 Task: Find connections with filter location Chiguayante with filter topic #motivation with filter profile language German with filter current company Mahindra Finance with filter school D.A.V. College Muzaffarnagar Mob.No.0131-2622667 with filter industry Animation and Post-production with filter service category WordPress Design with filter keywords title Director of Bean Counting
Action: Mouse moved to (652, 90)
Screenshot: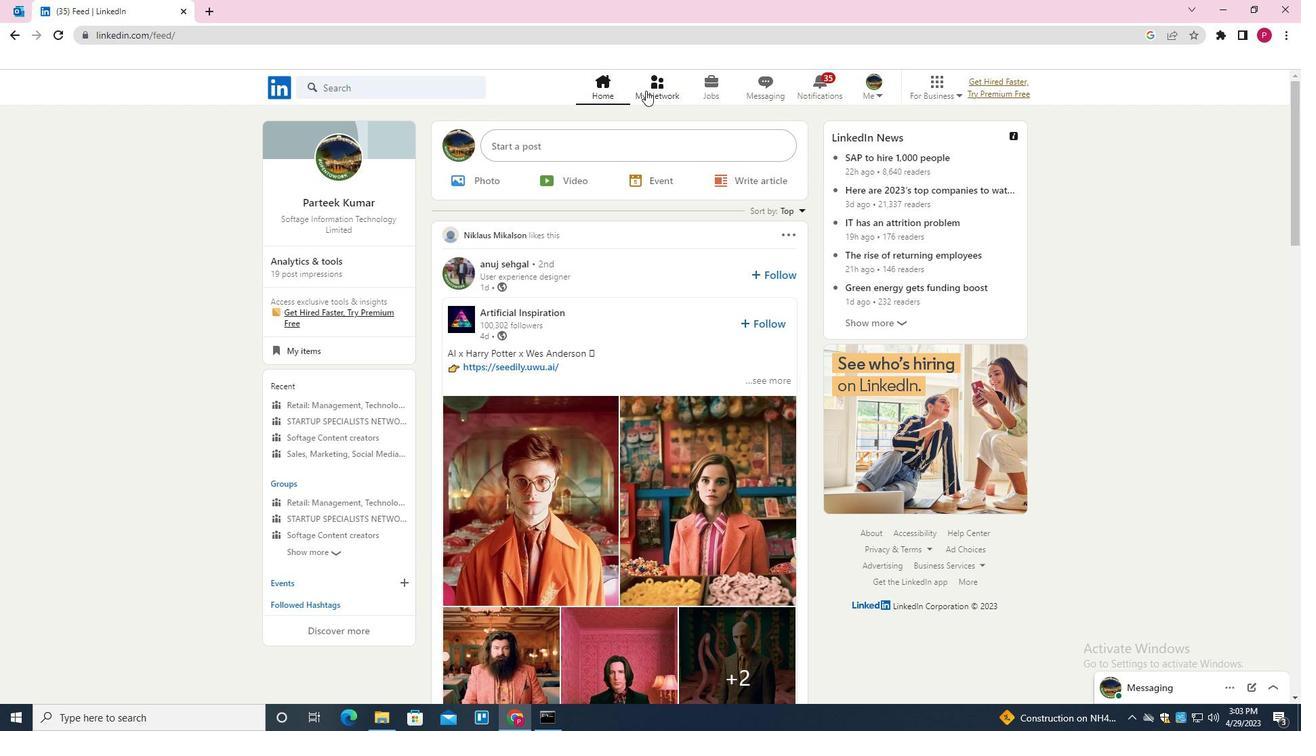 
Action: Mouse pressed left at (652, 90)
Screenshot: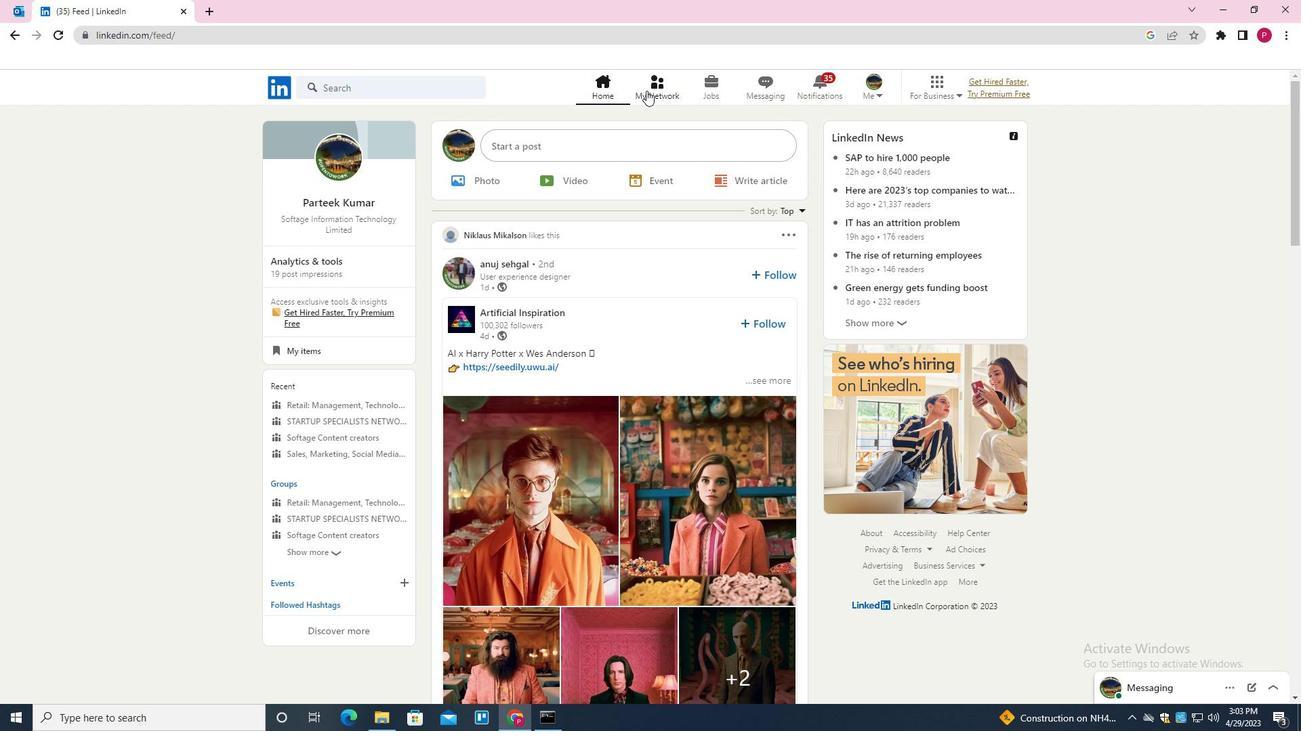 
Action: Mouse moved to (416, 161)
Screenshot: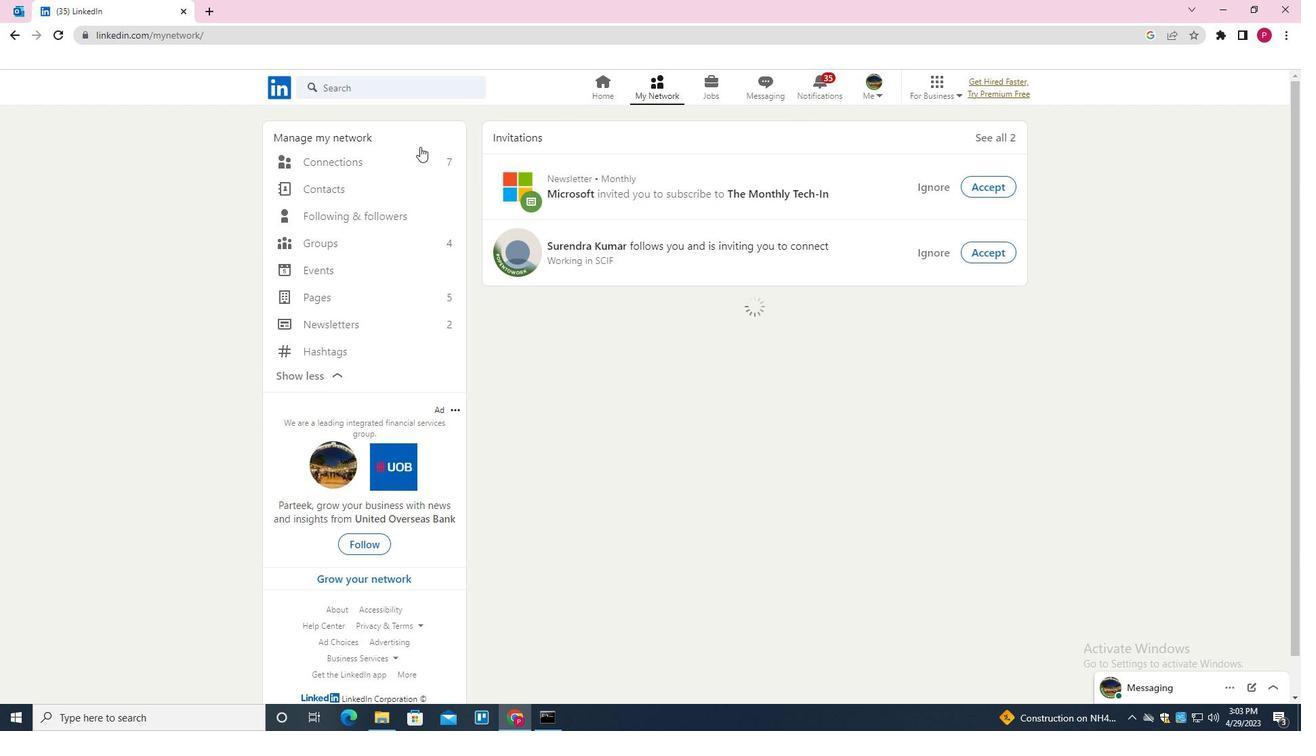 
Action: Mouse pressed left at (416, 161)
Screenshot: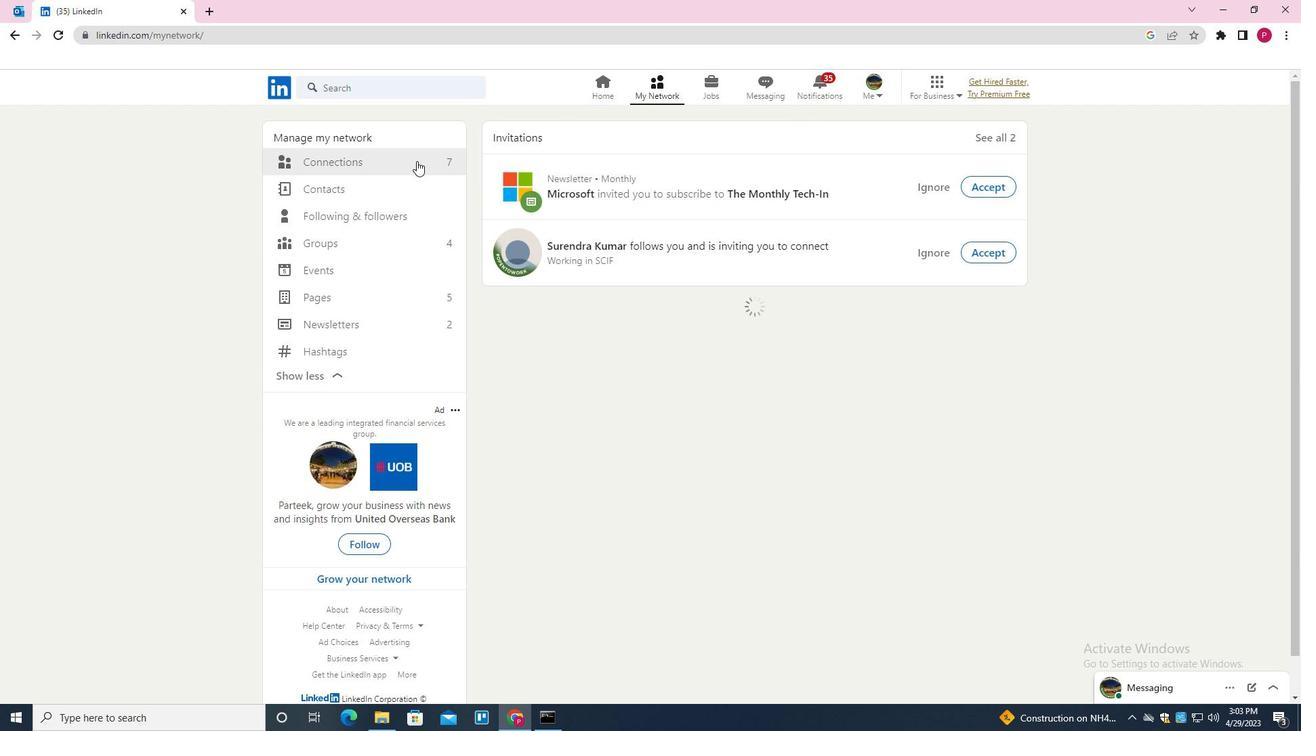 
Action: Mouse moved to (785, 160)
Screenshot: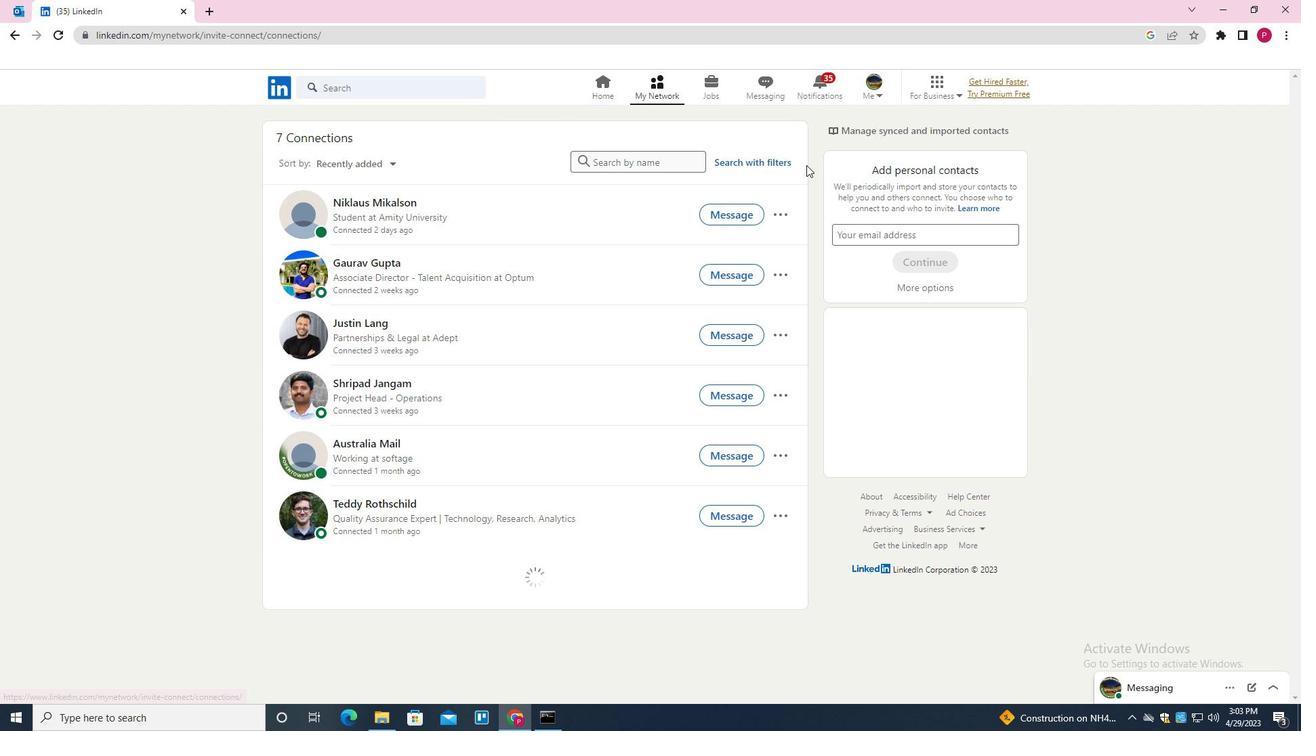 
Action: Mouse pressed left at (785, 160)
Screenshot: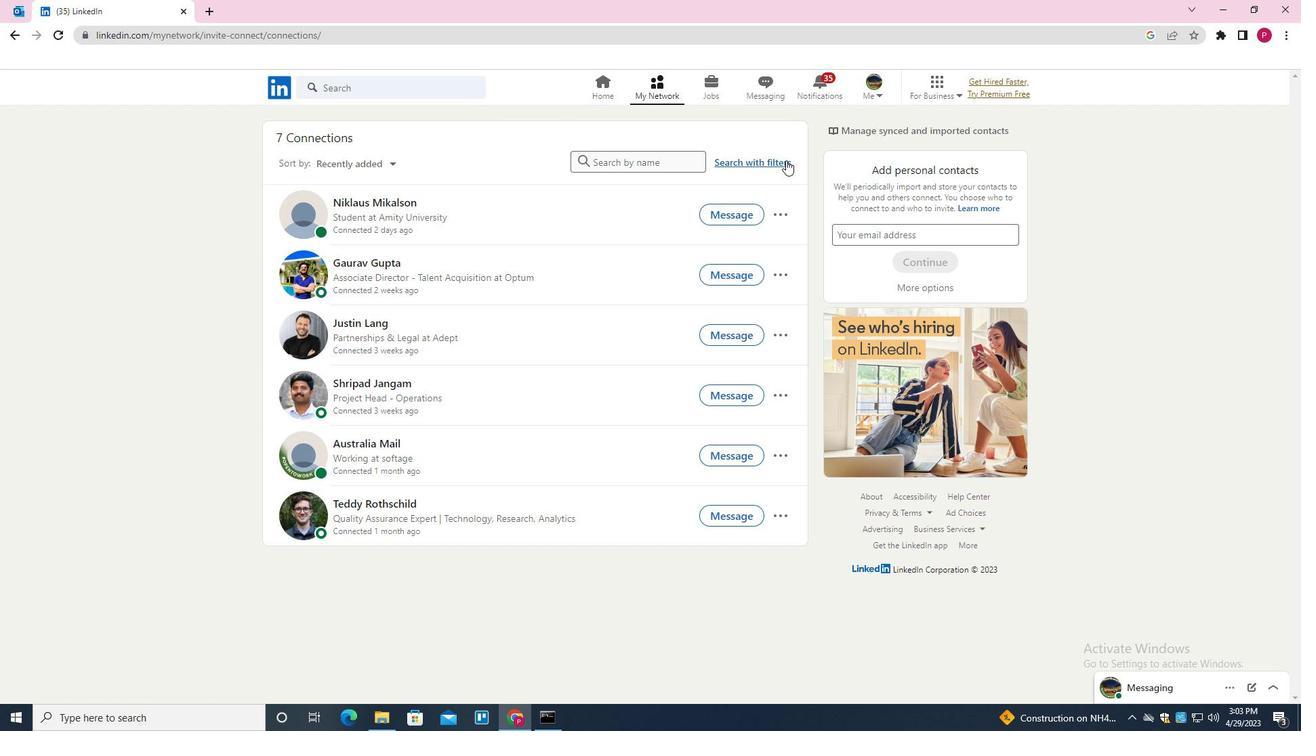 
Action: Mouse moved to (691, 128)
Screenshot: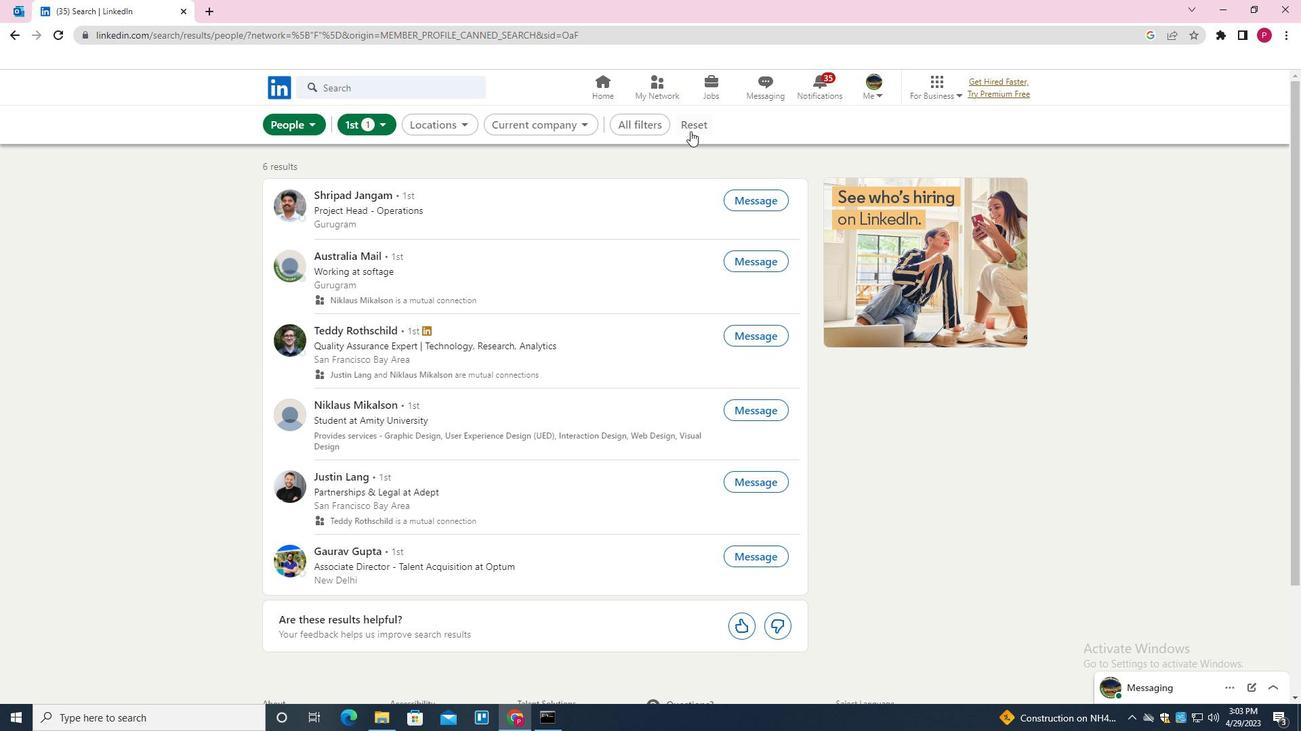 
Action: Mouse pressed left at (691, 128)
Screenshot: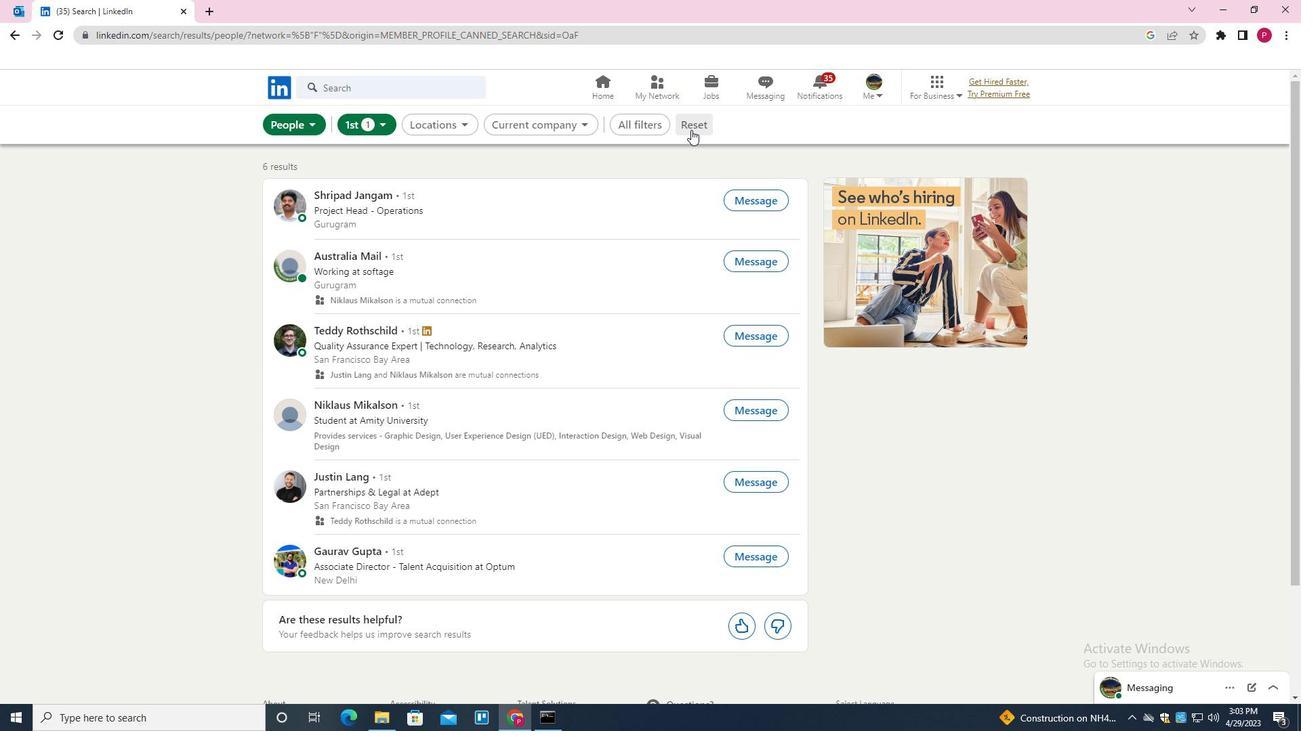 
Action: Mouse moved to (670, 130)
Screenshot: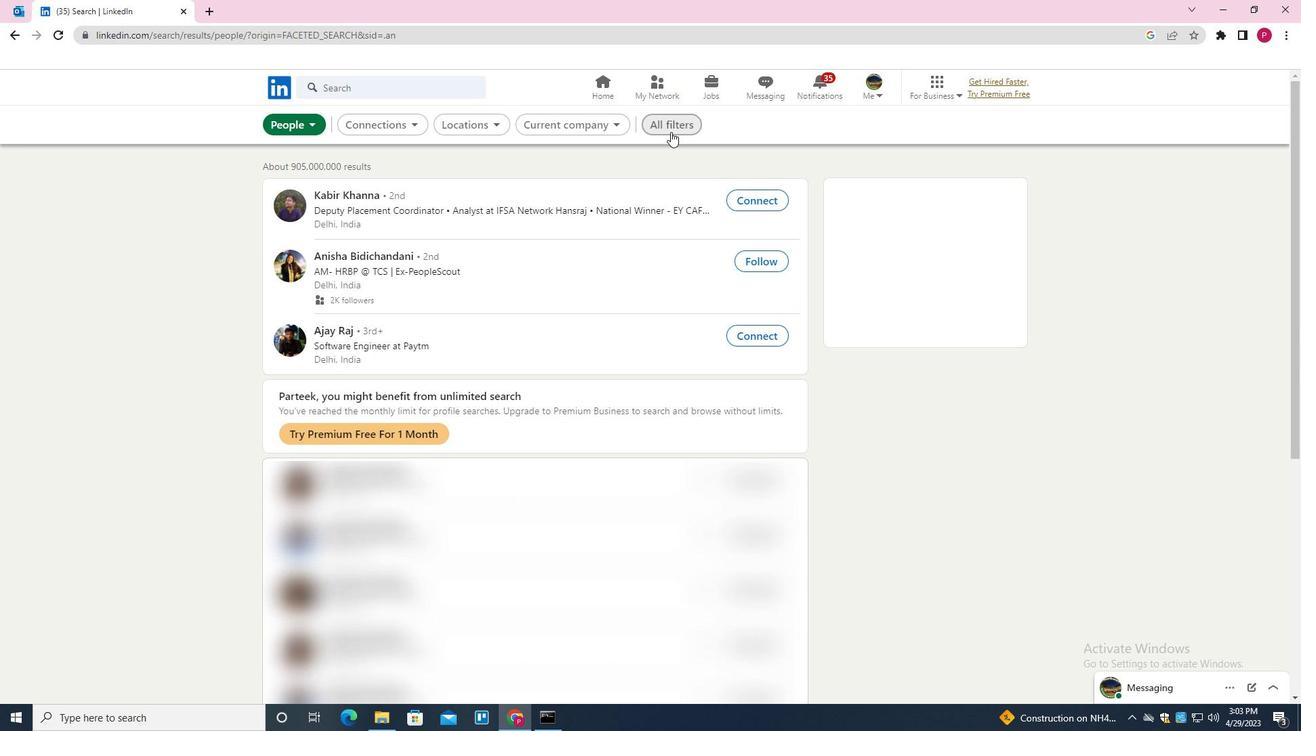 
Action: Mouse pressed left at (670, 130)
Screenshot: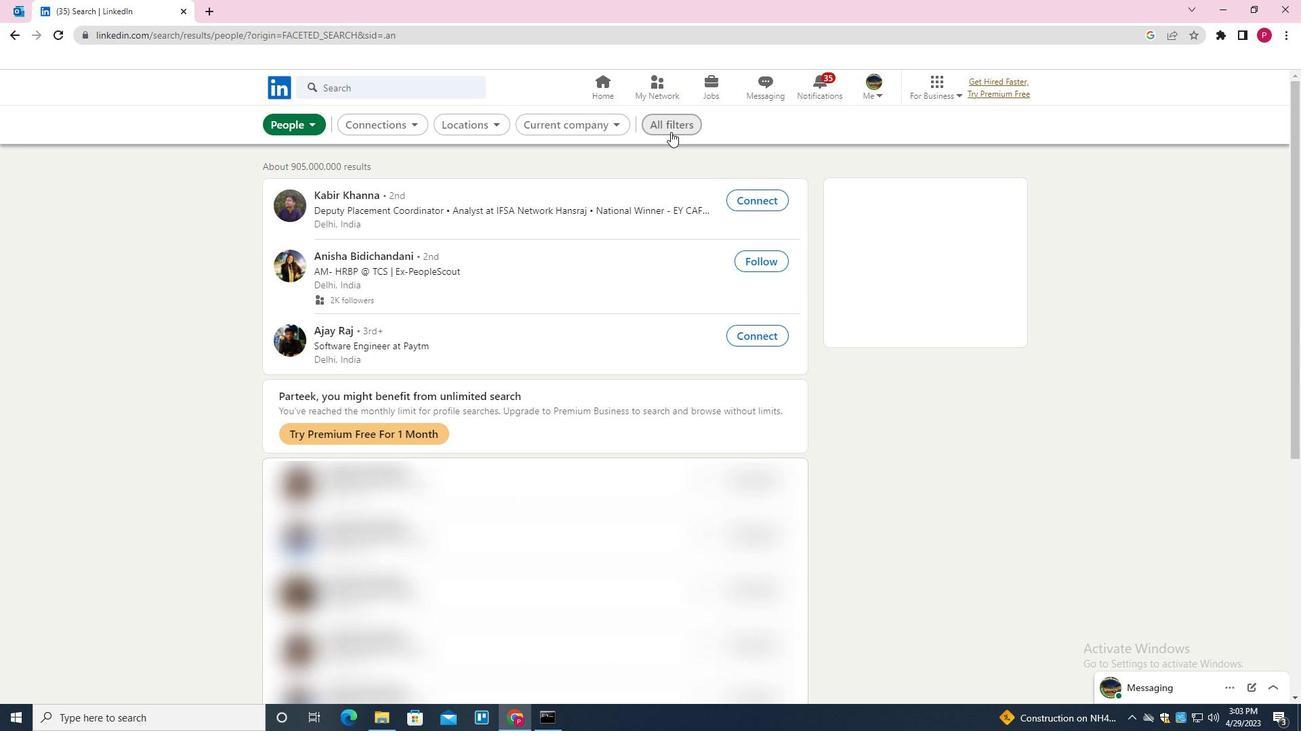 
Action: Mouse moved to (1114, 416)
Screenshot: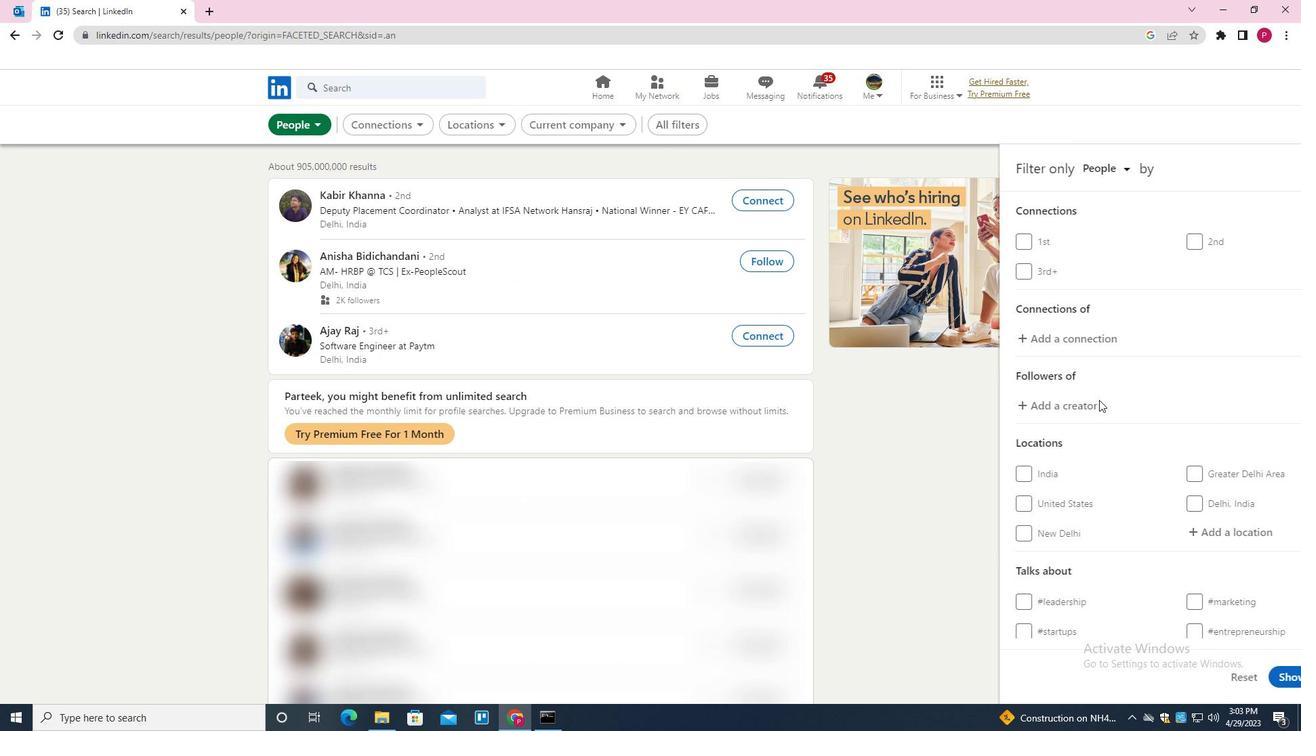 
Action: Mouse scrolled (1114, 415) with delta (0, 0)
Screenshot: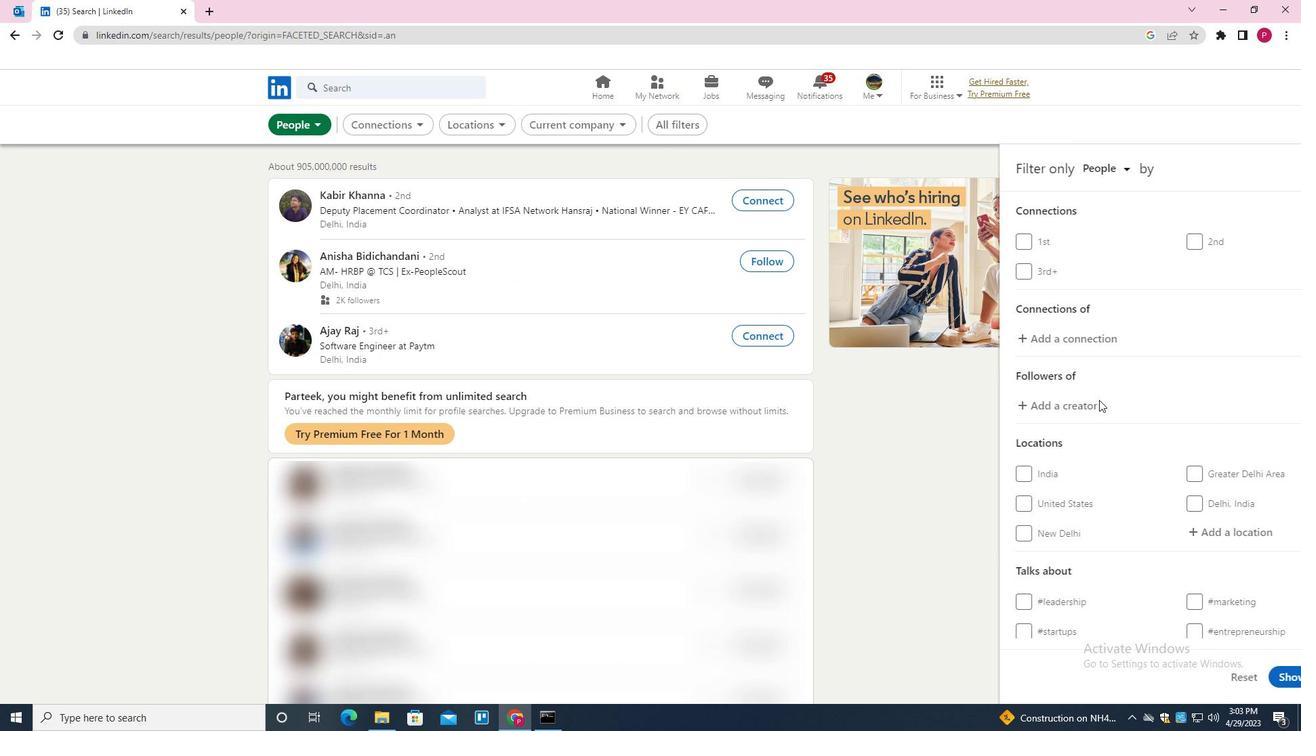 
Action: Mouse moved to (1114, 416)
Screenshot: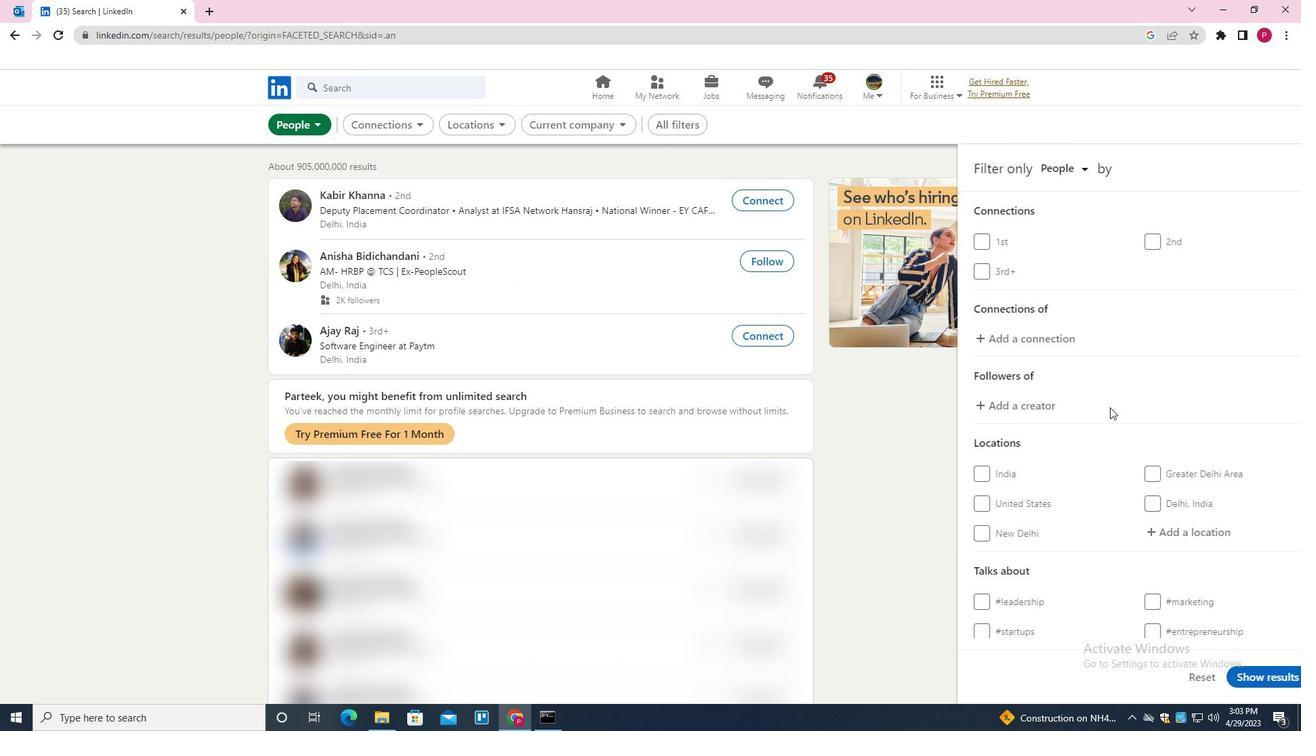 
Action: Mouse scrolled (1114, 416) with delta (0, 0)
Screenshot: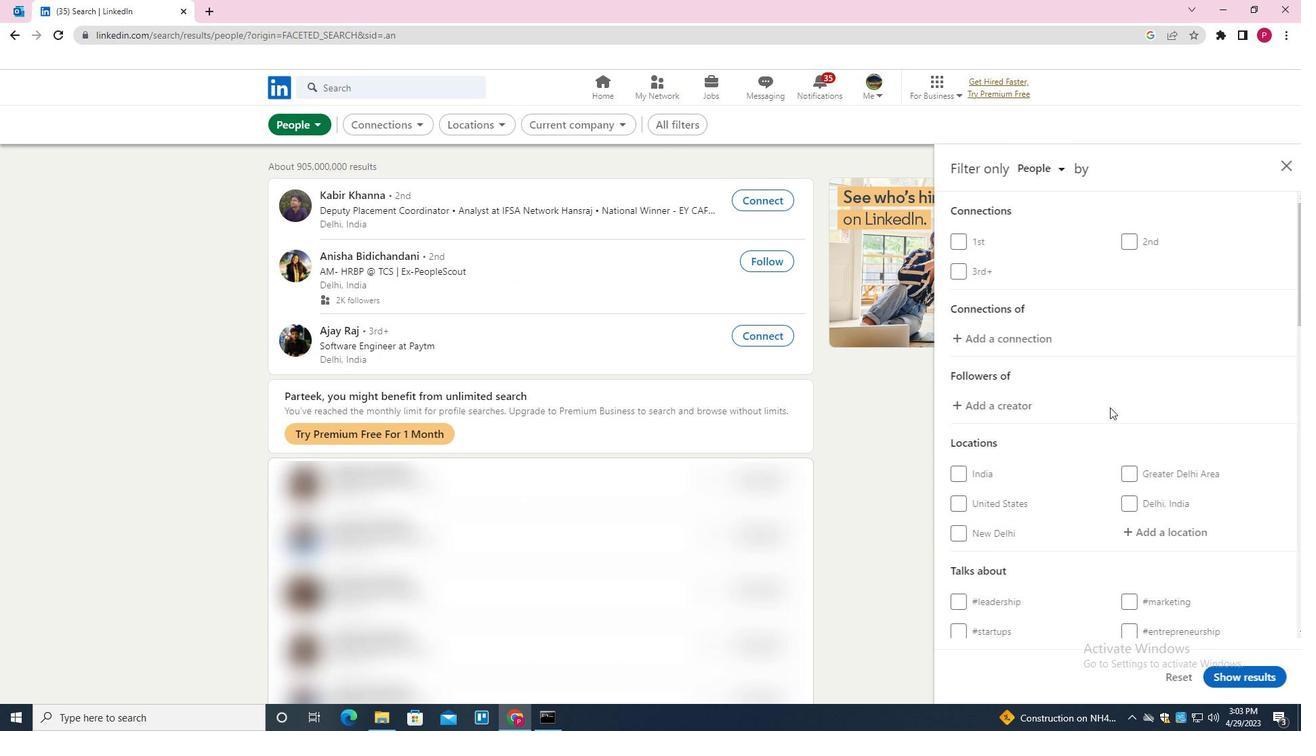 
Action: Mouse moved to (1116, 420)
Screenshot: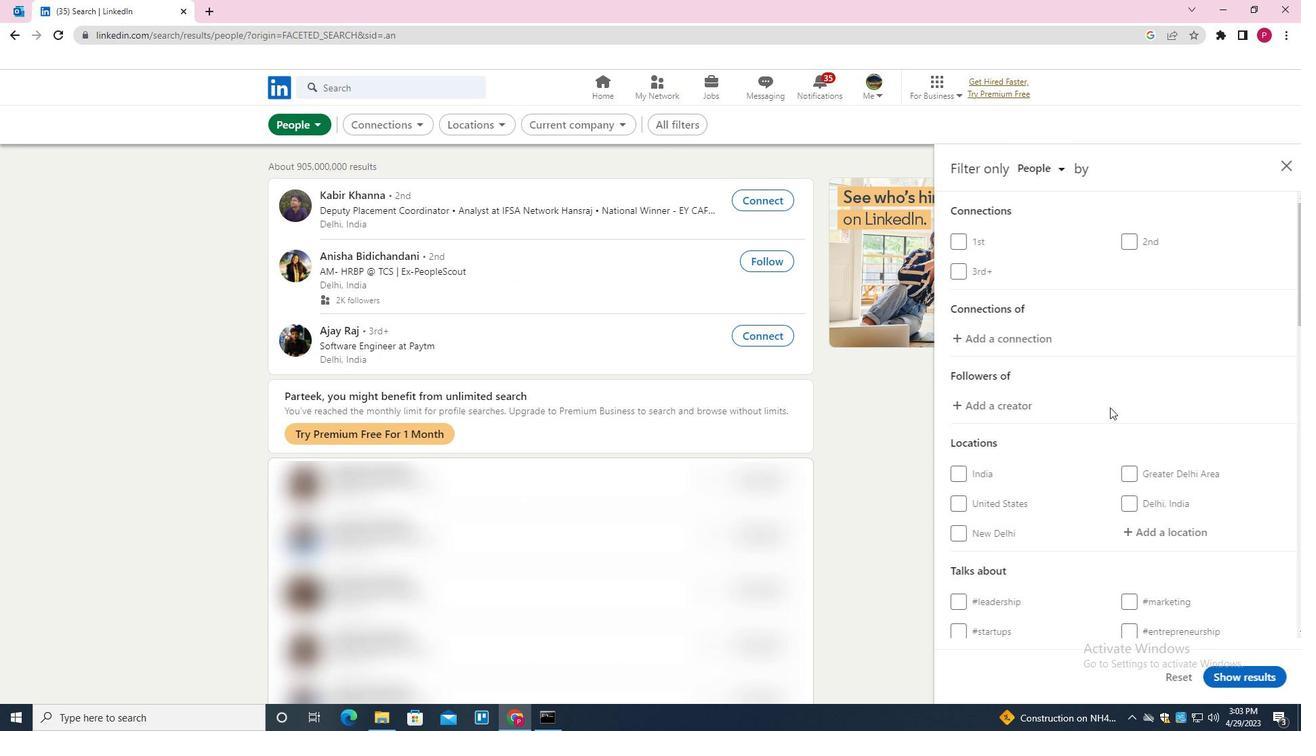 
Action: Mouse scrolled (1116, 420) with delta (0, 0)
Screenshot: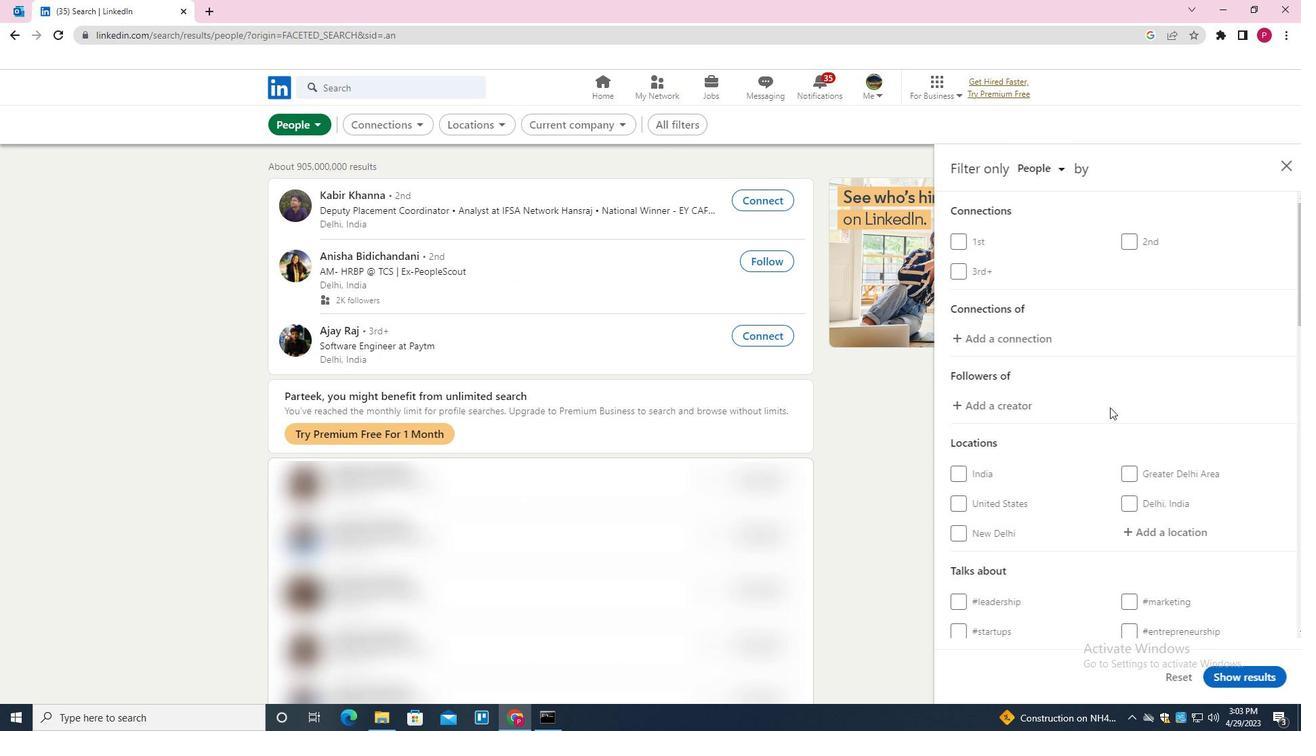 
Action: Mouse moved to (1149, 341)
Screenshot: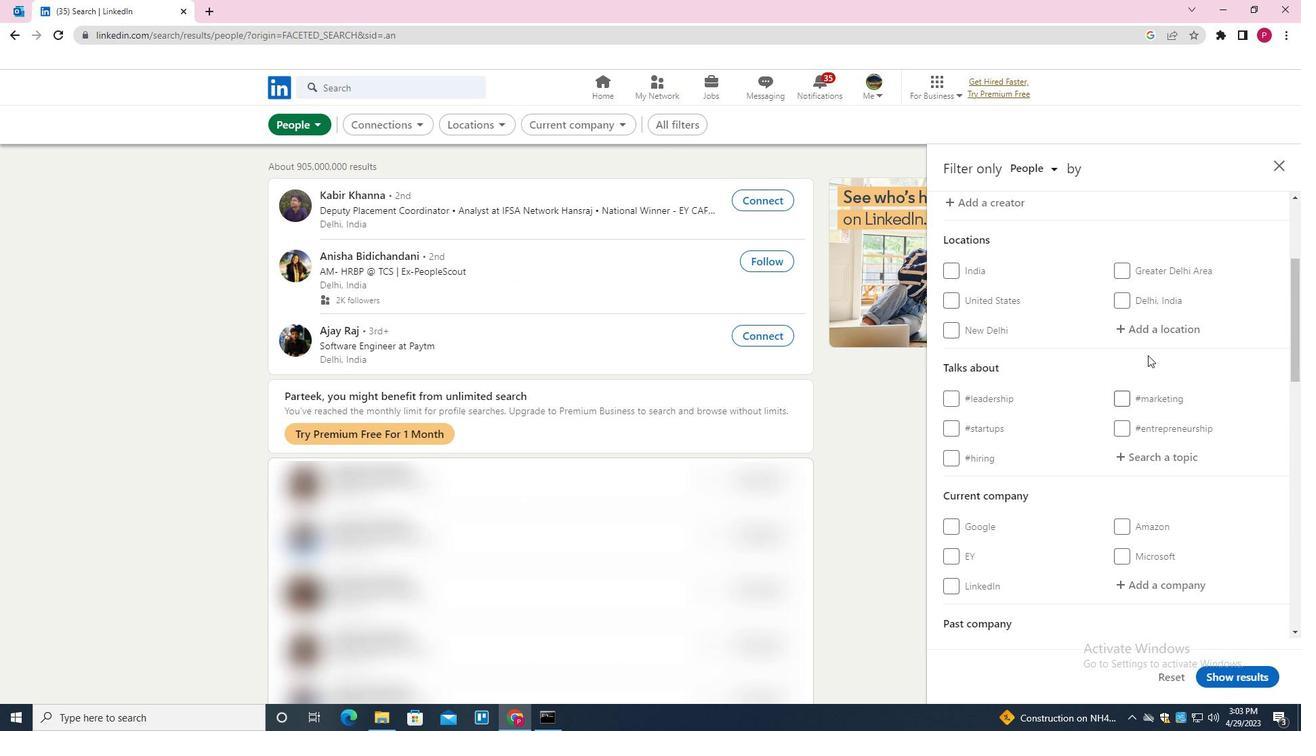 
Action: Mouse pressed left at (1149, 341)
Screenshot: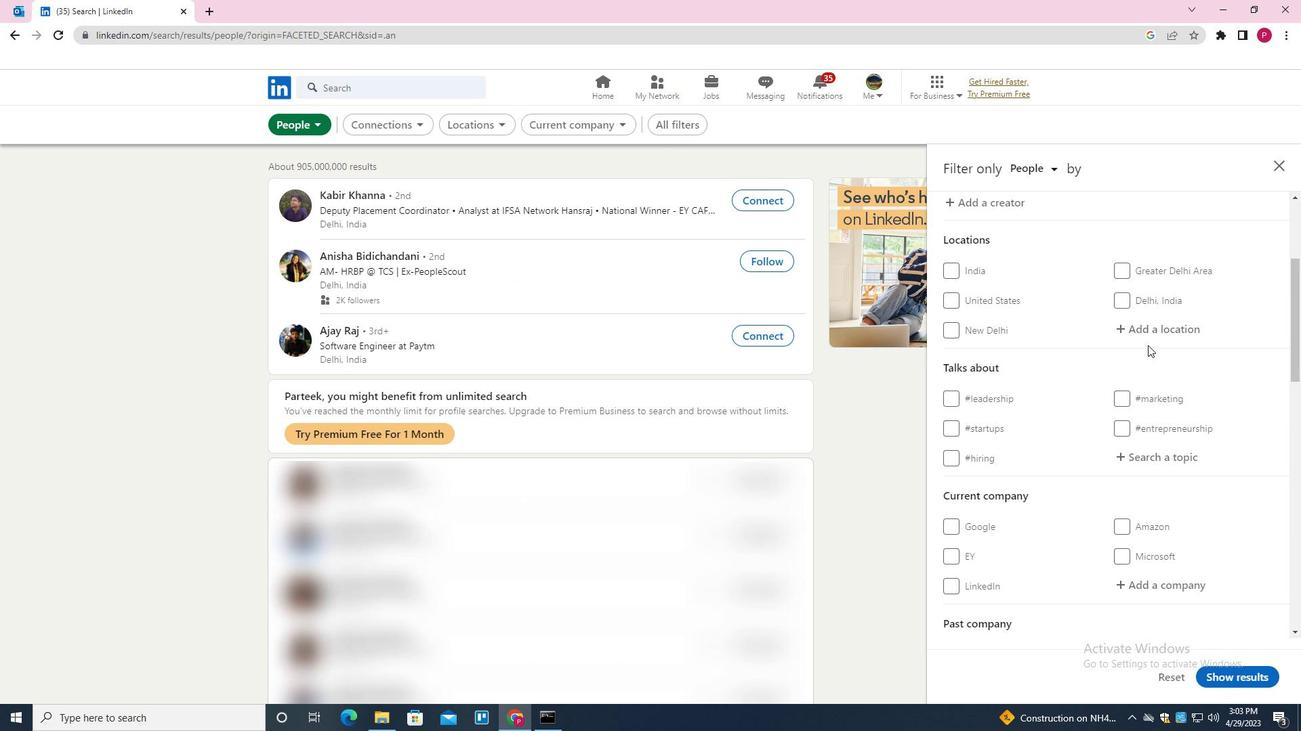 
Action: Mouse moved to (1152, 335)
Screenshot: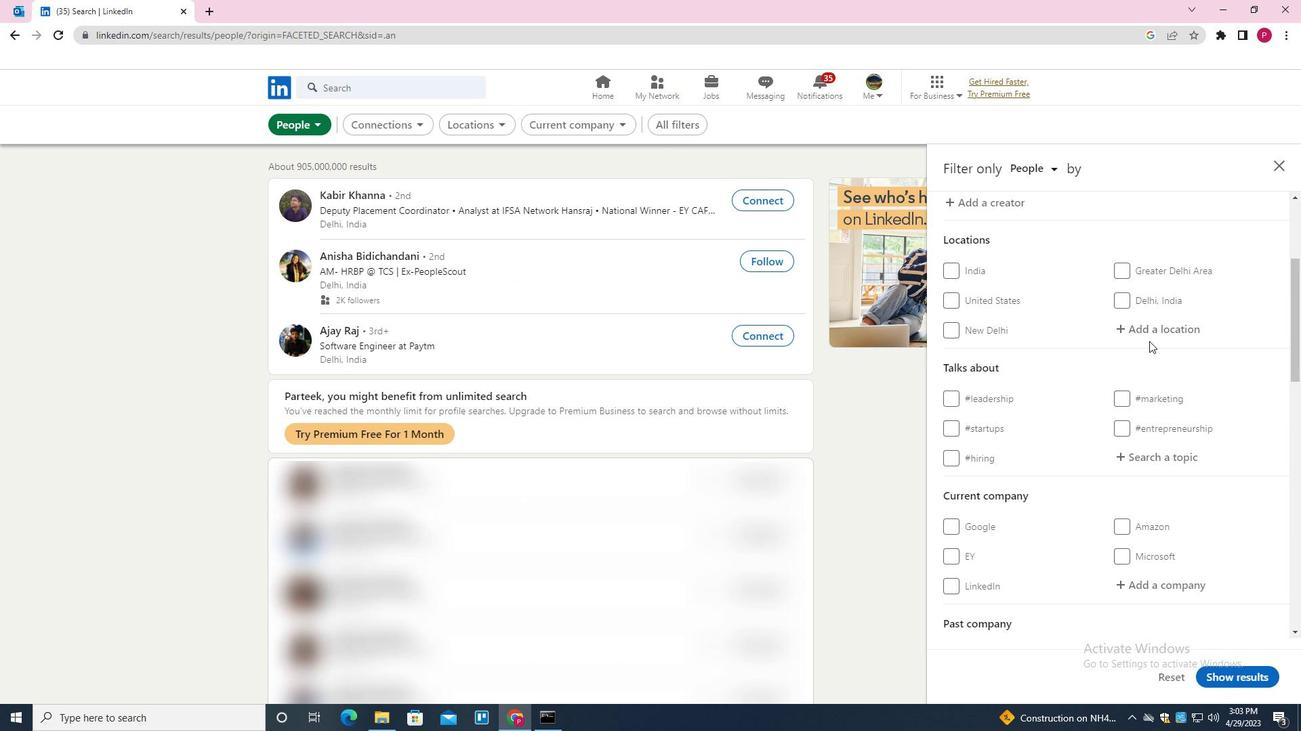 
Action: Mouse pressed left at (1152, 335)
Screenshot: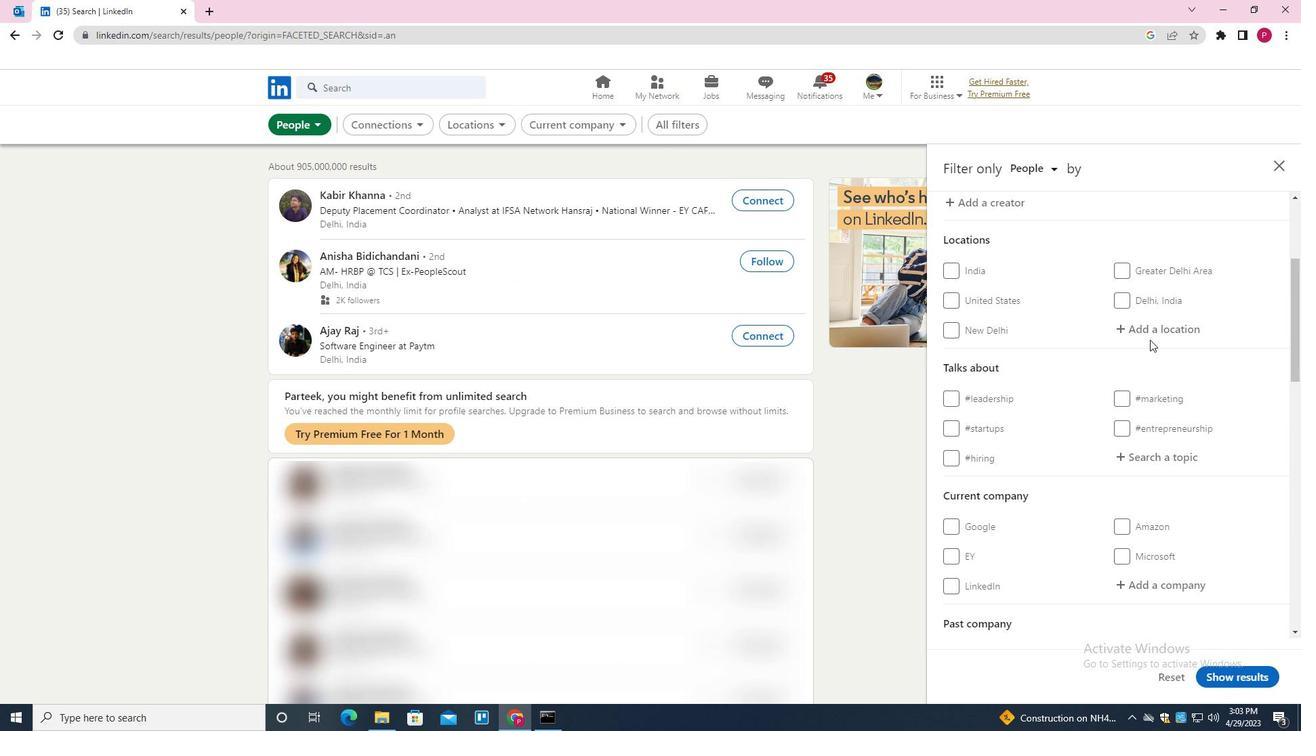 
Action: Mouse moved to (1112, 320)
Screenshot: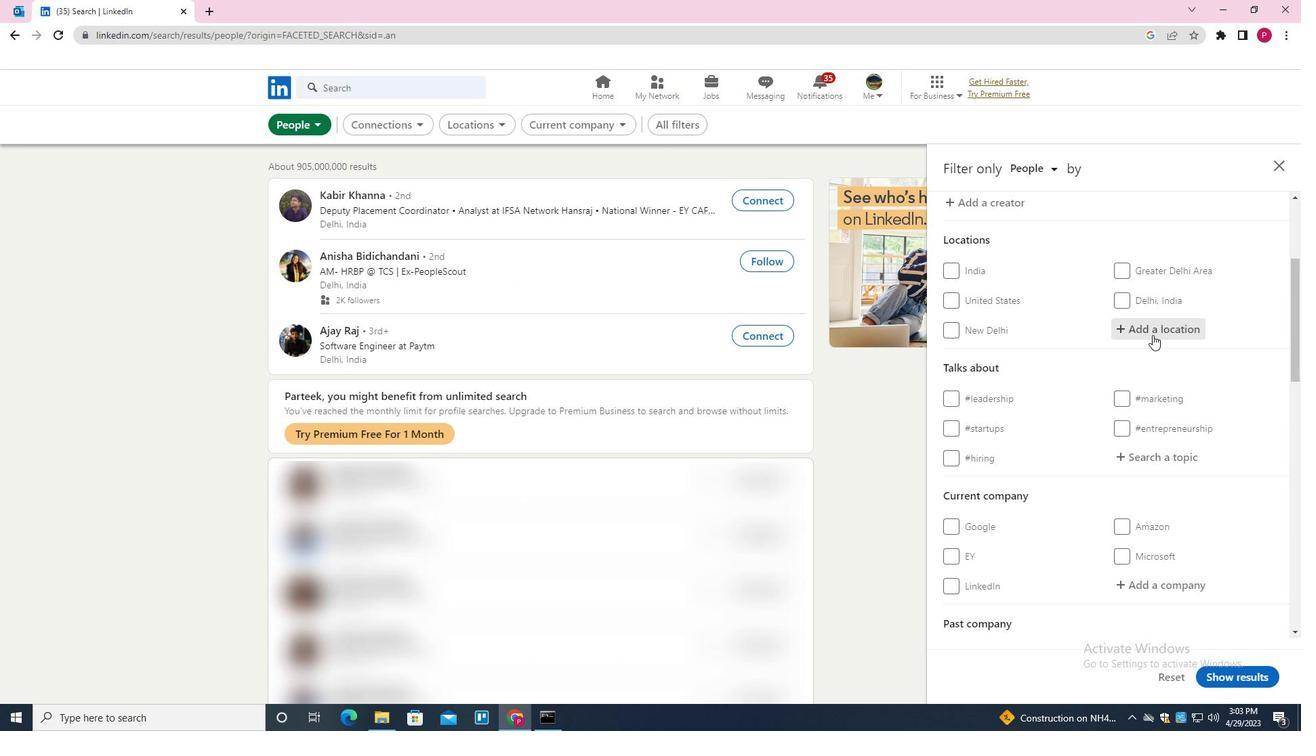 
Action: Key pressed ctrl+Cctrl+Higuaya<Key.insert><Key.backspace><Key.backspace><Key.backspace><Key.backspace><Key.backspace><Key.backspace><Key.backspace><Key.backspace><Key.backspace><Key.backspace><Key.backspace><Key.shift>CHIGUAYA<Key.down><Key.enter>
Screenshot: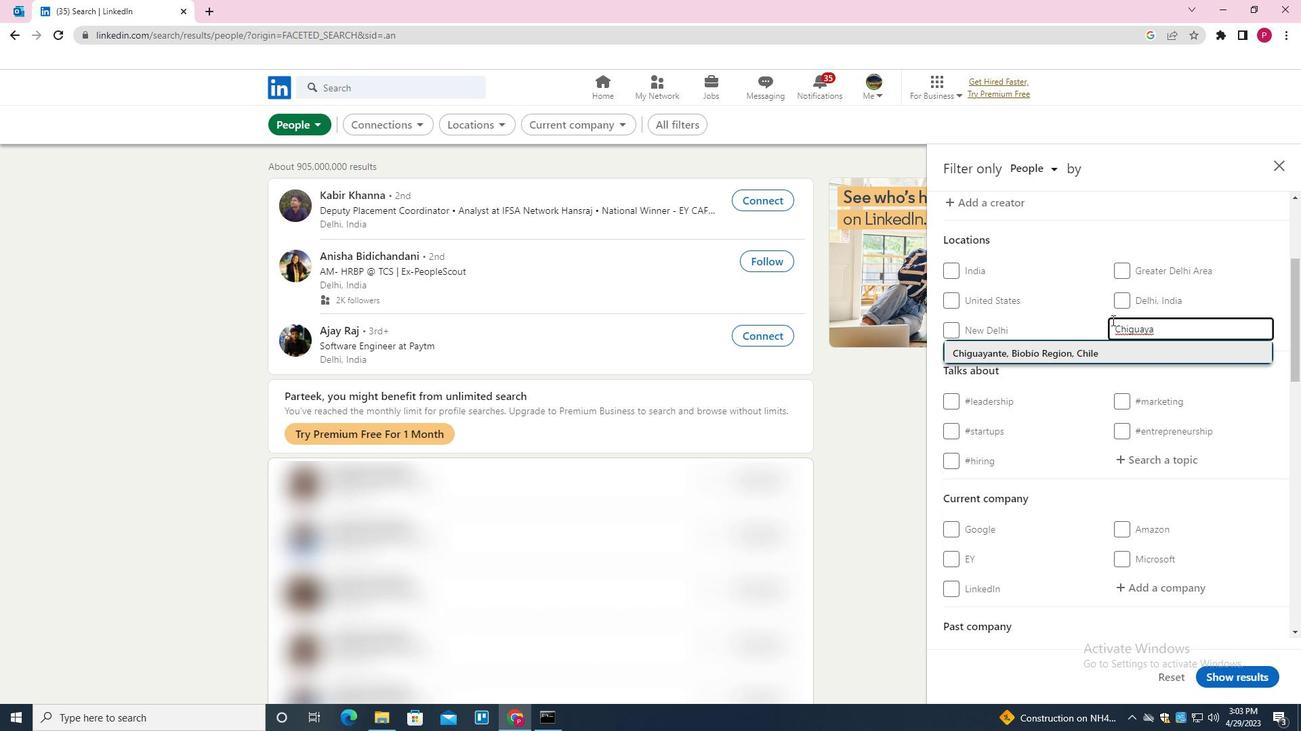 
Action: Mouse moved to (1184, 476)
Screenshot: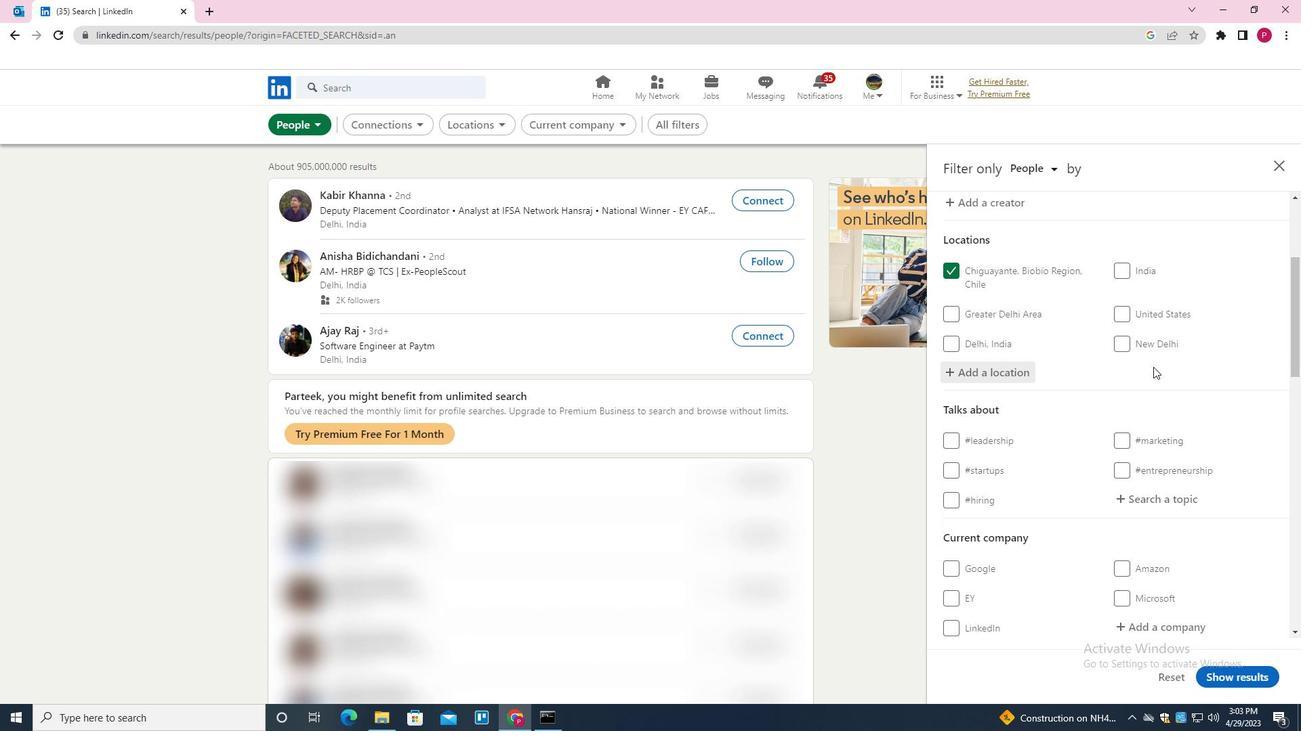
Action: Mouse scrolled (1184, 475) with delta (0, 0)
Screenshot: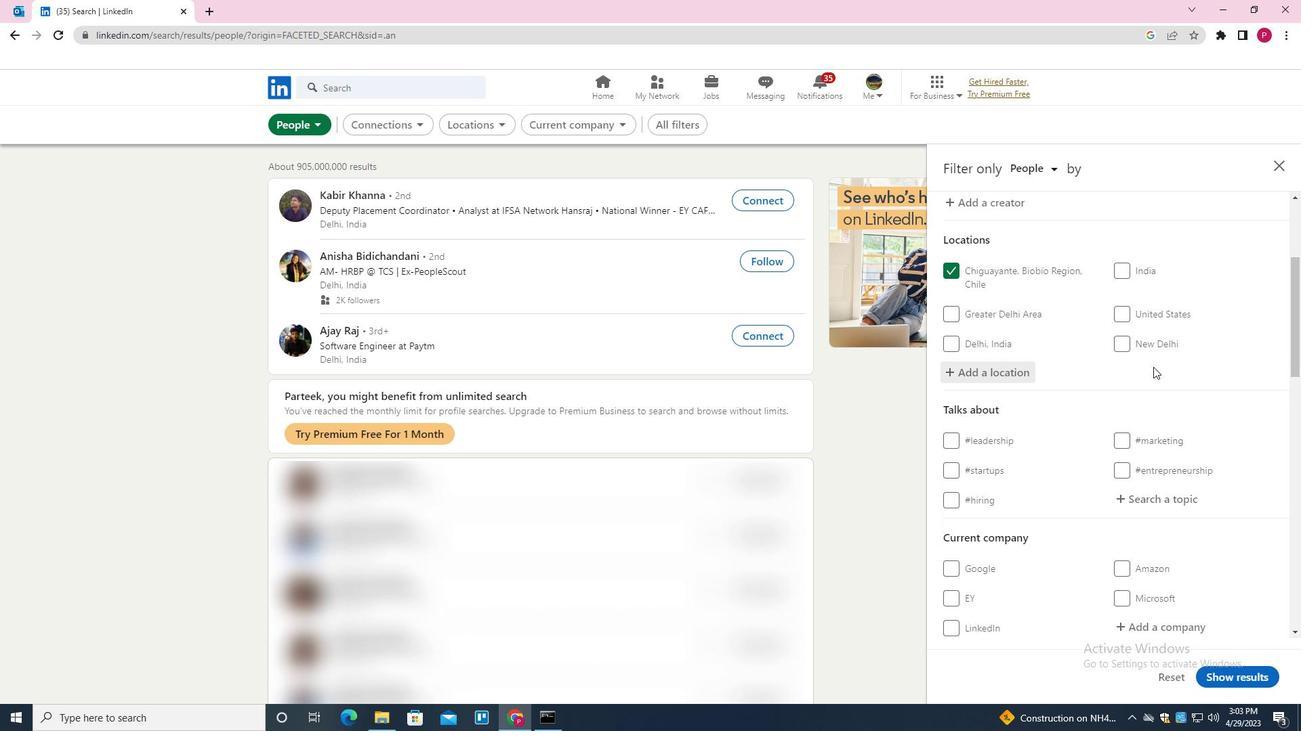 
Action: Mouse moved to (1189, 481)
Screenshot: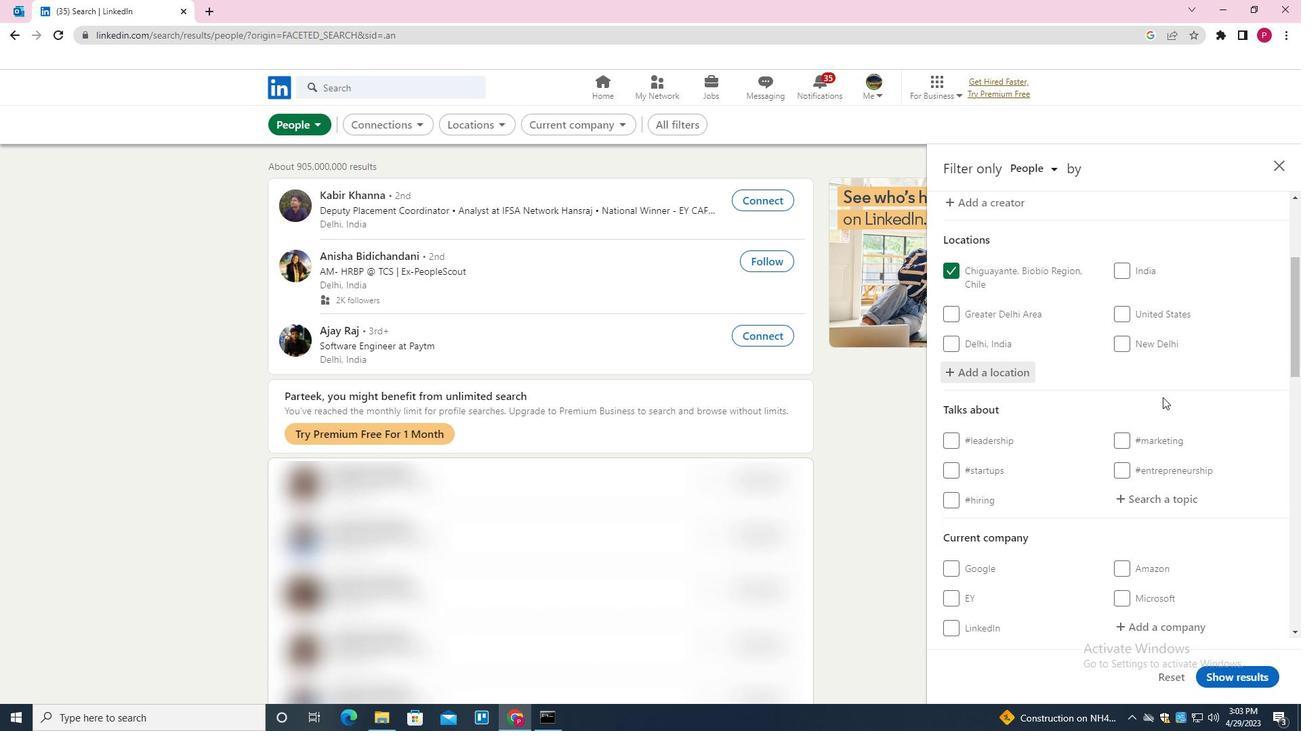 
Action: Mouse scrolled (1189, 480) with delta (0, 0)
Screenshot: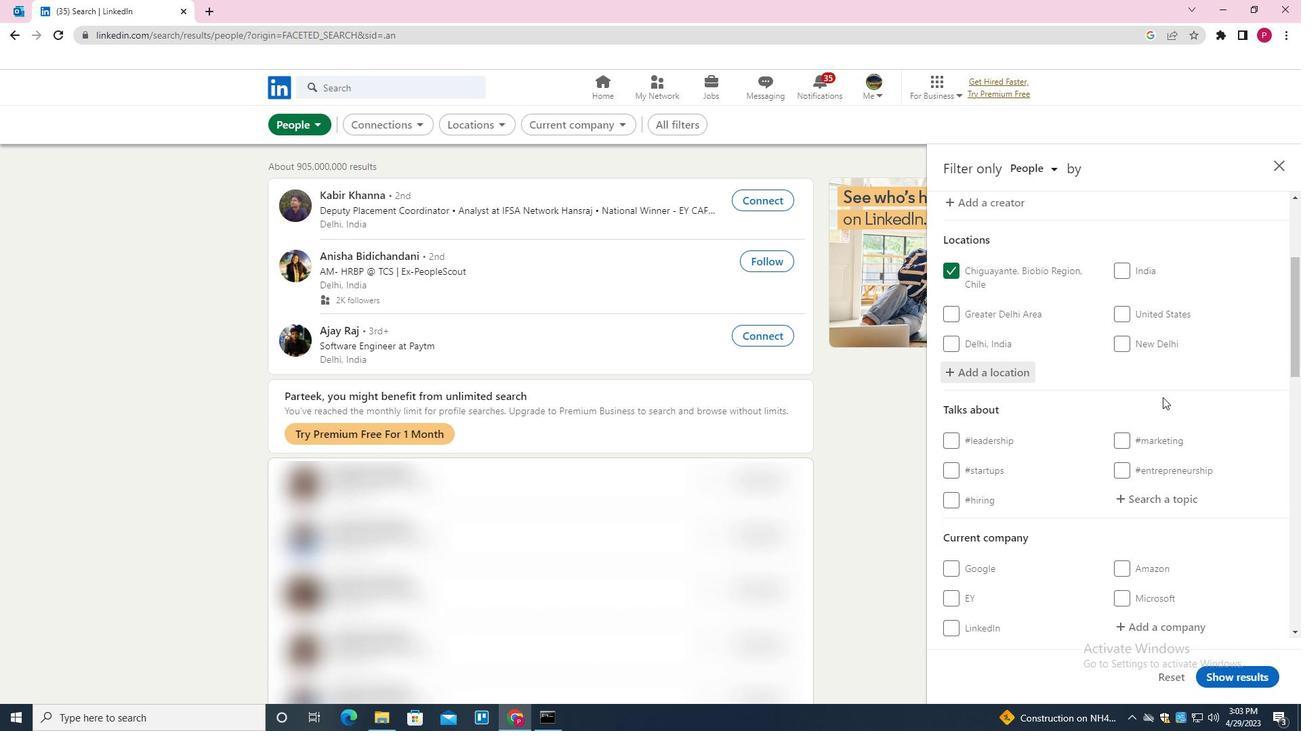 
Action: Mouse moved to (1162, 357)
Screenshot: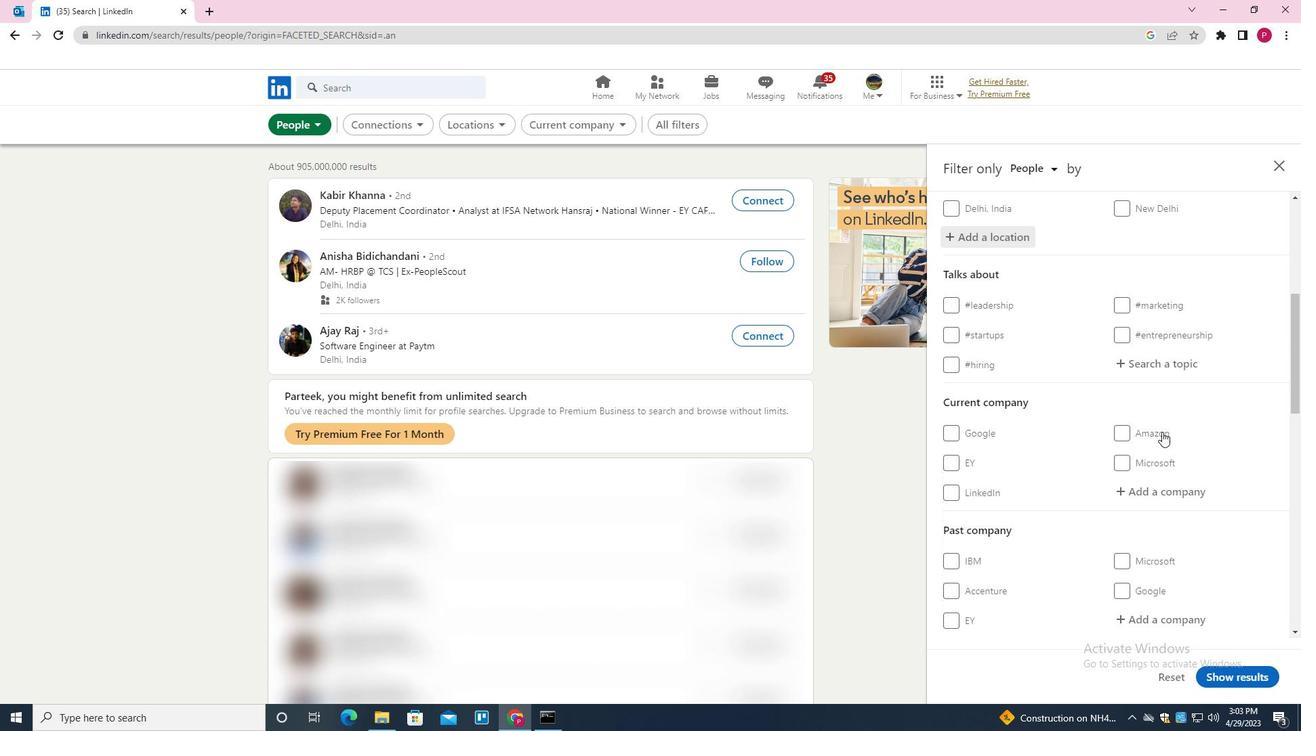 
Action: Mouse pressed left at (1162, 357)
Screenshot: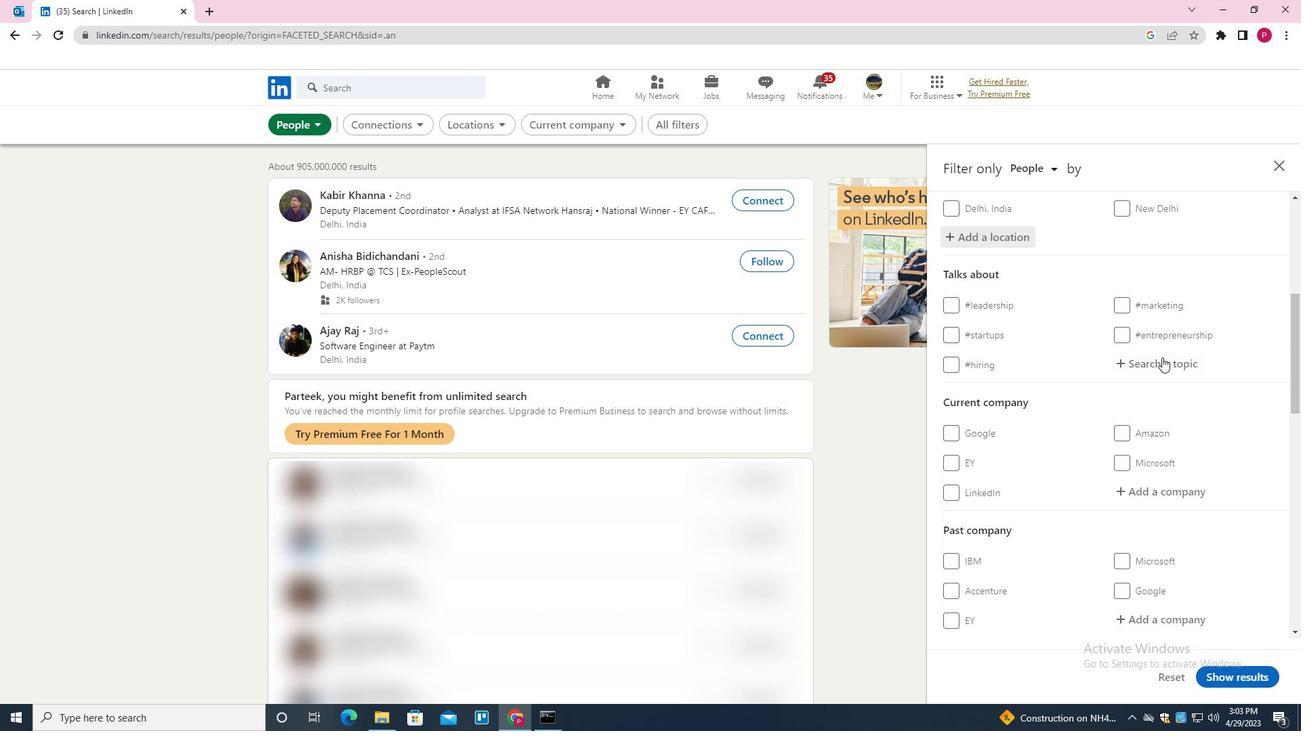 
Action: Key pressed MOTIVATION<Key.down><Key.enter>
Screenshot: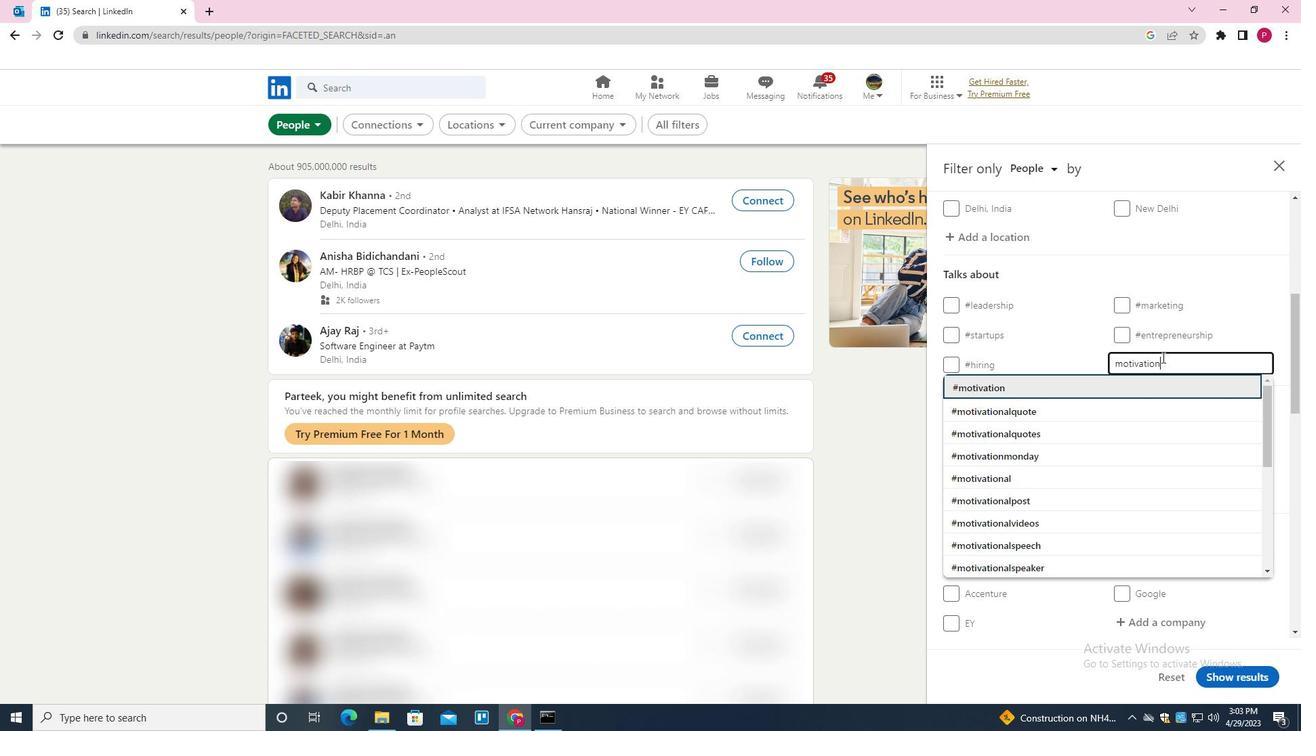 
Action: Mouse moved to (1113, 401)
Screenshot: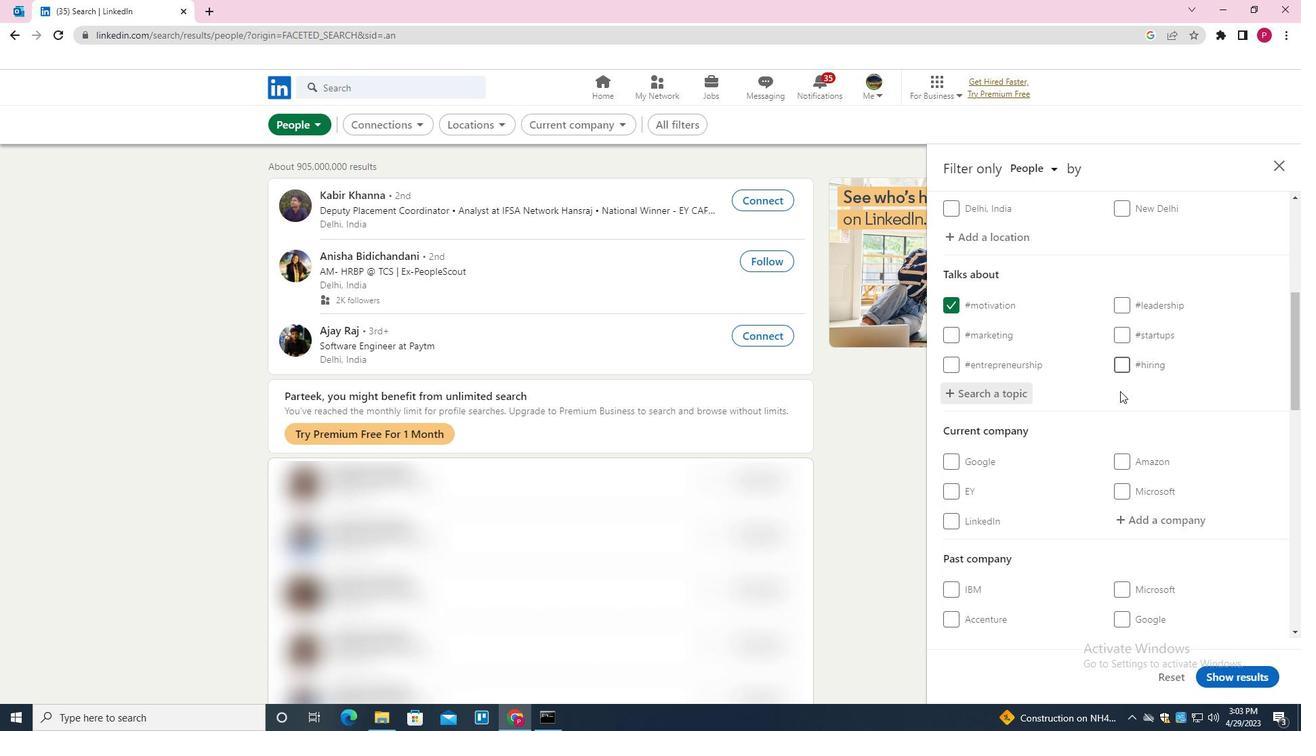 
Action: Mouse scrolled (1113, 400) with delta (0, 0)
Screenshot: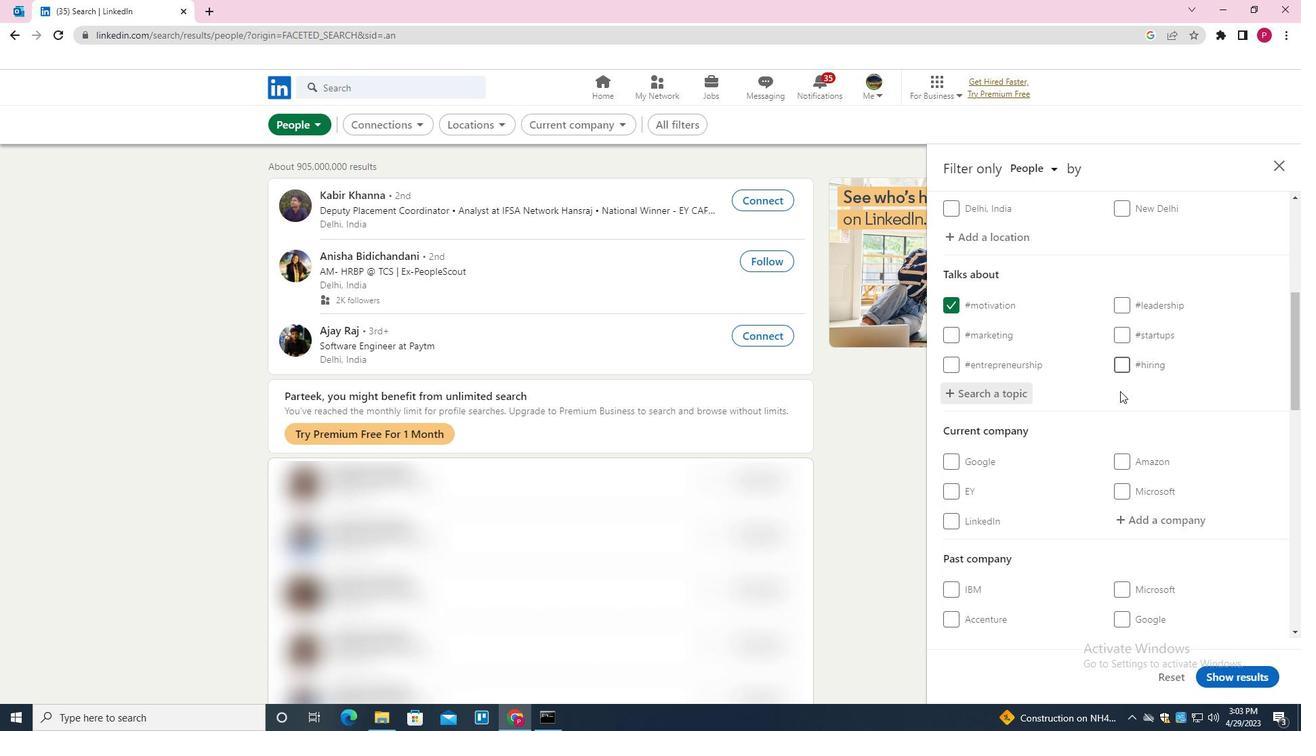 
Action: Mouse moved to (1112, 405)
Screenshot: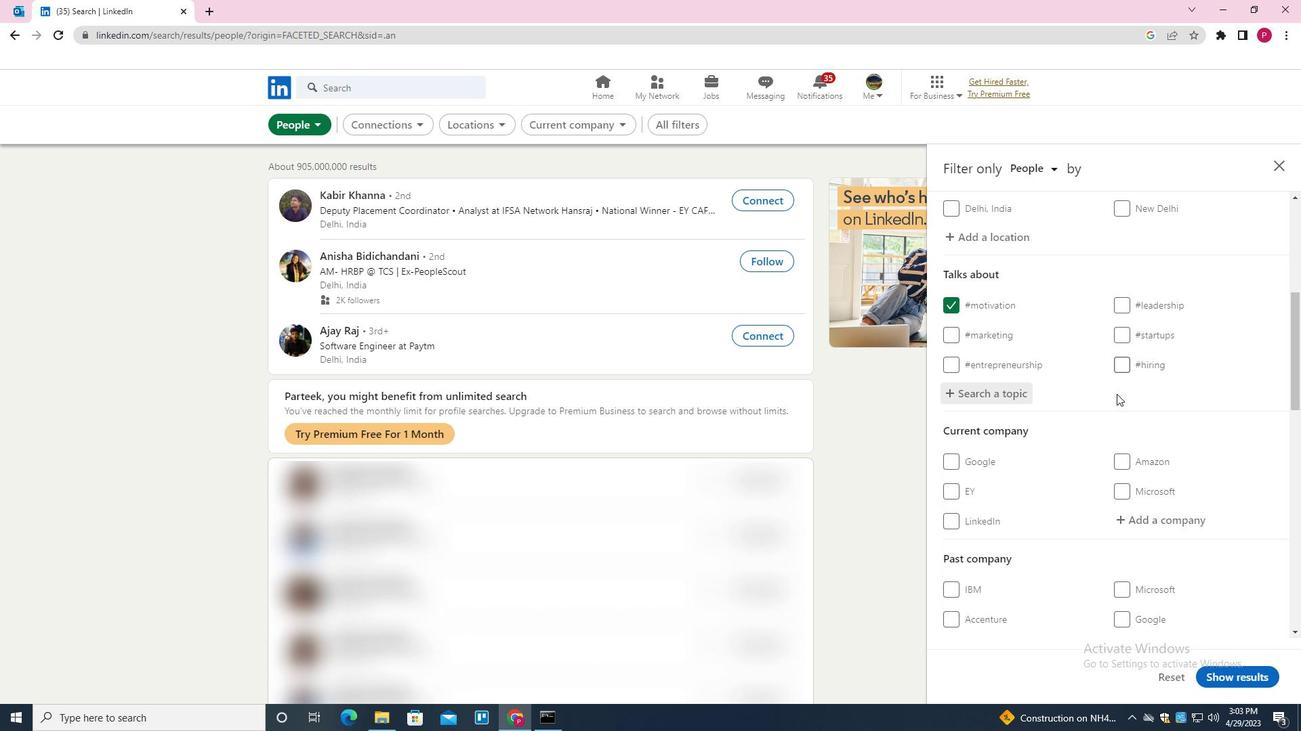 
Action: Mouse scrolled (1112, 405) with delta (0, 0)
Screenshot: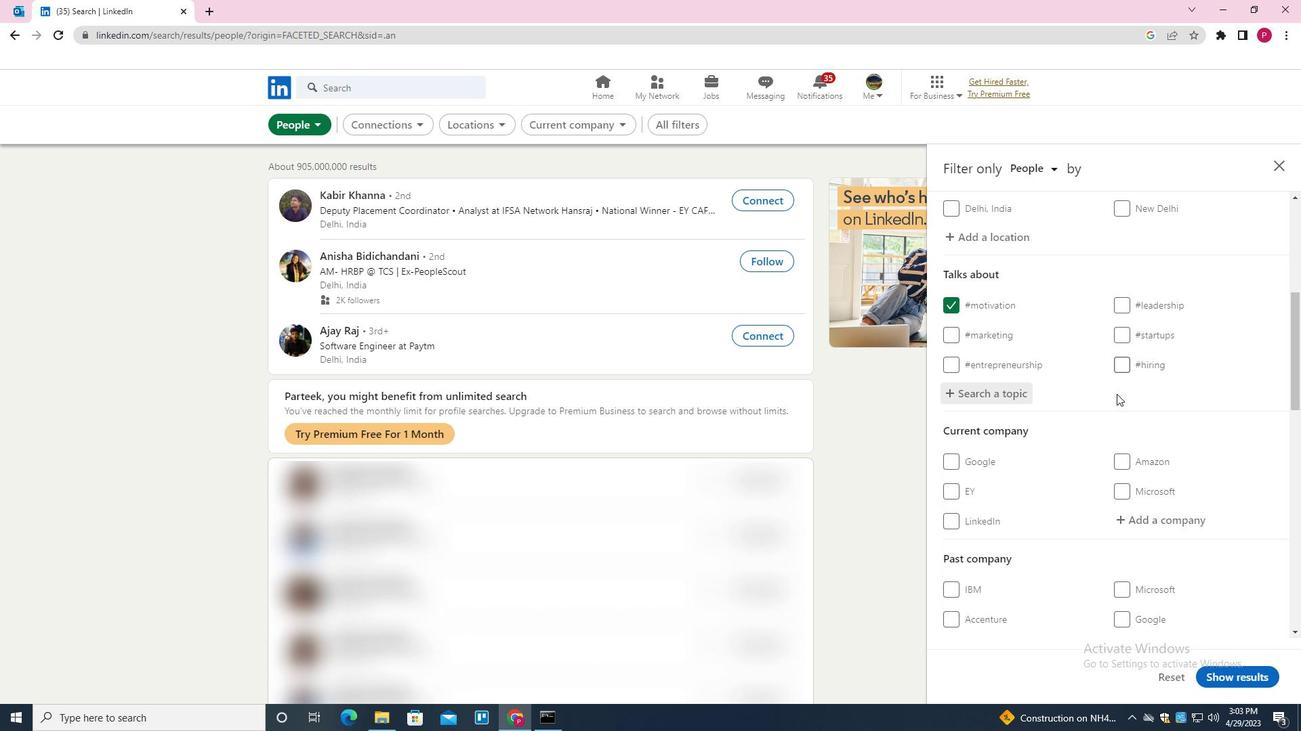 
Action: Mouse moved to (1112, 407)
Screenshot: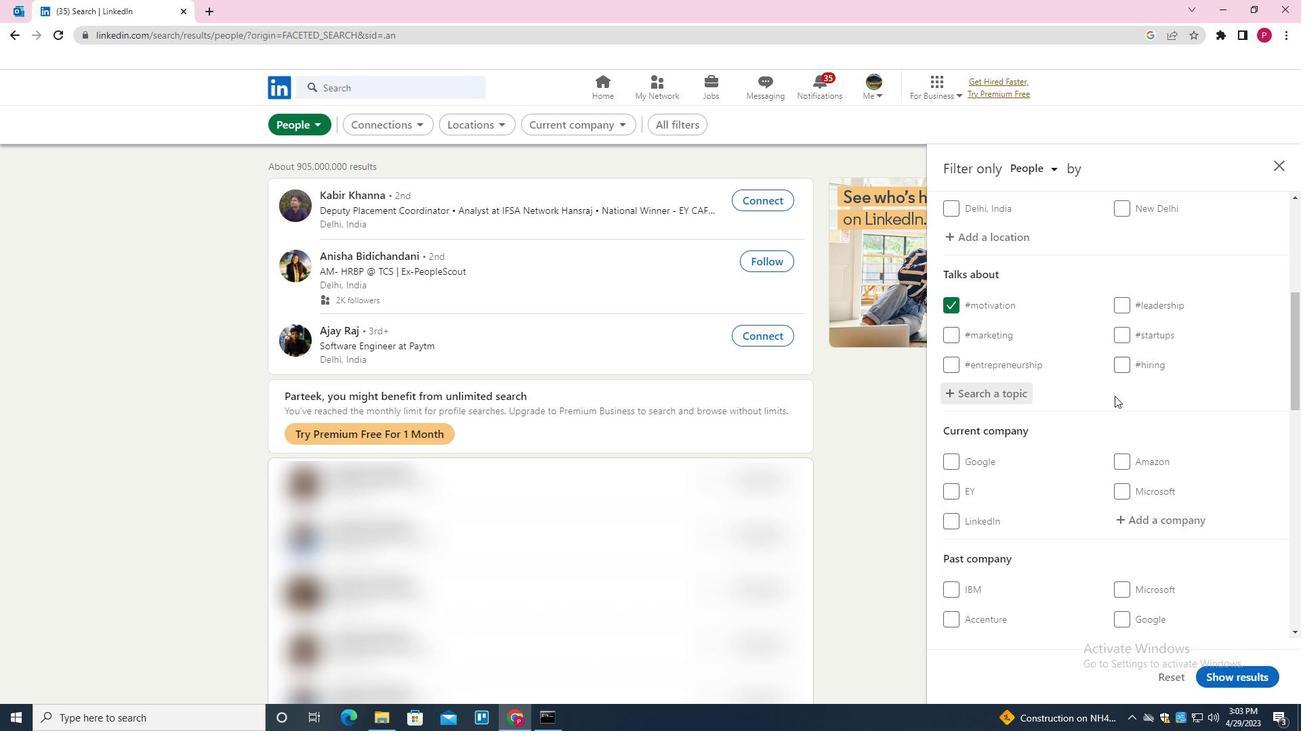 
Action: Mouse scrolled (1112, 407) with delta (0, 0)
Screenshot: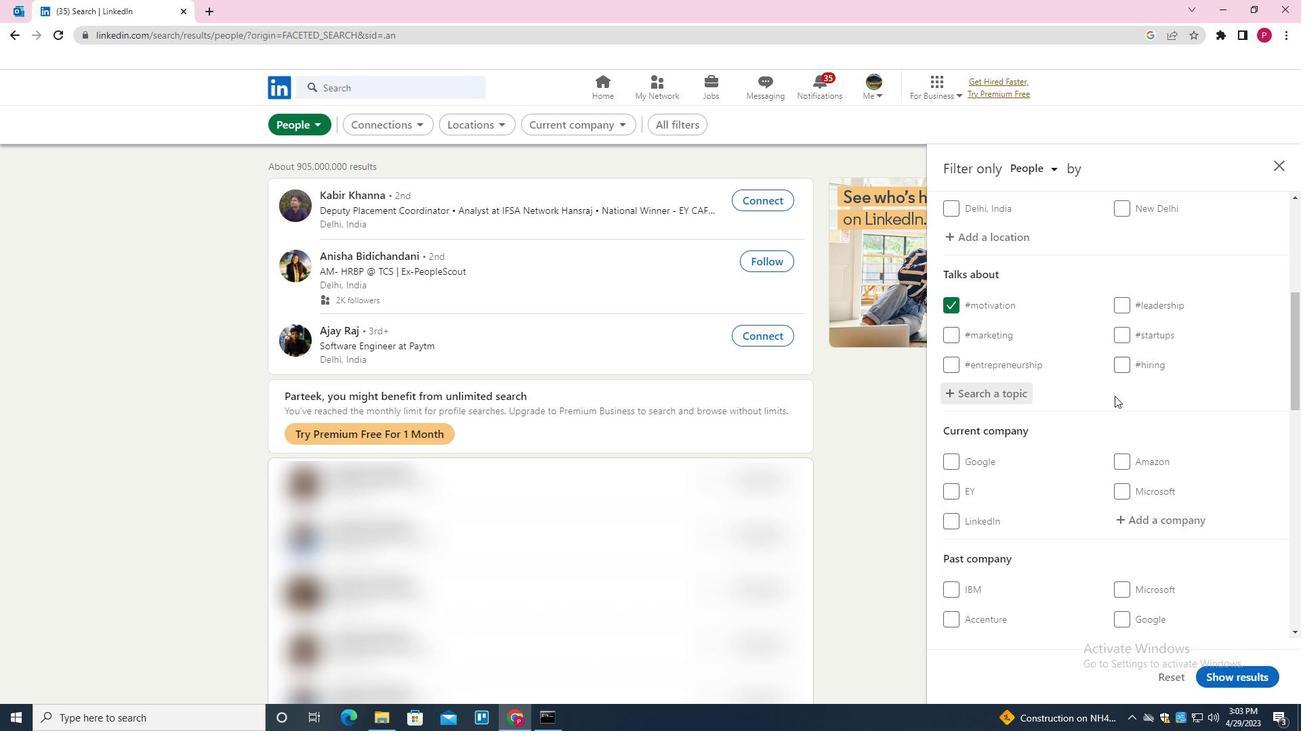 
Action: Mouse moved to (1100, 421)
Screenshot: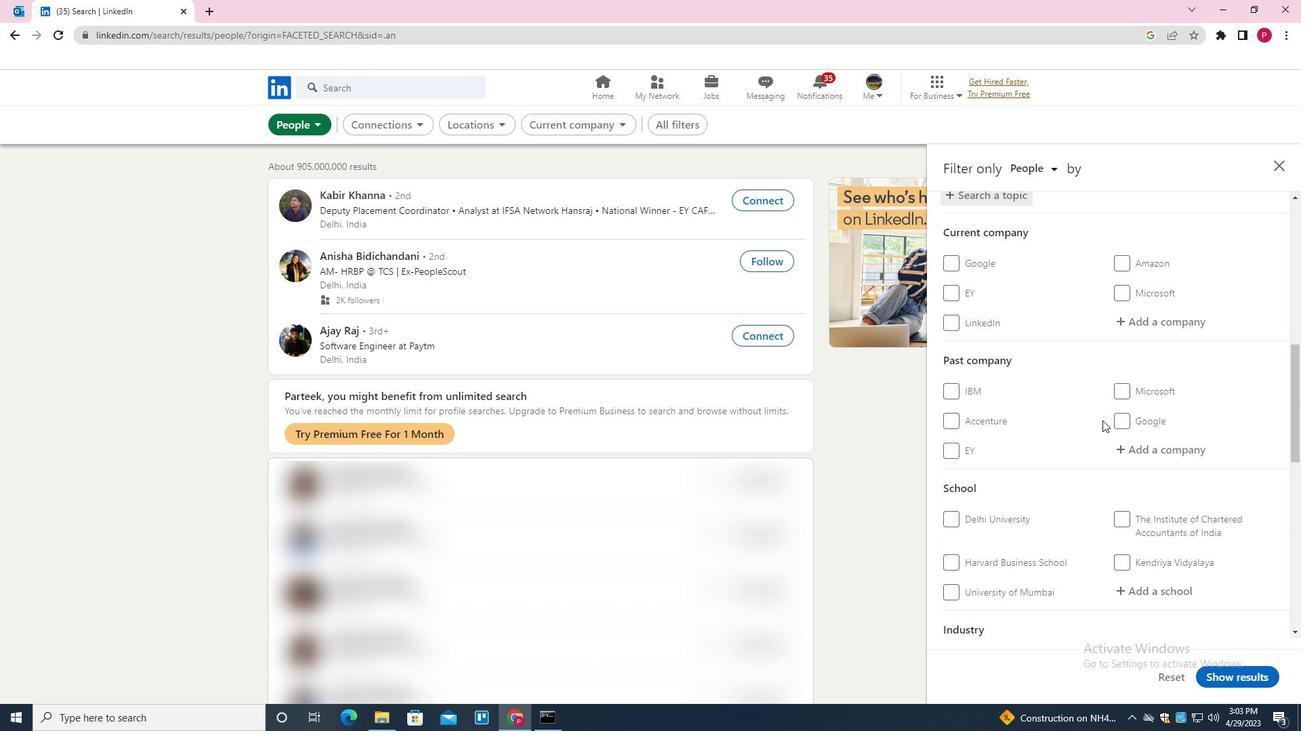 
Action: Mouse scrolled (1100, 420) with delta (0, 0)
Screenshot: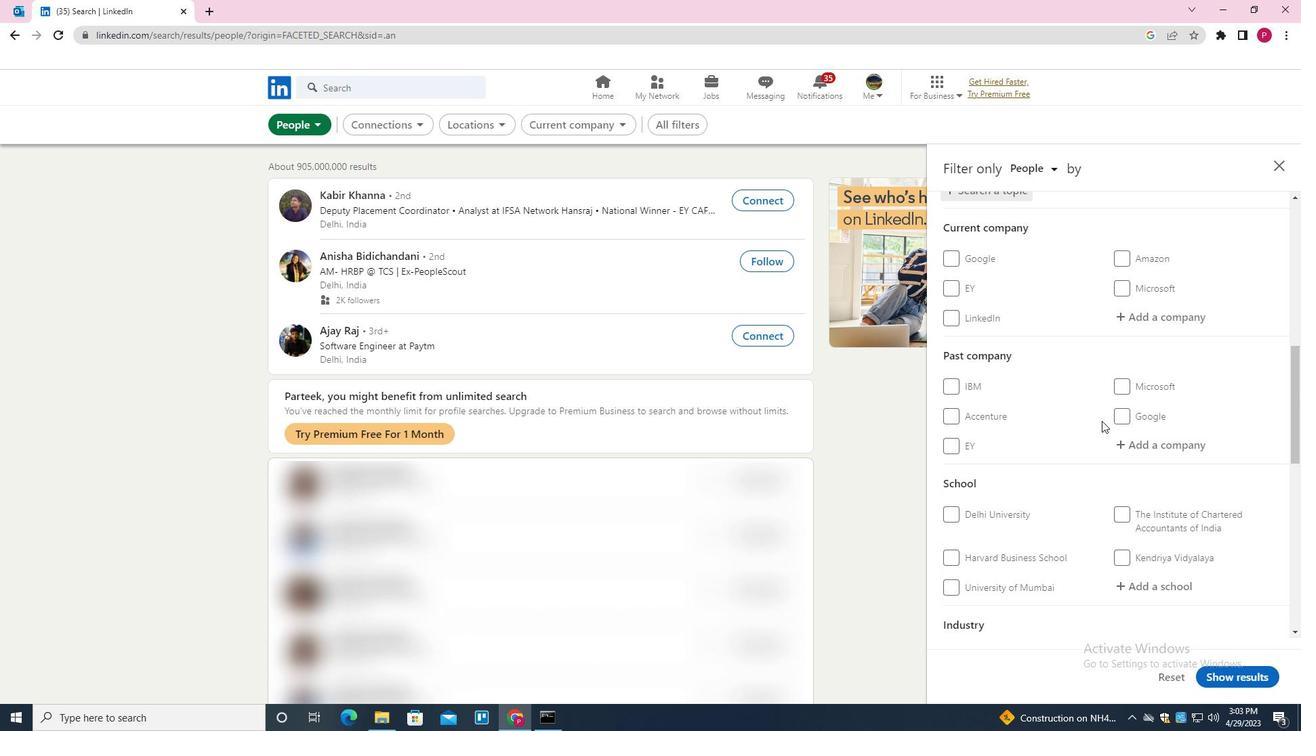 
Action: Mouse moved to (1100, 421)
Screenshot: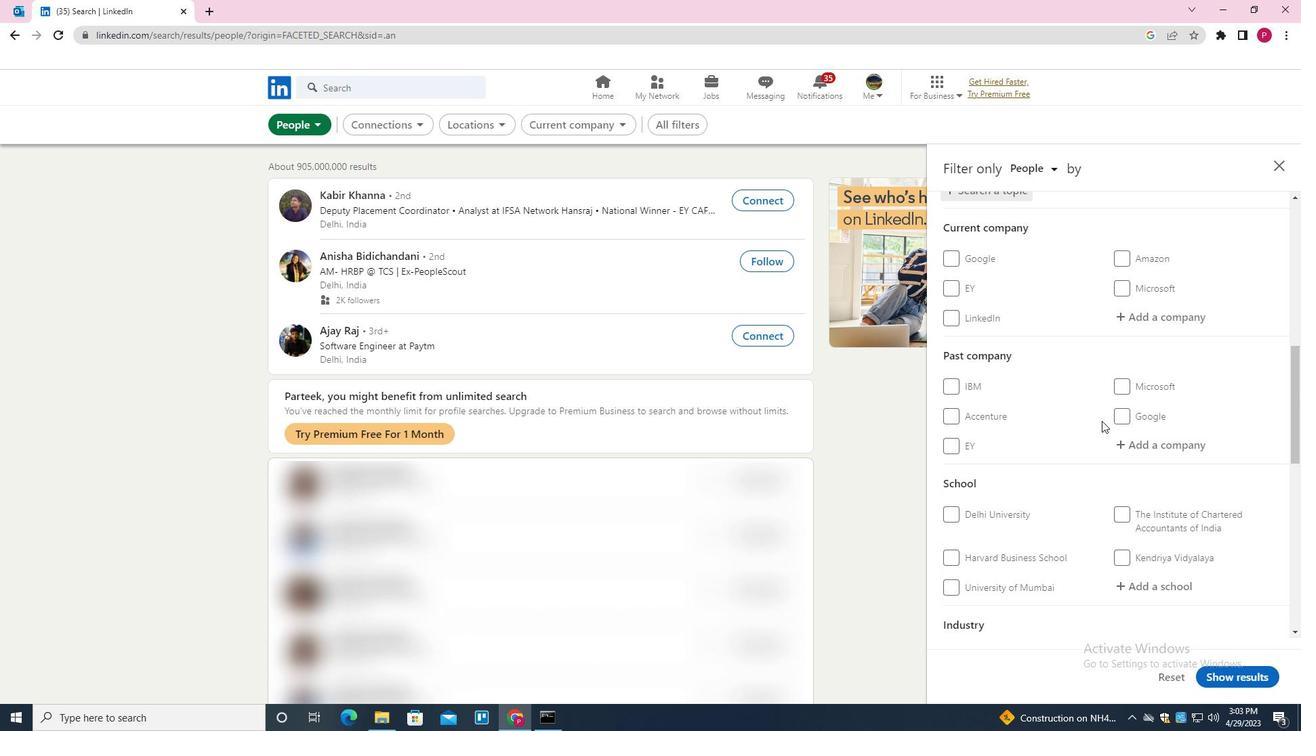 
Action: Mouse scrolled (1100, 420) with delta (0, 0)
Screenshot: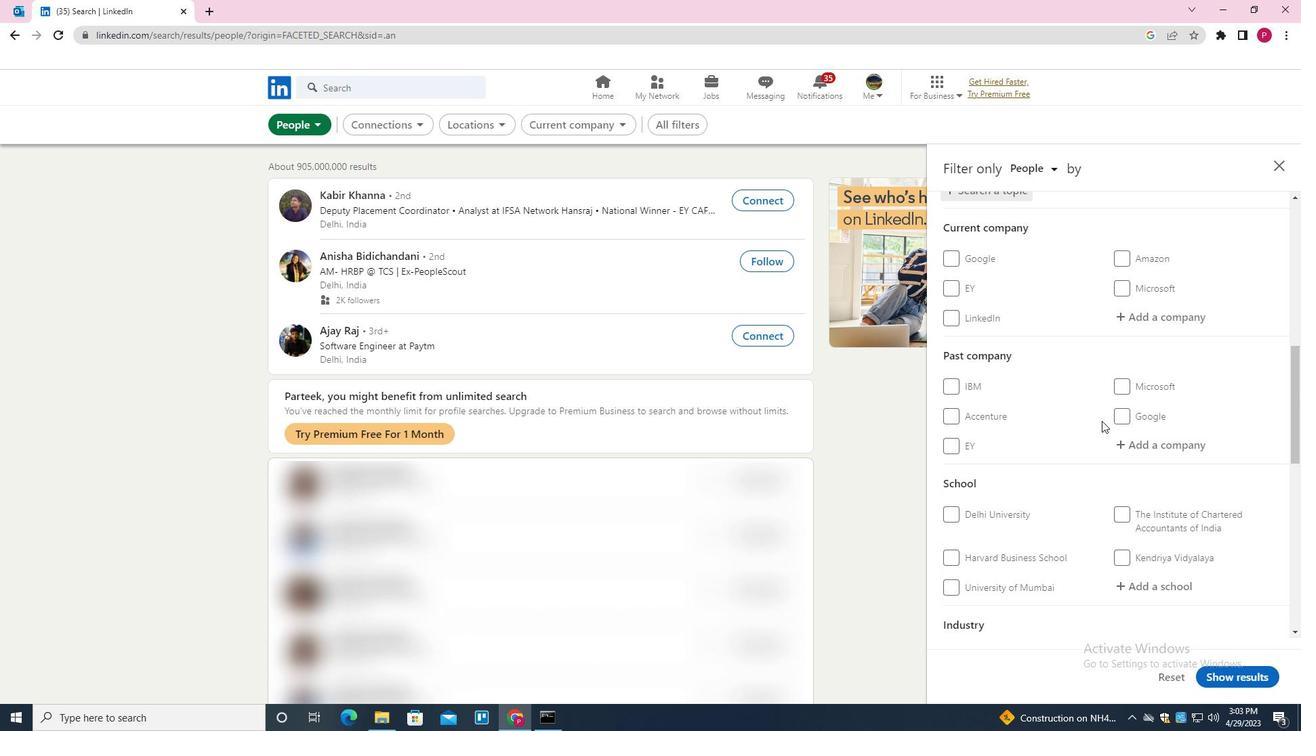 
Action: Mouse scrolled (1100, 420) with delta (0, 0)
Screenshot: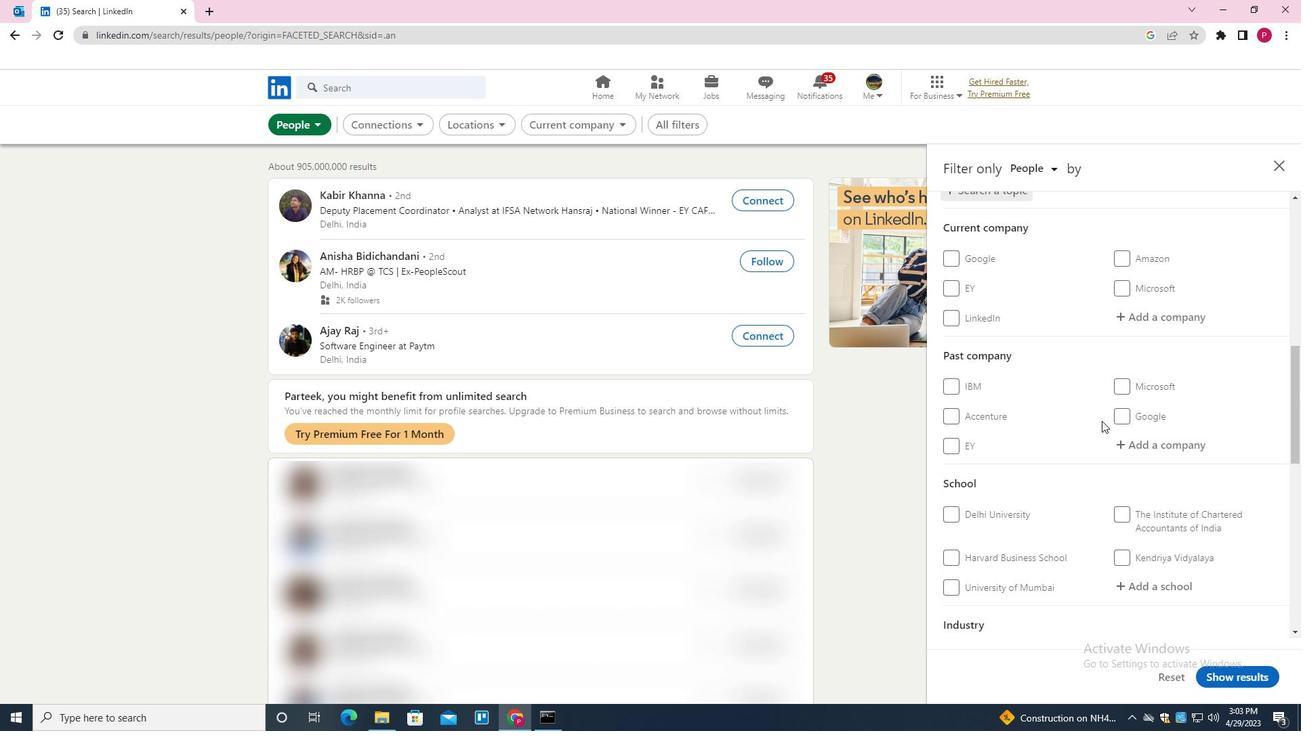 
Action: Mouse scrolled (1100, 420) with delta (0, 0)
Screenshot: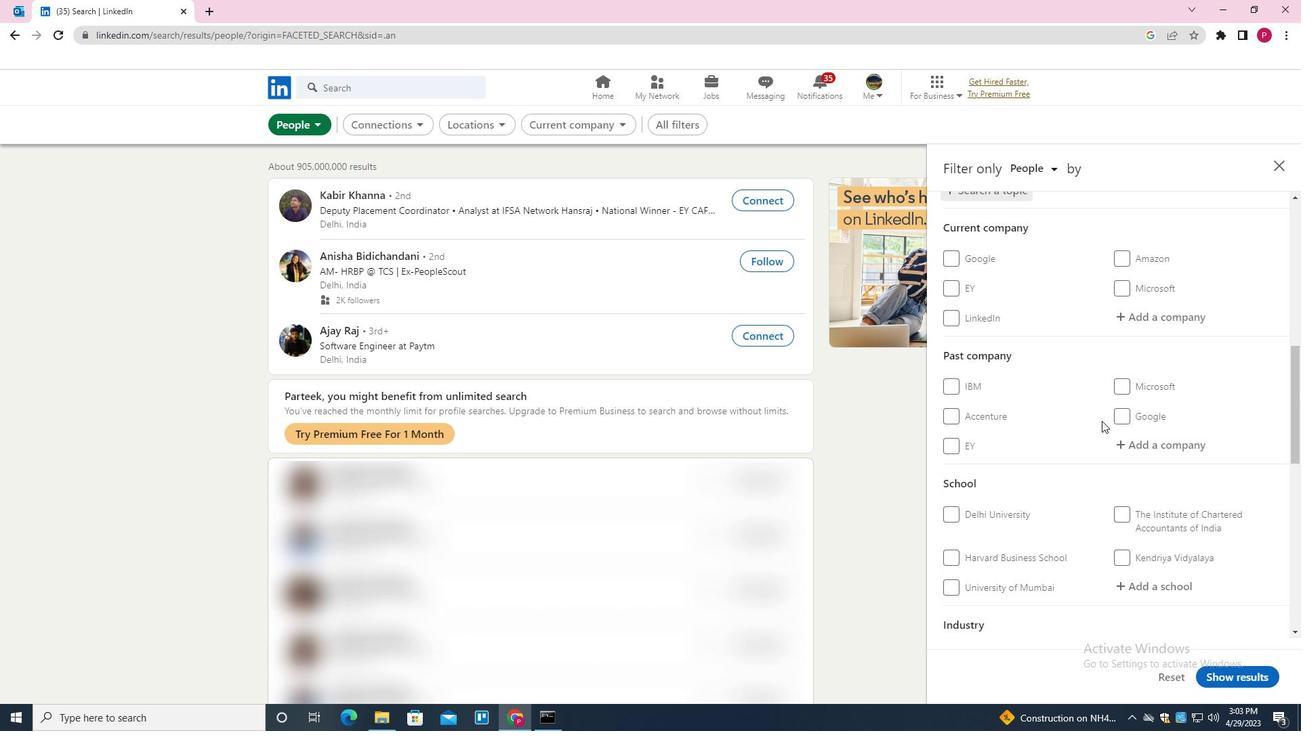 
Action: Mouse scrolled (1100, 420) with delta (0, 0)
Screenshot: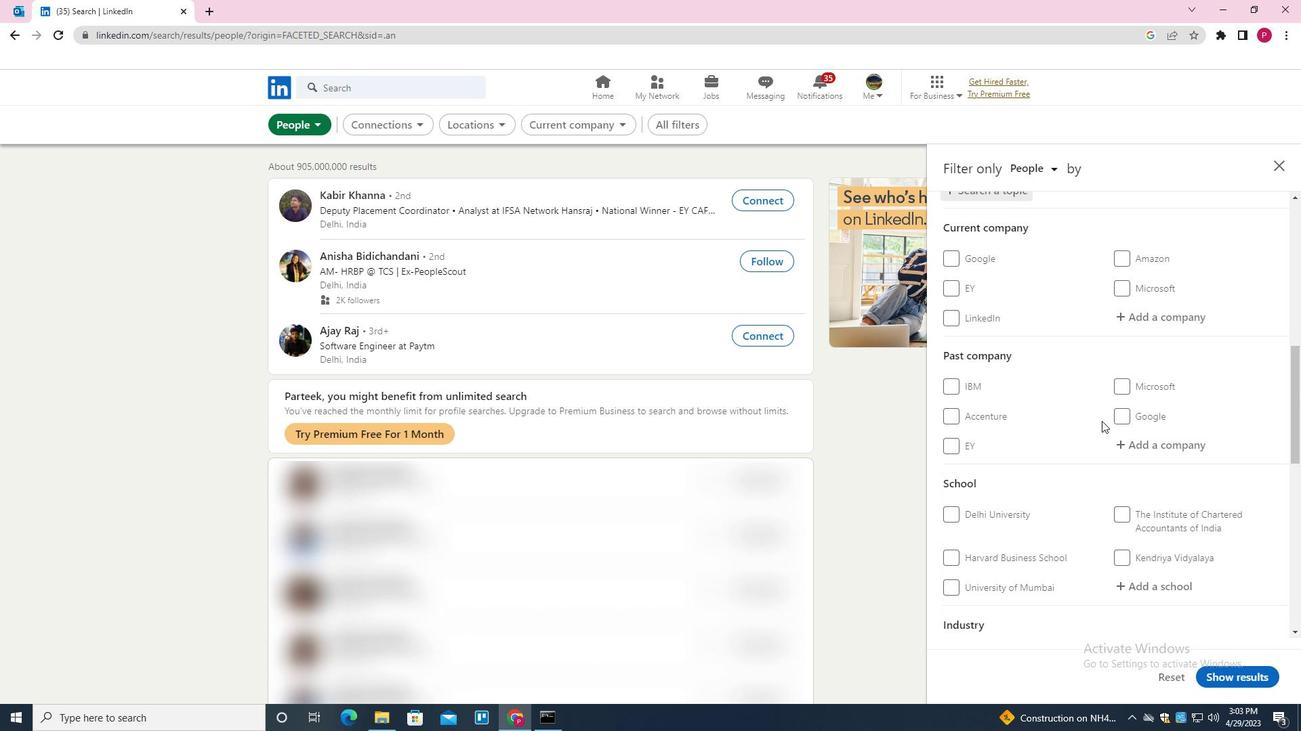 
Action: Mouse scrolled (1100, 420) with delta (0, 0)
Screenshot: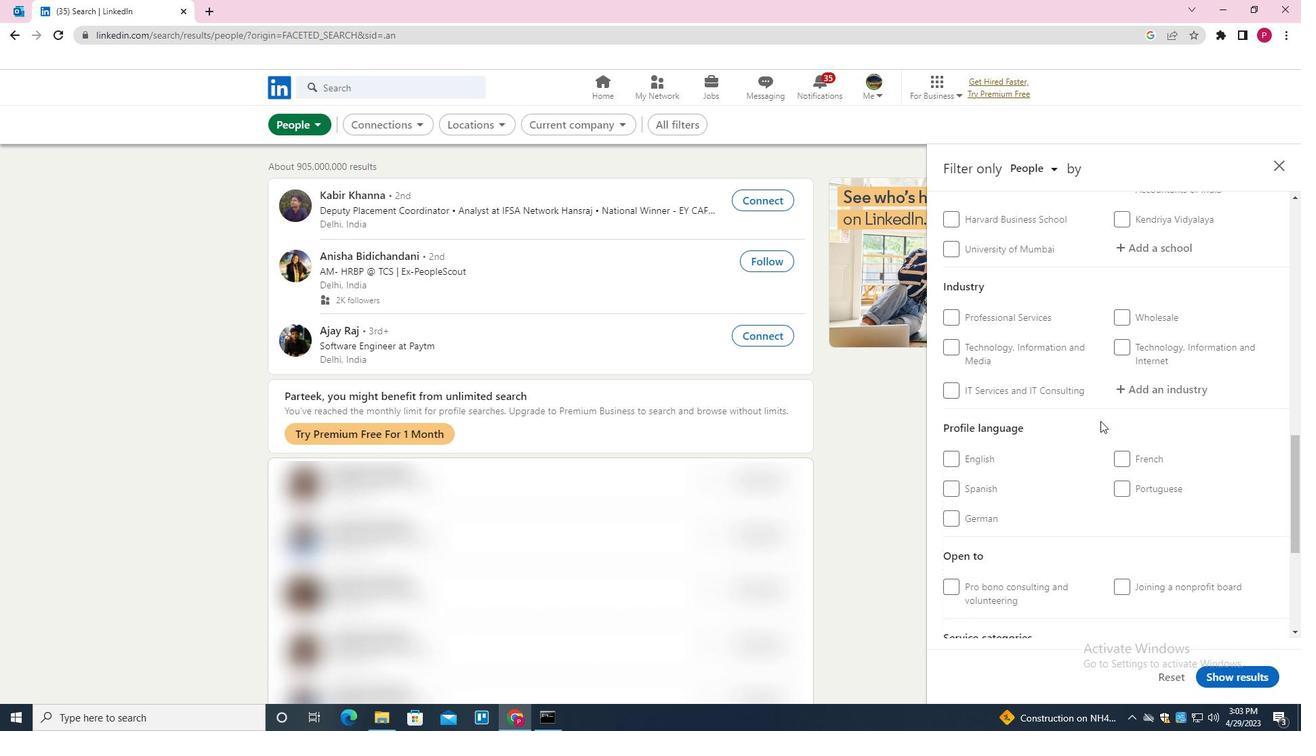 
Action: Mouse moved to (991, 447)
Screenshot: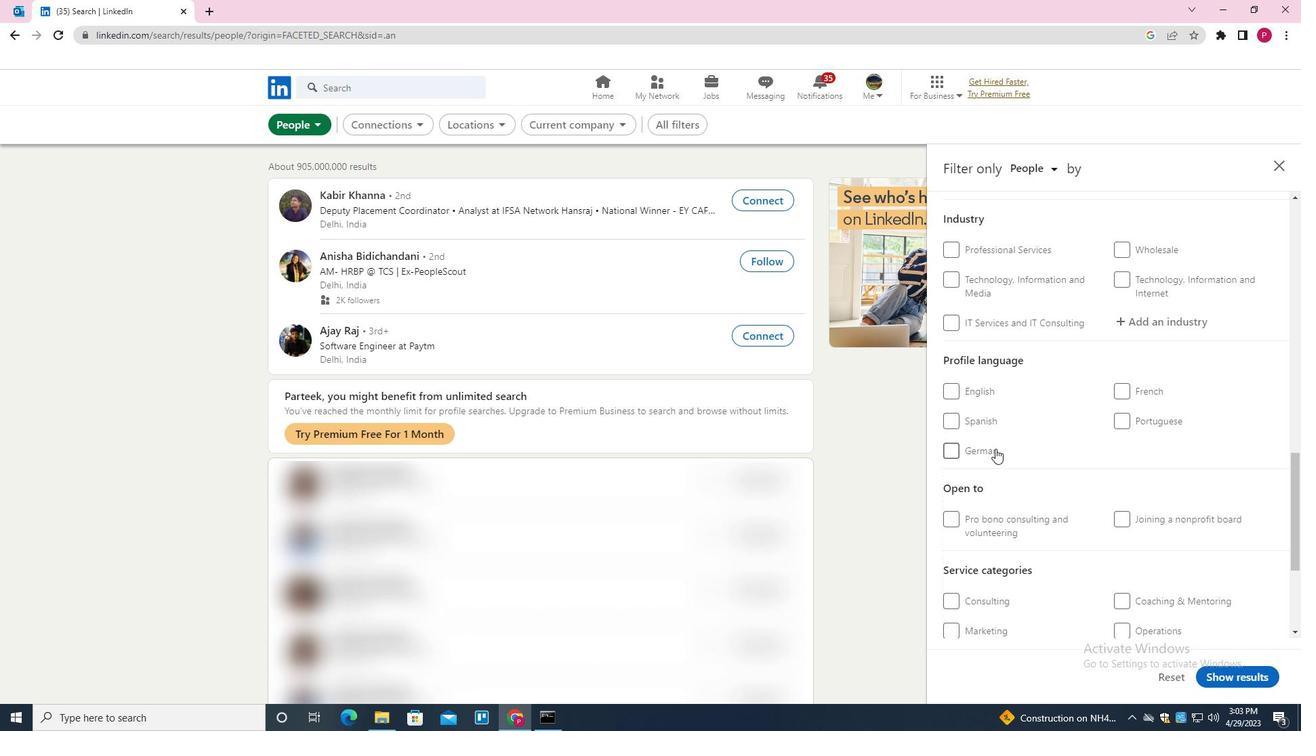 
Action: Mouse pressed left at (991, 447)
Screenshot: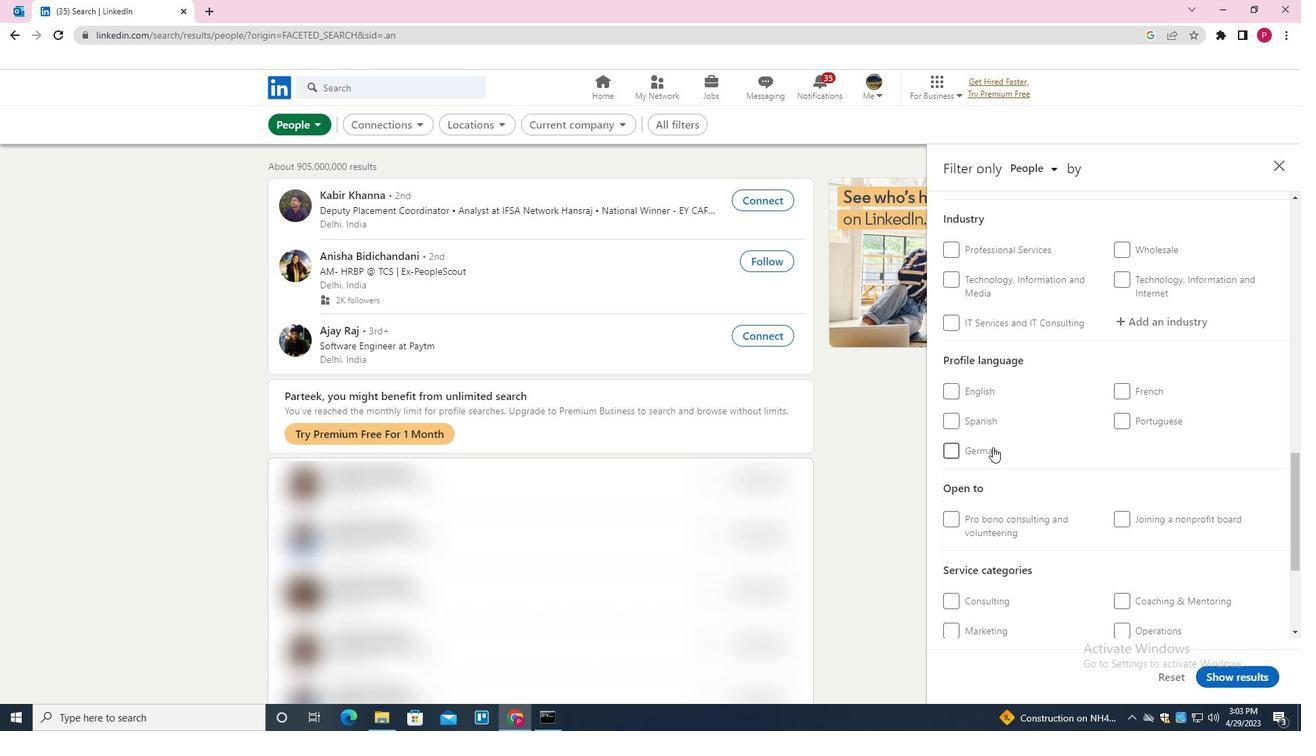 
Action: Mouse scrolled (991, 448) with delta (0, 0)
Screenshot: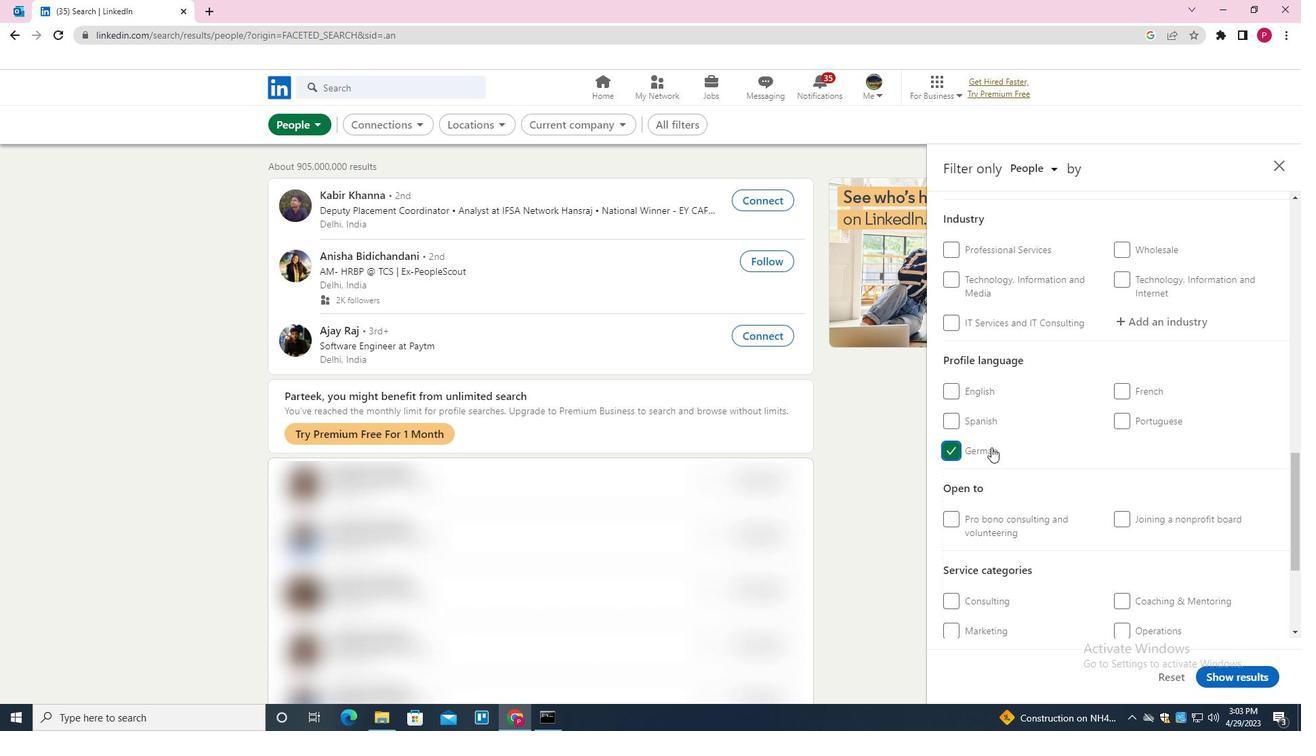 
Action: Mouse scrolled (991, 448) with delta (0, 0)
Screenshot: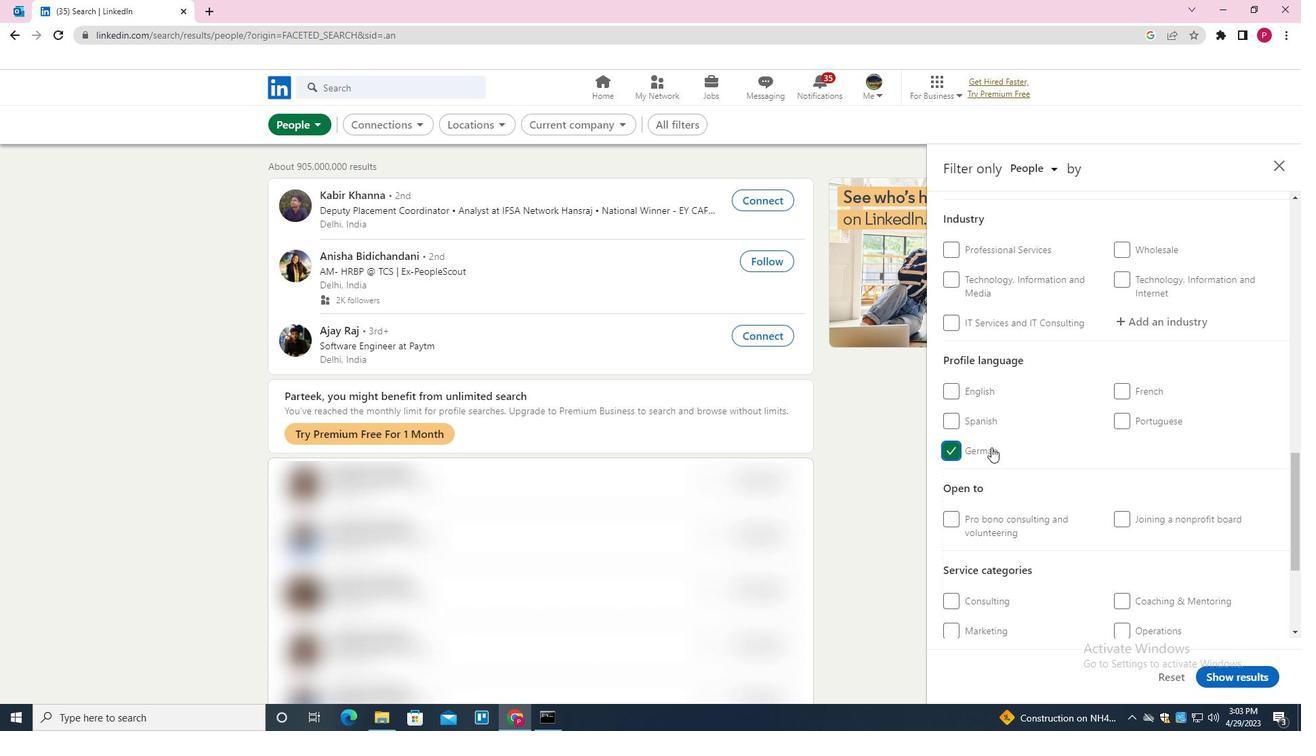 
Action: Mouse scrolled (991, 448) with delta (0, 0)
Screenshot: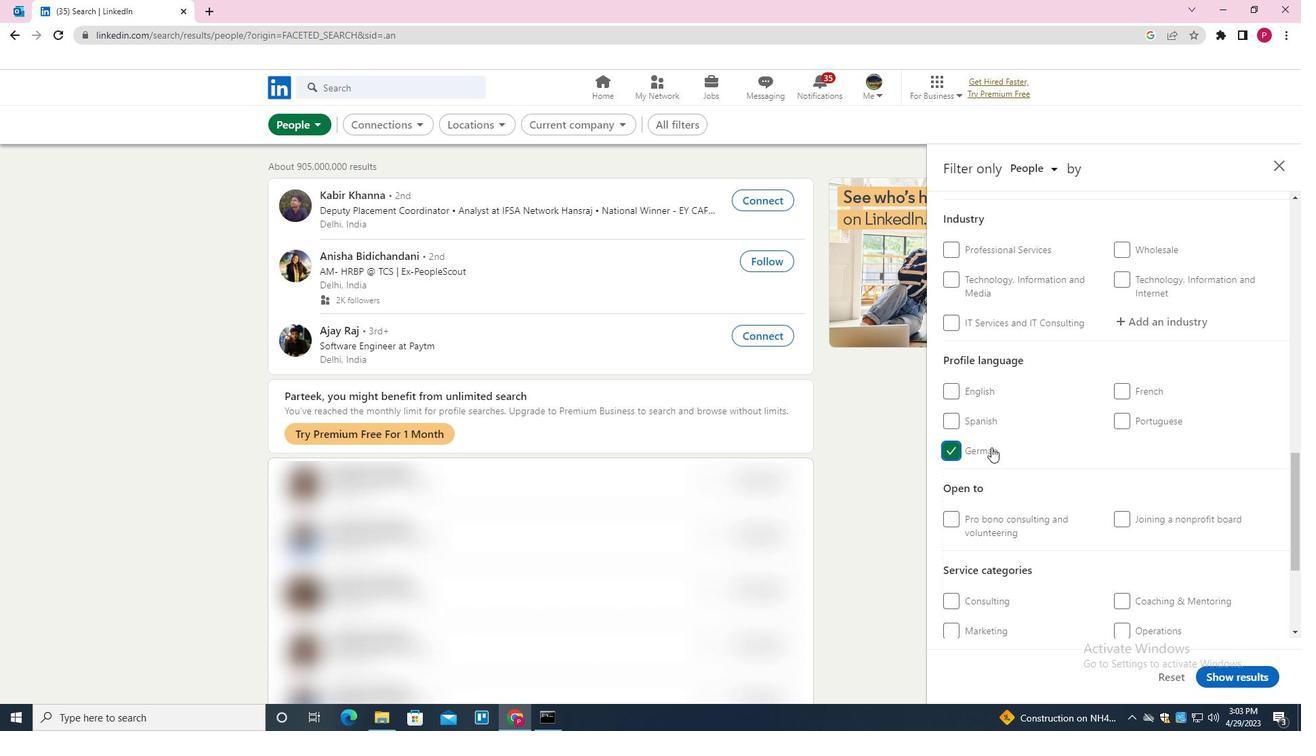 
Action: Mouse scrolled (991, 448) with delta (0, 0)
Screenshot: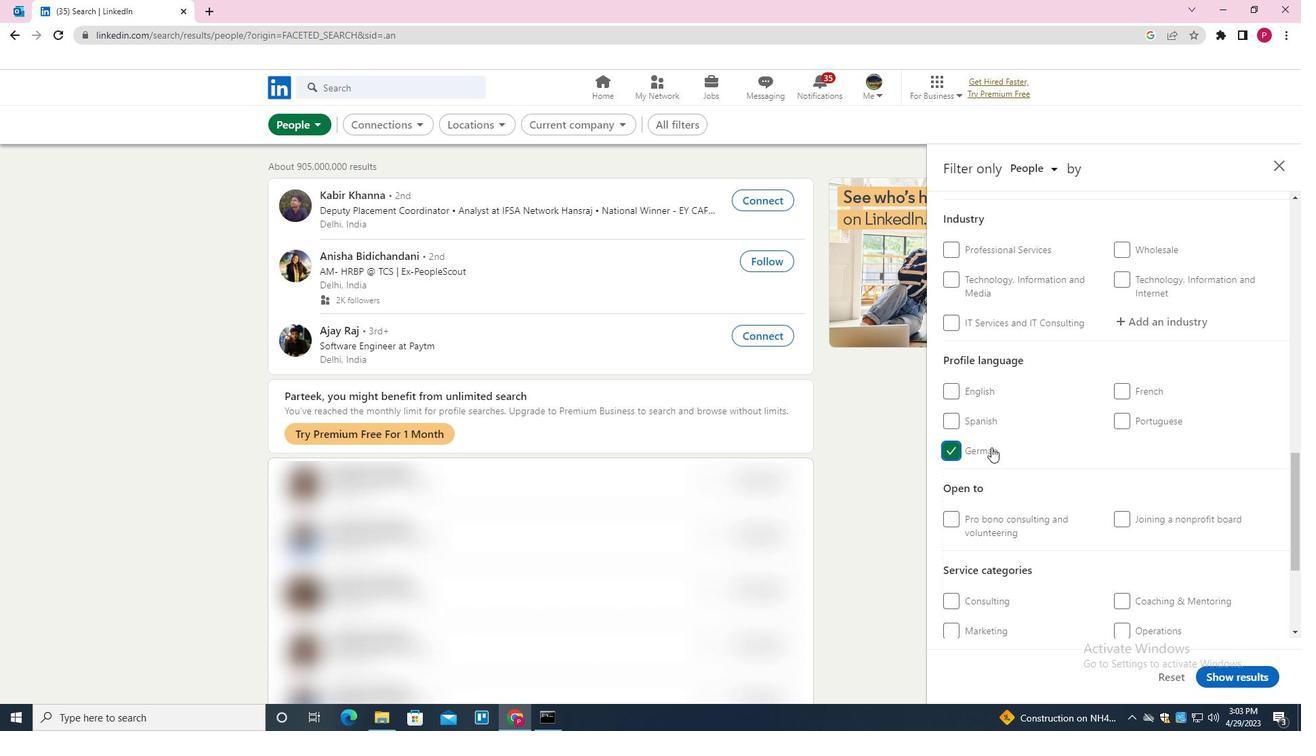 
Action: Mouse scrolled (991, 448) with delta (0, 0)
Screenshot: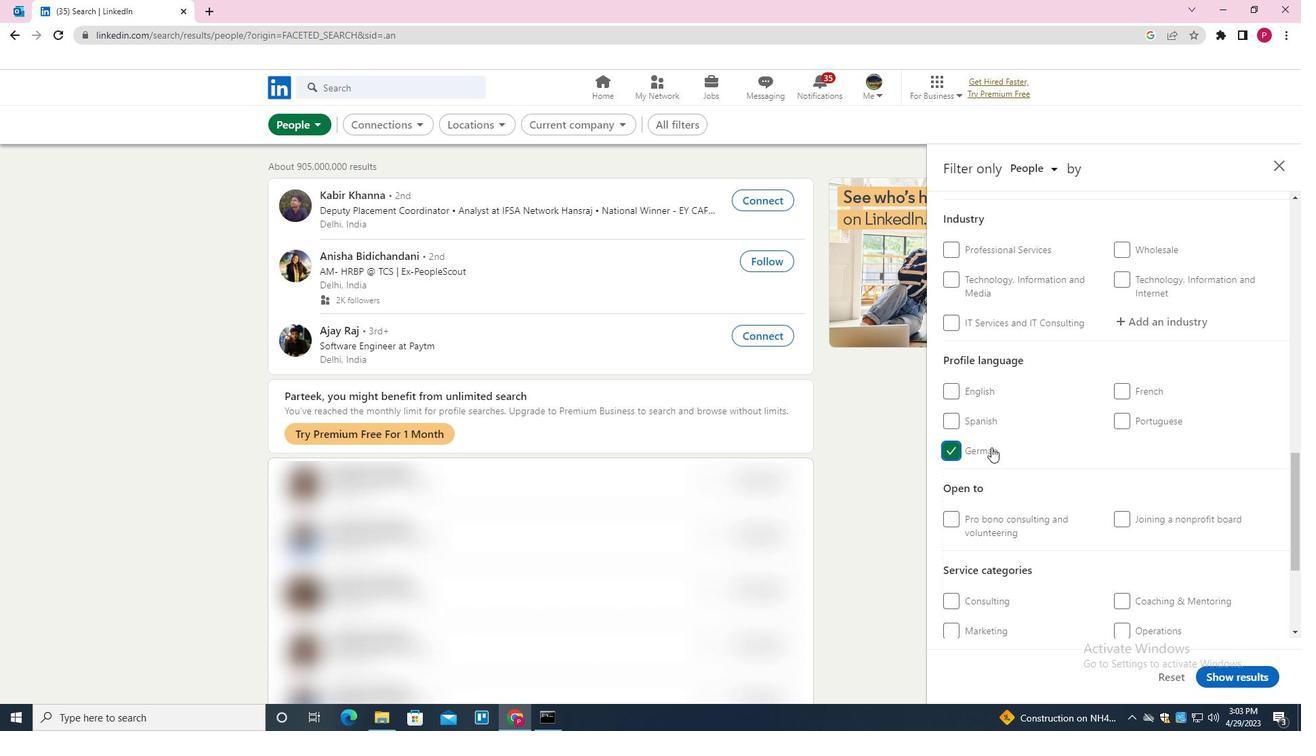 
Action: Mouse scrolled (991, 448) with delta (0, 0)
Screenshot: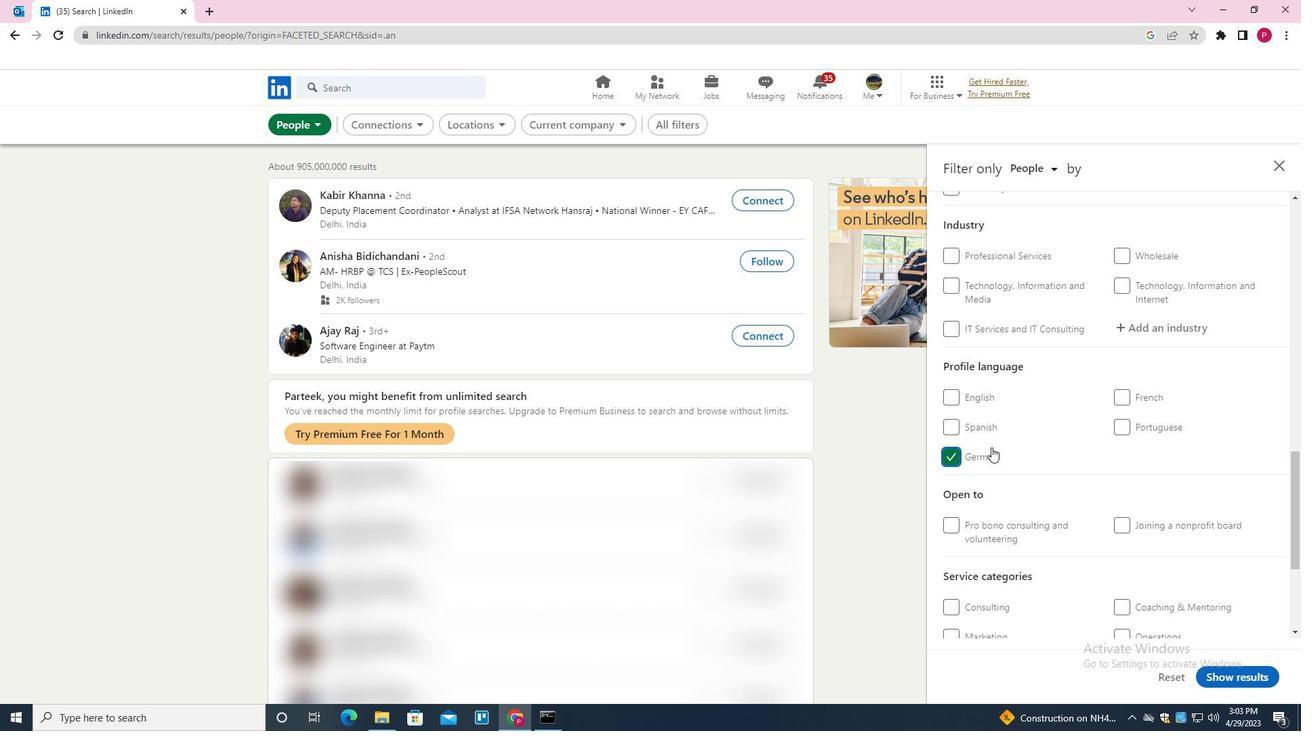 
Action: Mouse scrolled (991, 448) with delta (0, 0)
Screenshot: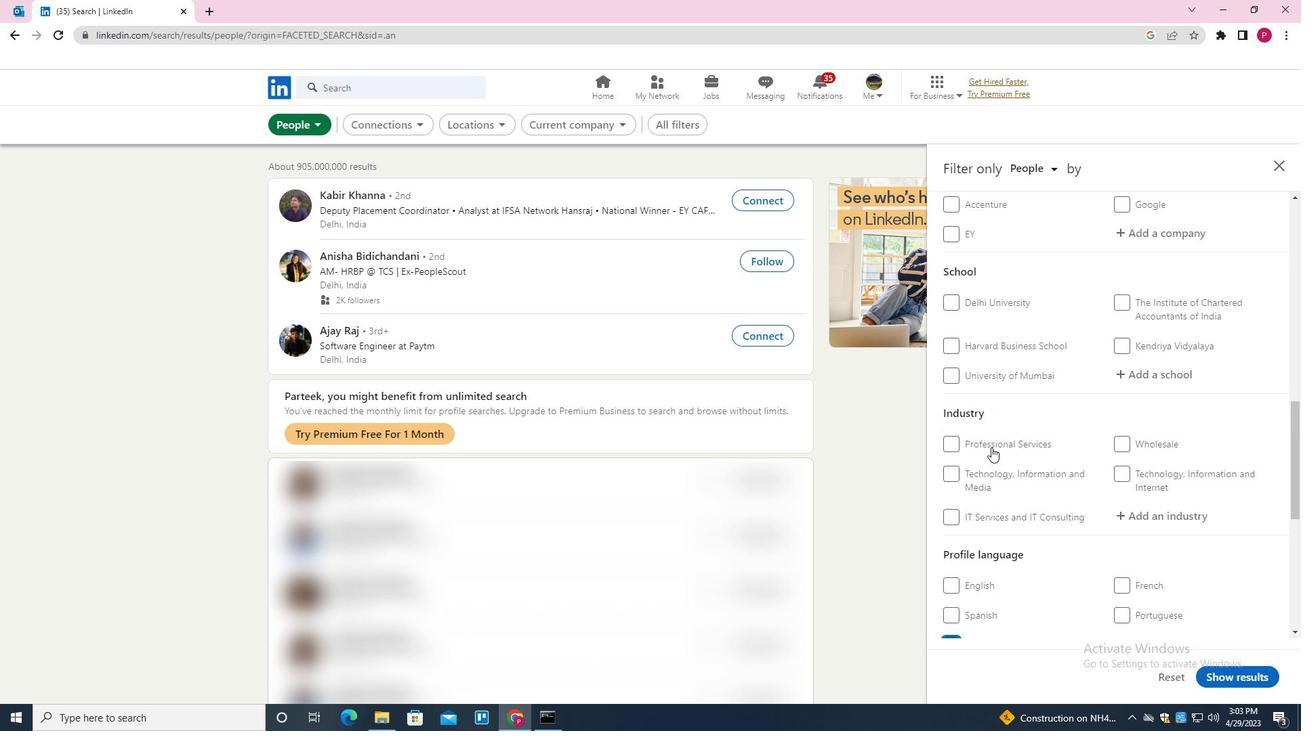
Action: Mouse moved to (1147, 389)
Screenshot: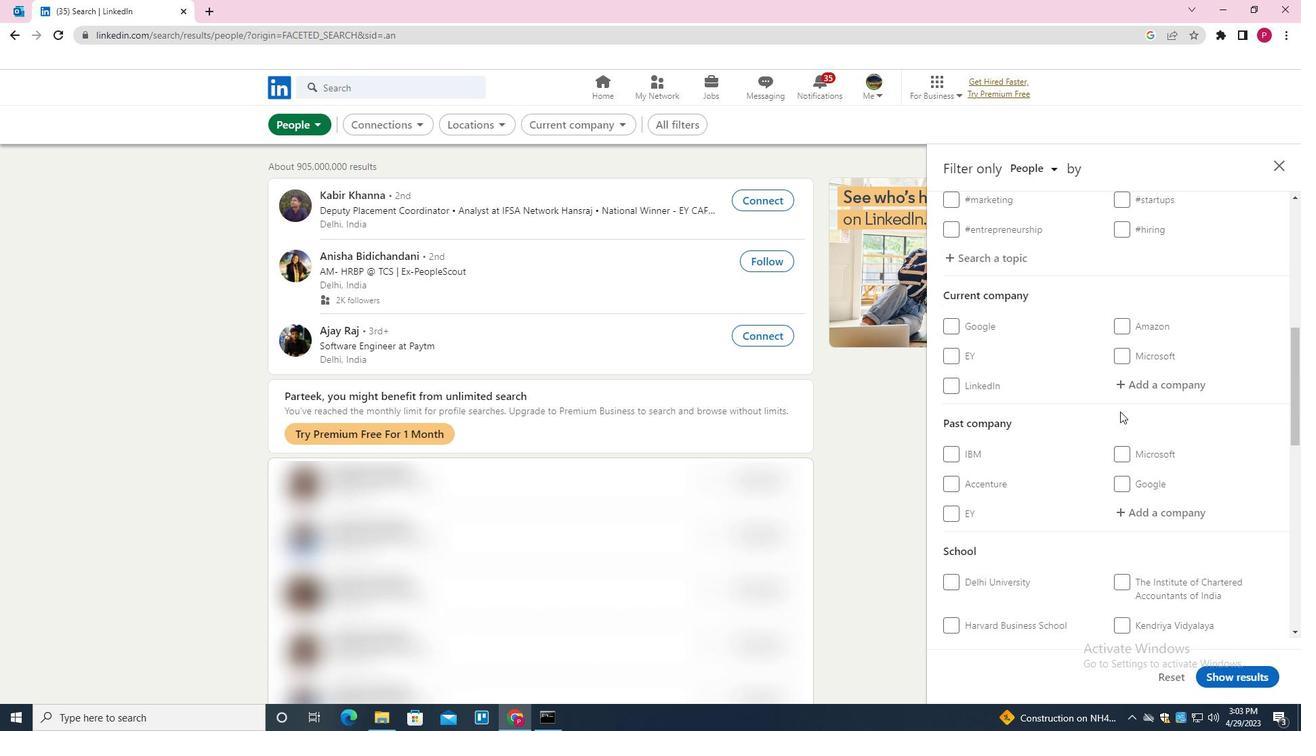 
Action: Mouse pressed left at (1147, 389)
Screenshot: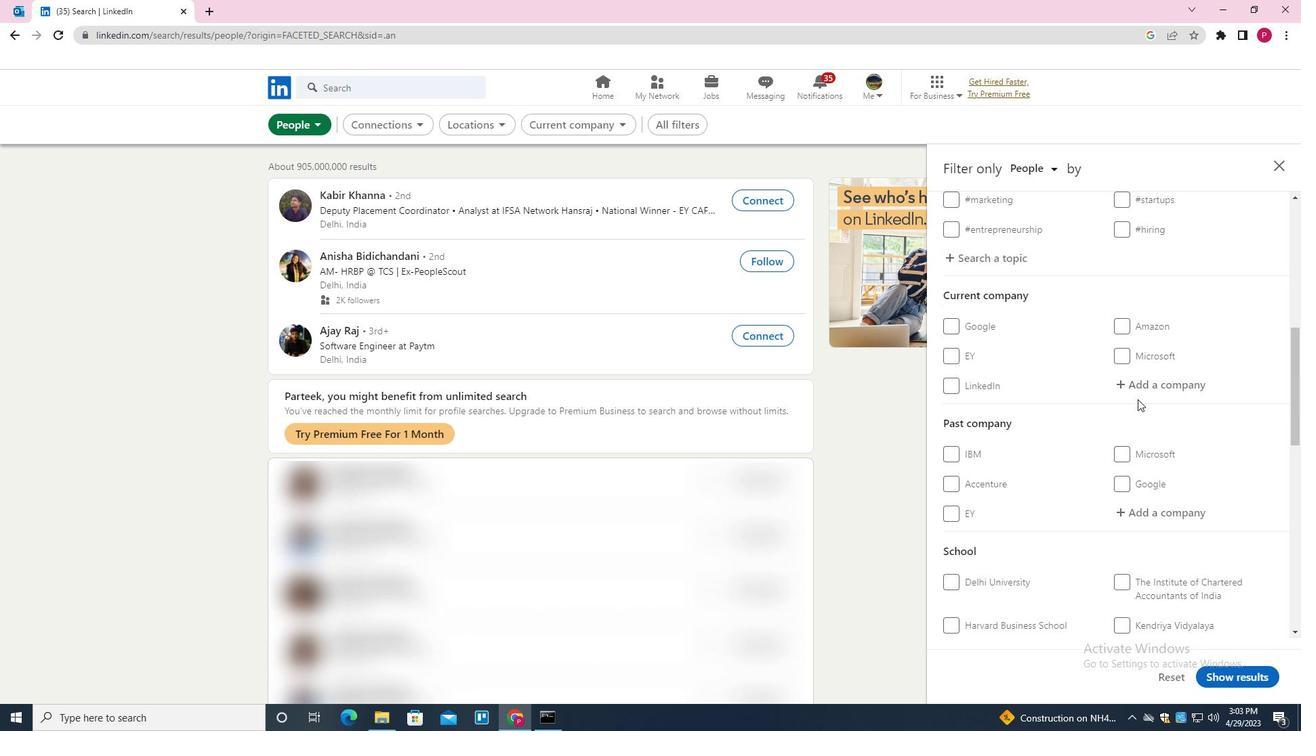 
Action: Mouse moved to (1146, 389)
Screenshot: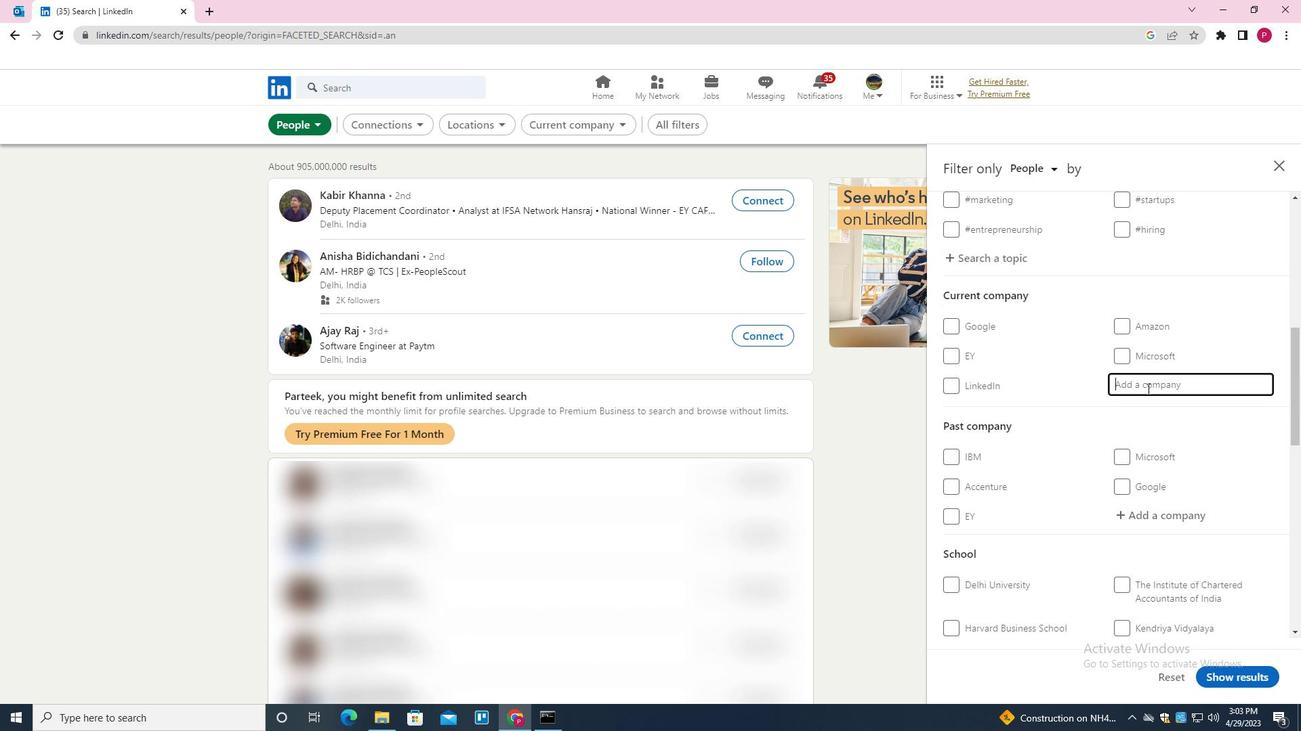 
Action: Key pressed <Key.shift>MANHI<Key.backspace><Key.backspace><Key.backspace>HINDRA<Key.space><Key.down><Key.down><Key.down><Key.down><Key.enter>
Screenshot: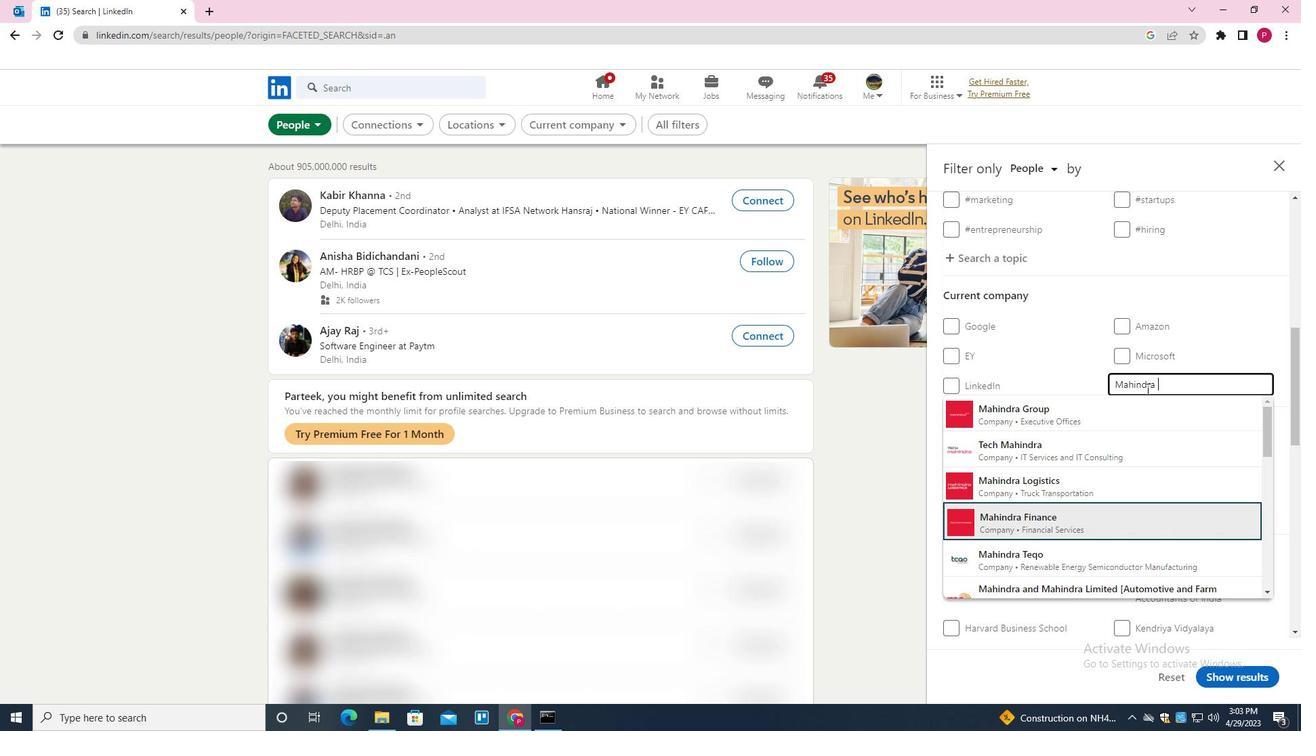 
Action: Mouse moved to (1053, 350)
Screenshot: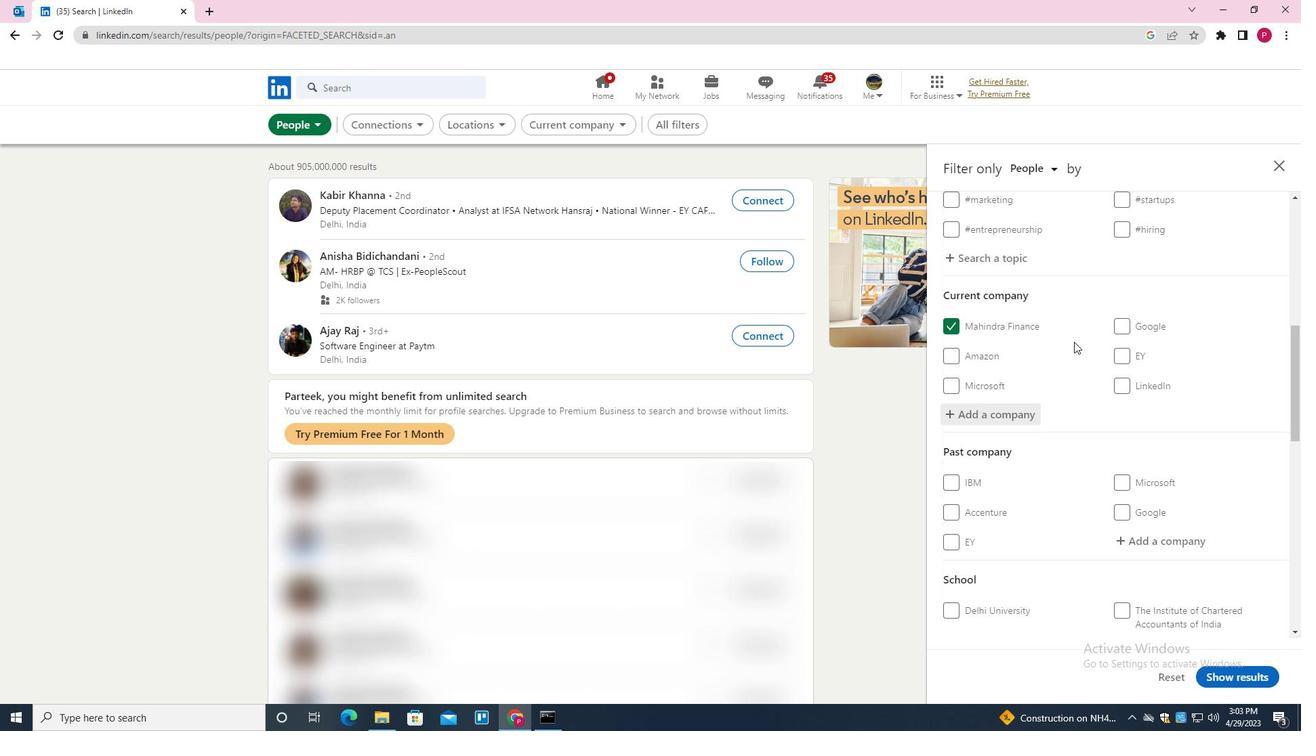 
Action: Mouse scrolled (1053, 349) with delta (0, 0)
Screenshot: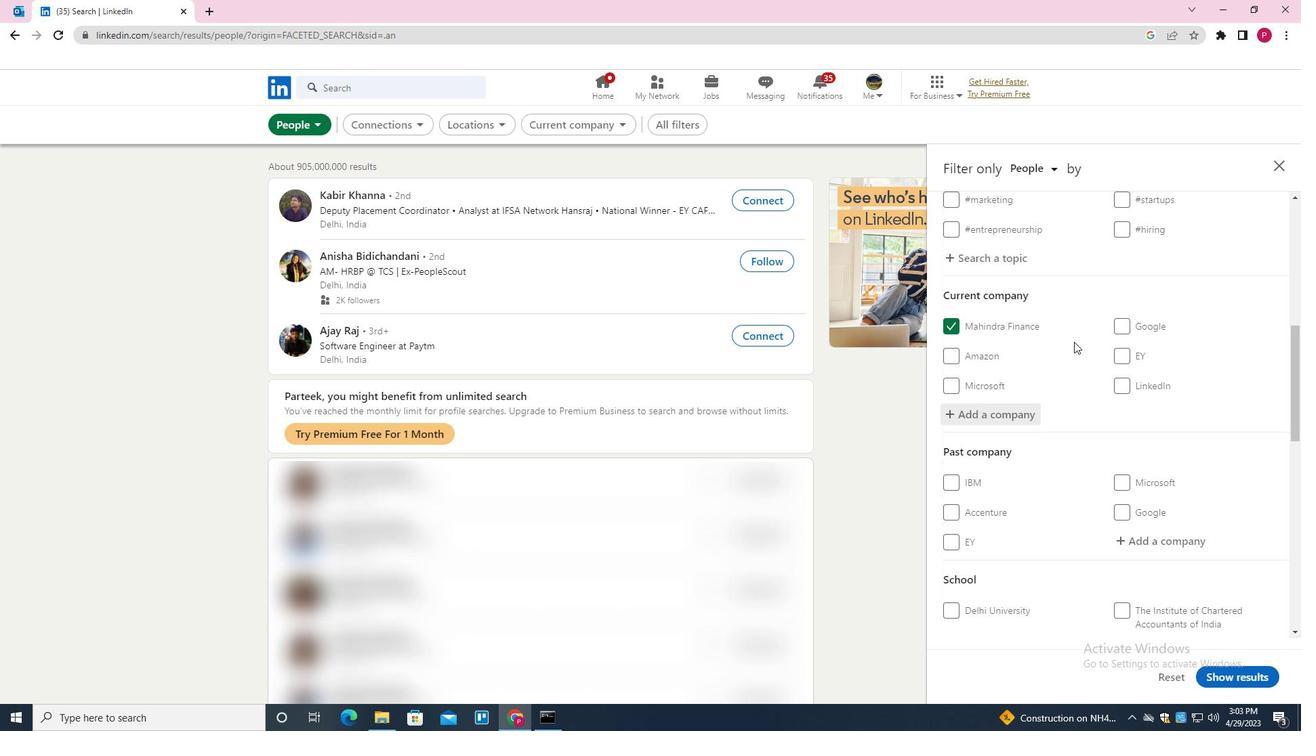 
Action: Mouse scrolled (1053, 349) with delta (0, 0)
Screenshot: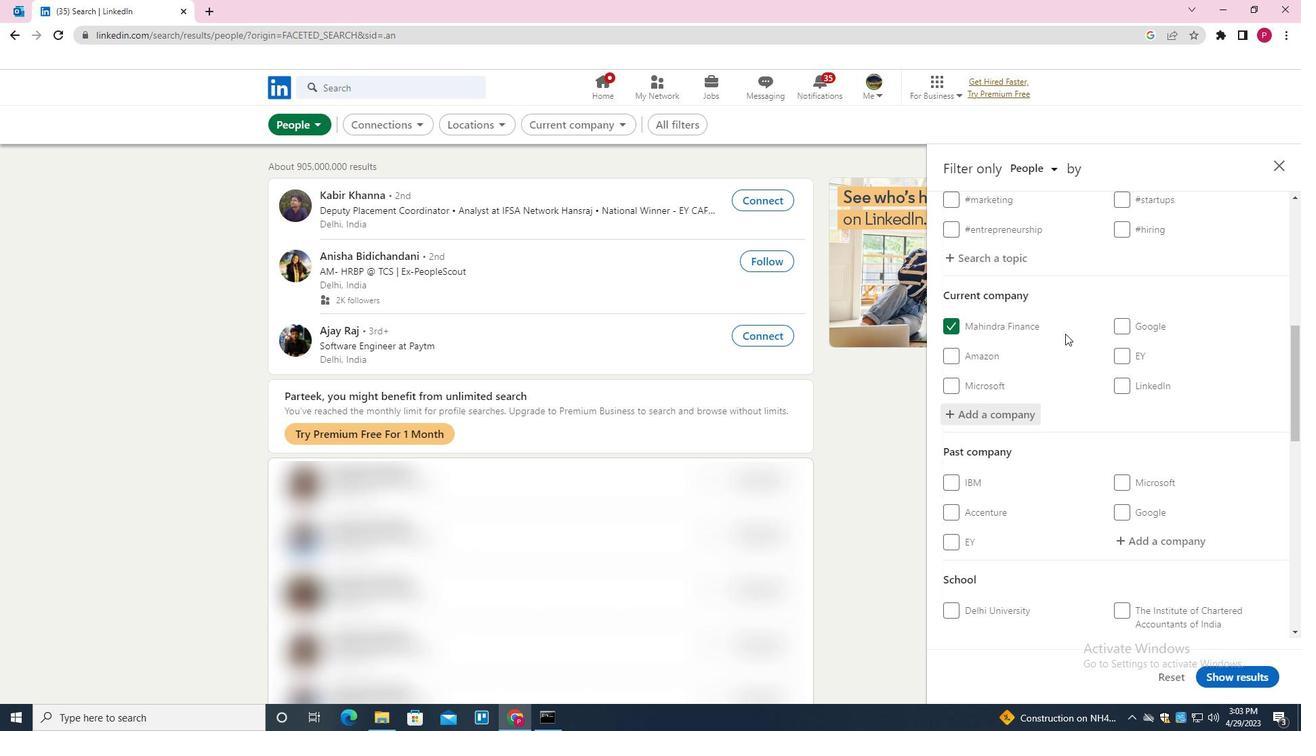 
Action: Mouse moved to (1053, 351)
Screenshot: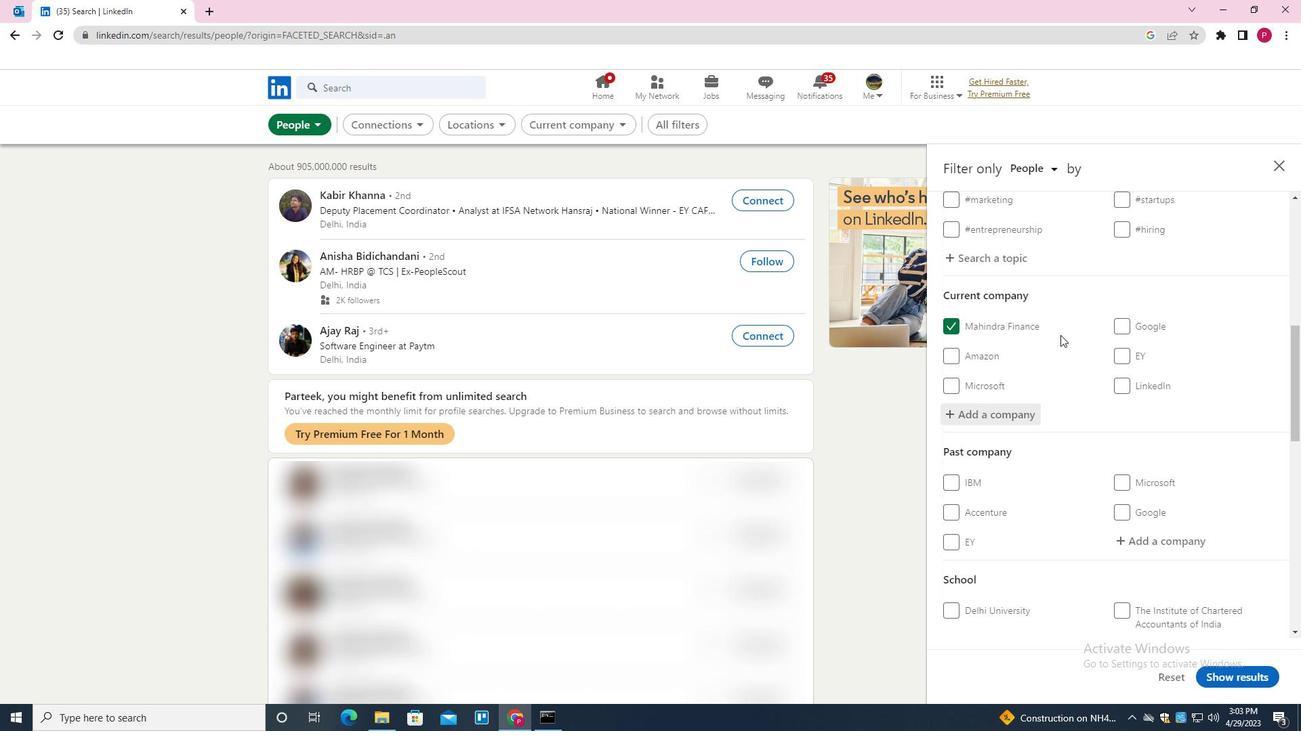 
Action: Mouse scrolled (1053, 351) with delta (0, 0)
Screenshot: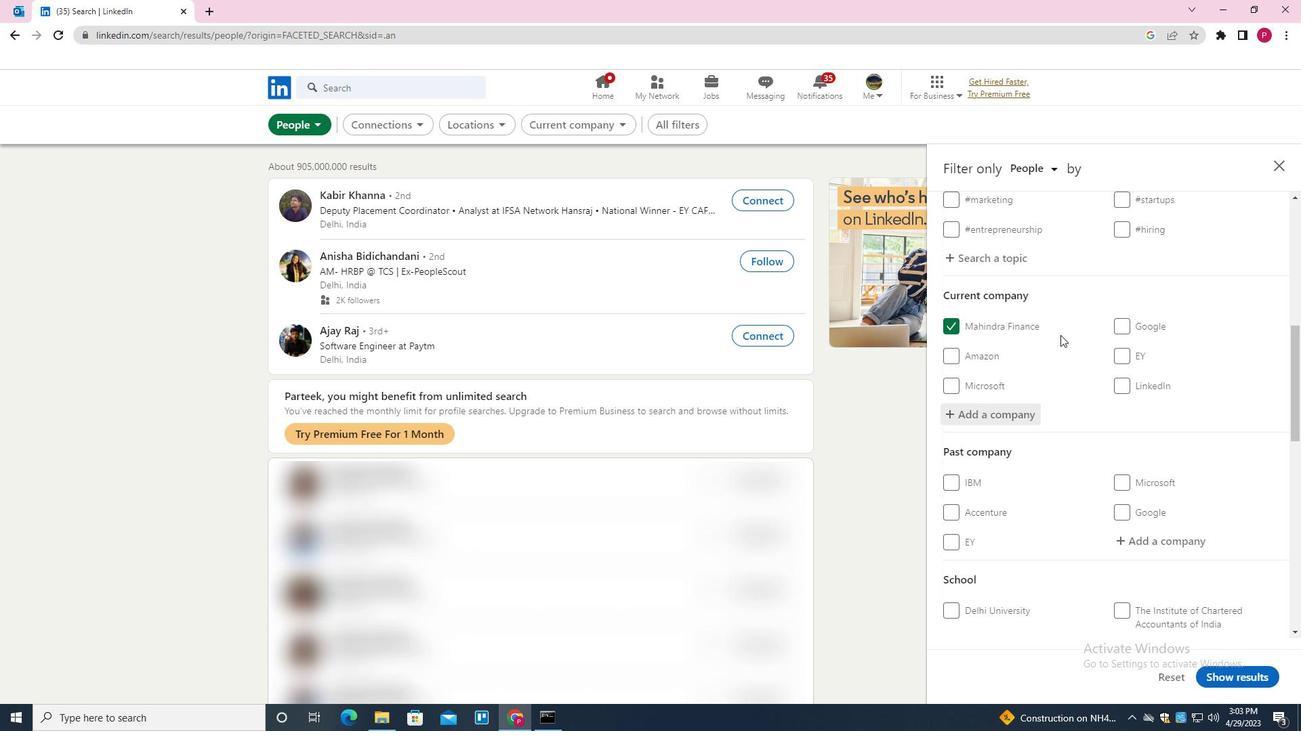
Action: Mouse moved to (1054, 384)
Screenshot: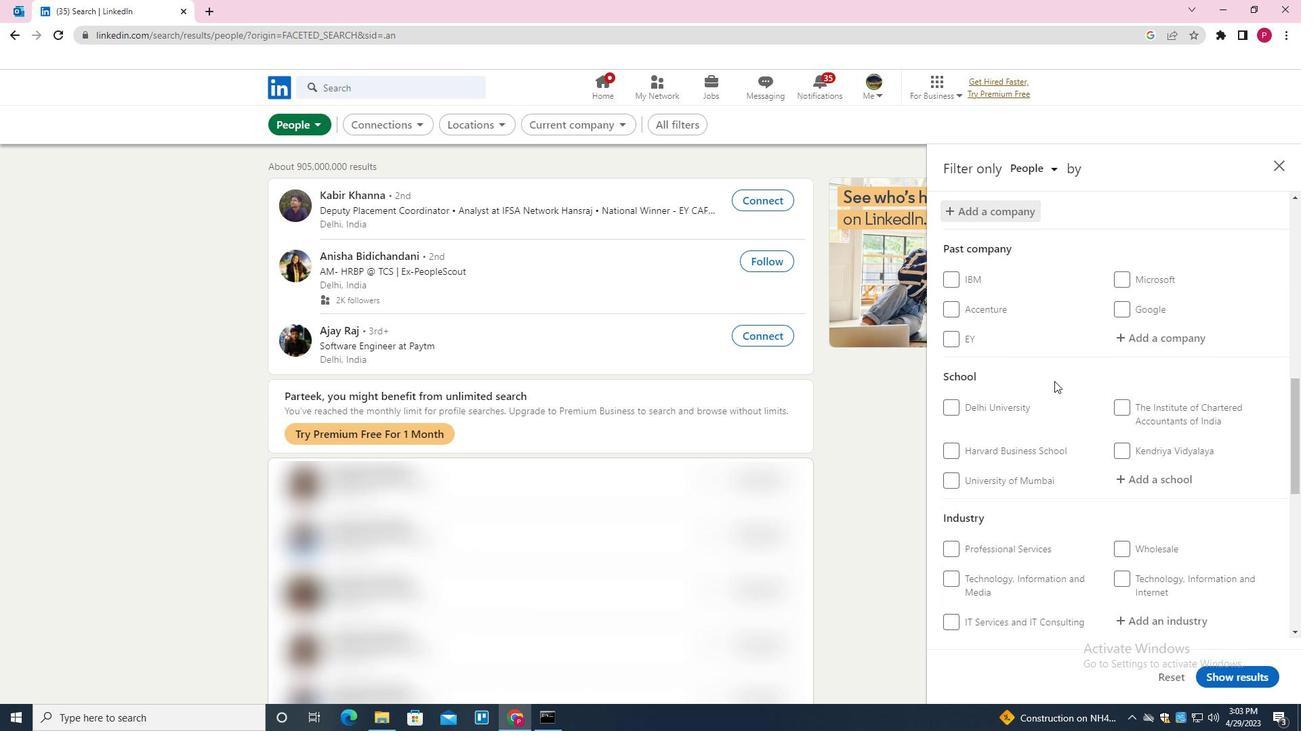 
Action: Mouse scrolled (1054, 383) with delta (0, 0)
Screenshot: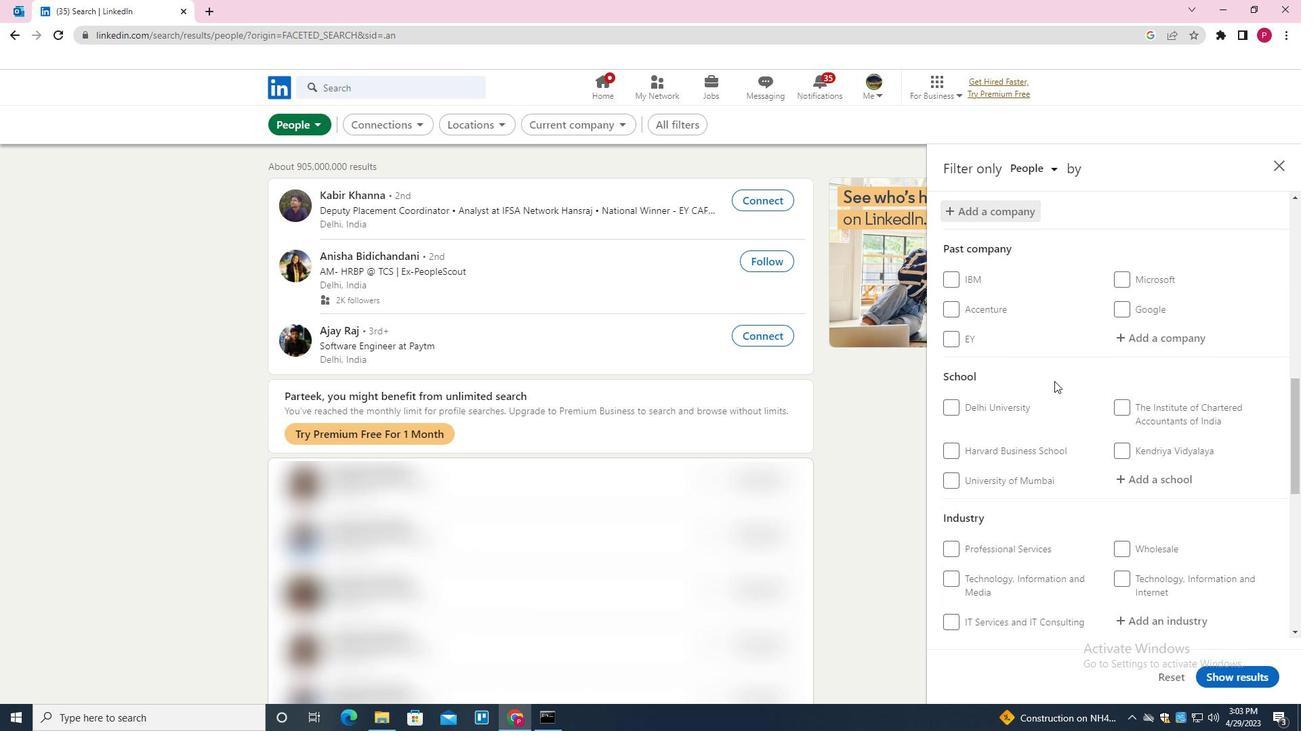 
Action: Mouse moved to (1055, 384)
Screenshot: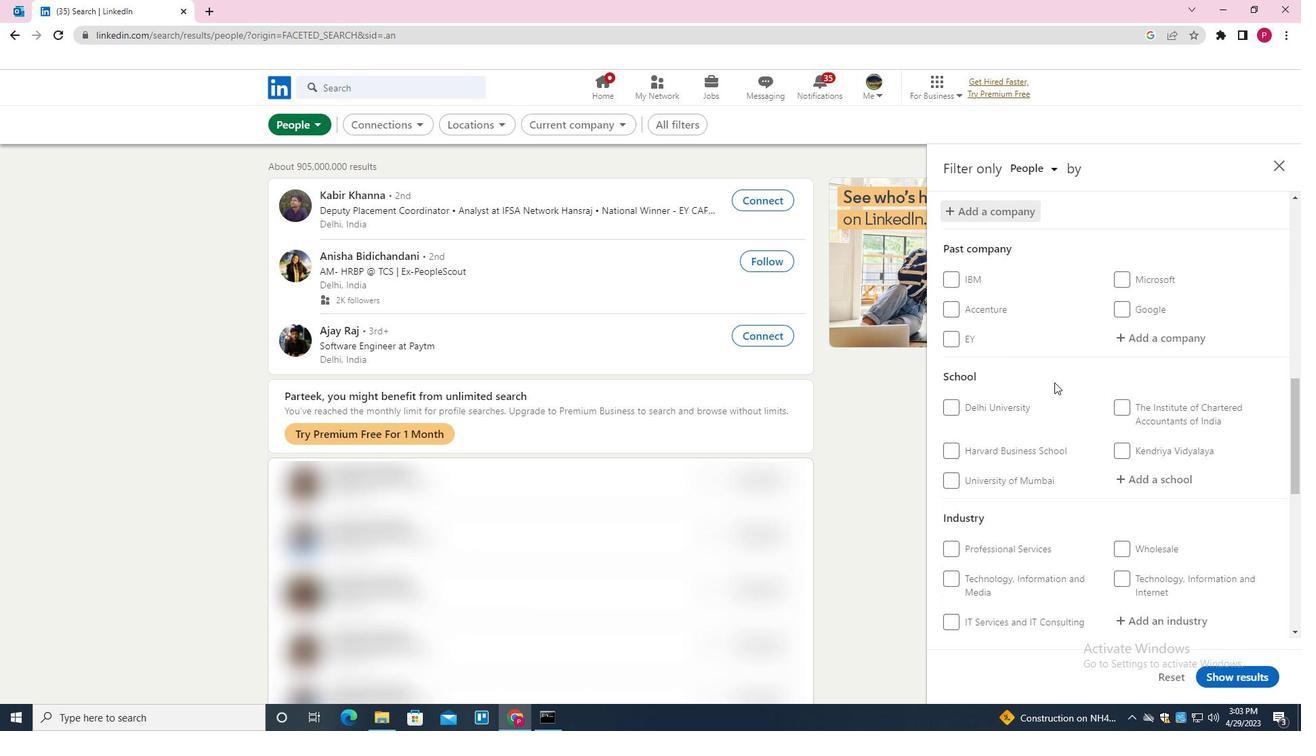 
Action: Mouse scrolled (1055, 384) with delta (0, 0)
Screenshot: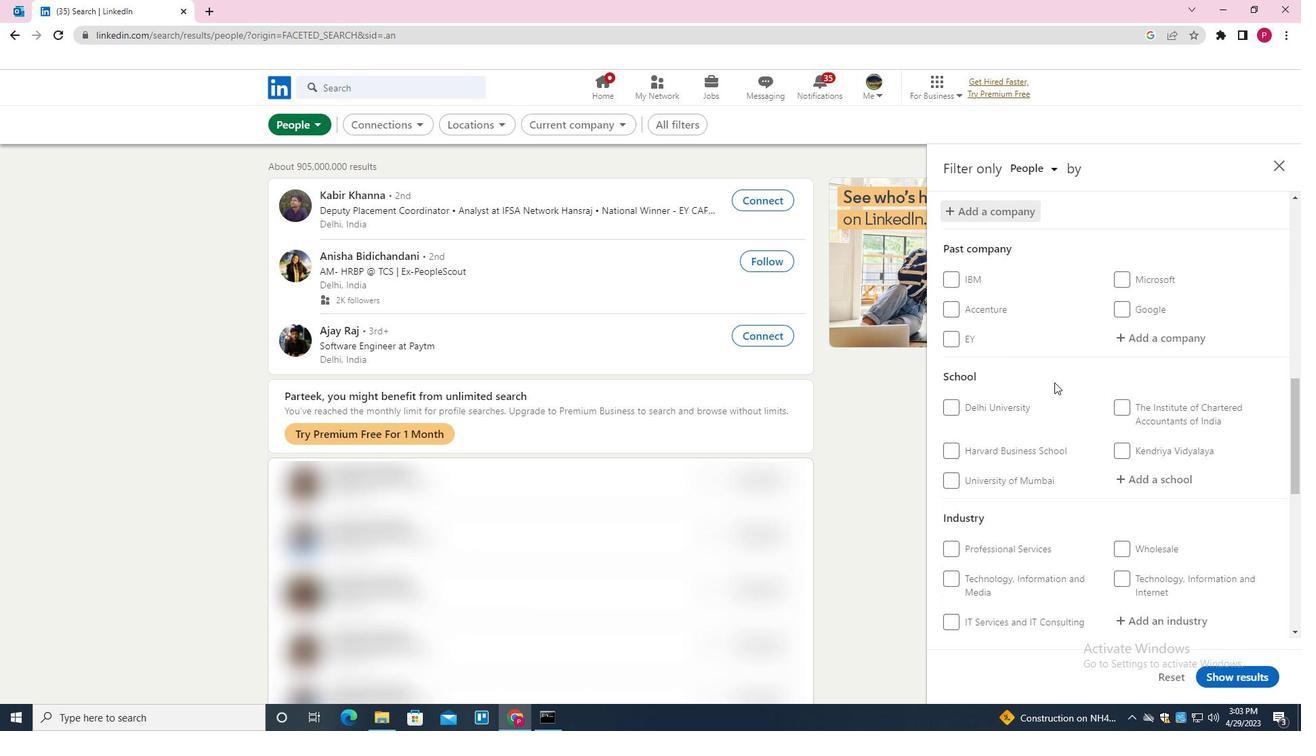 
Action: Mouse moved to (1055, 387)
Screenshot: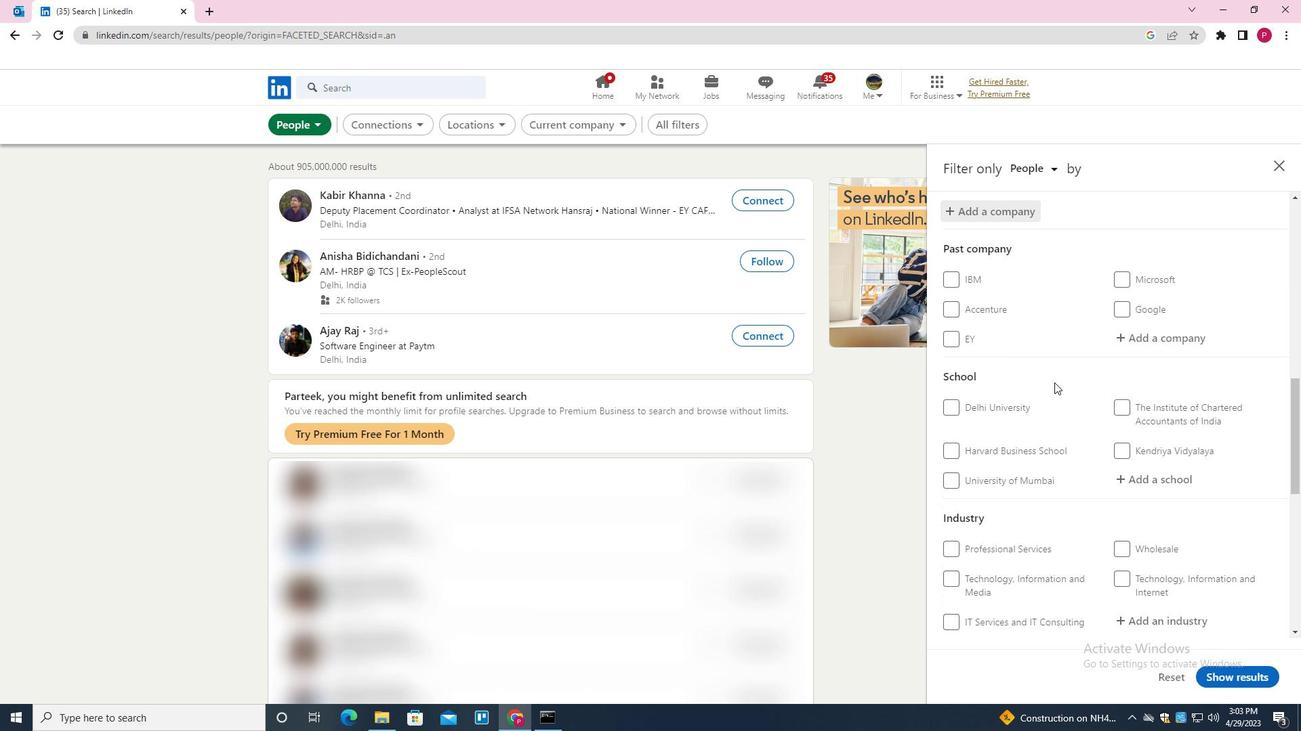 
Action: Mouse scrolled (1055, 386) with delta (0, 0)
Screenshot: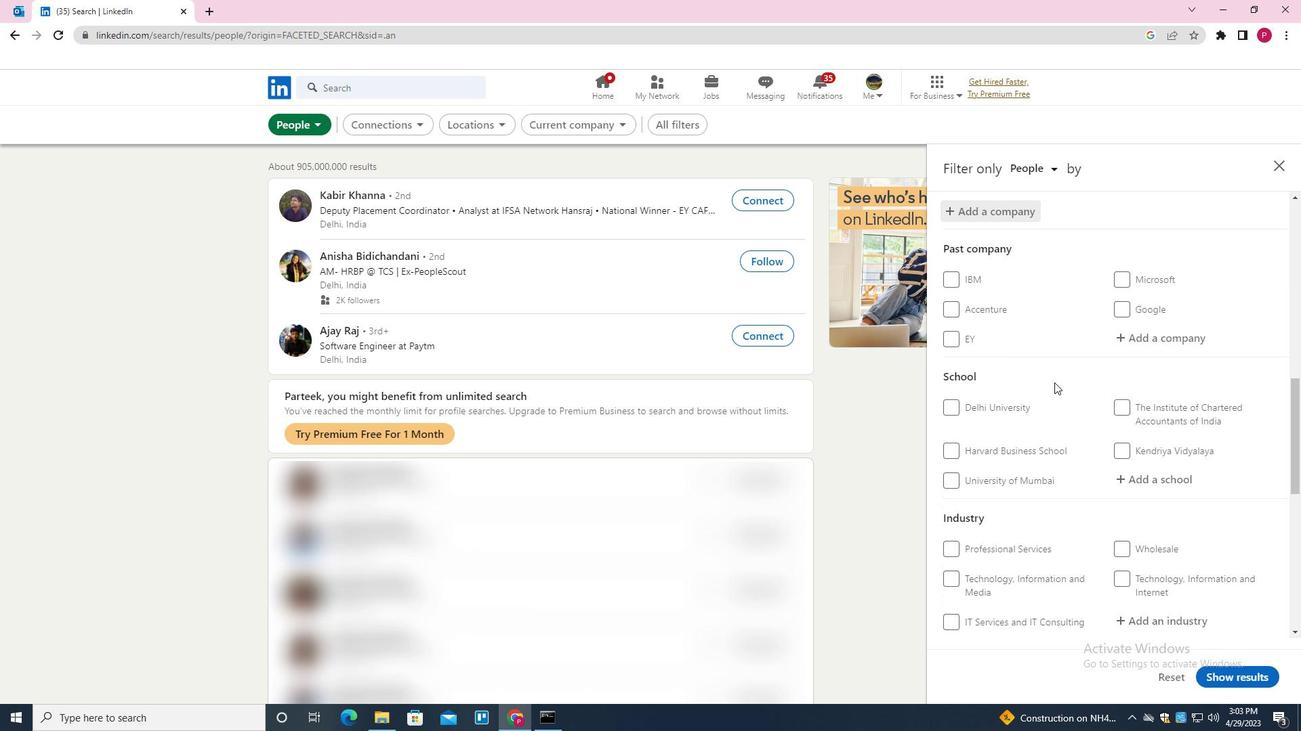 
Action: Mouse moved to (1160, 287)
Screenshot: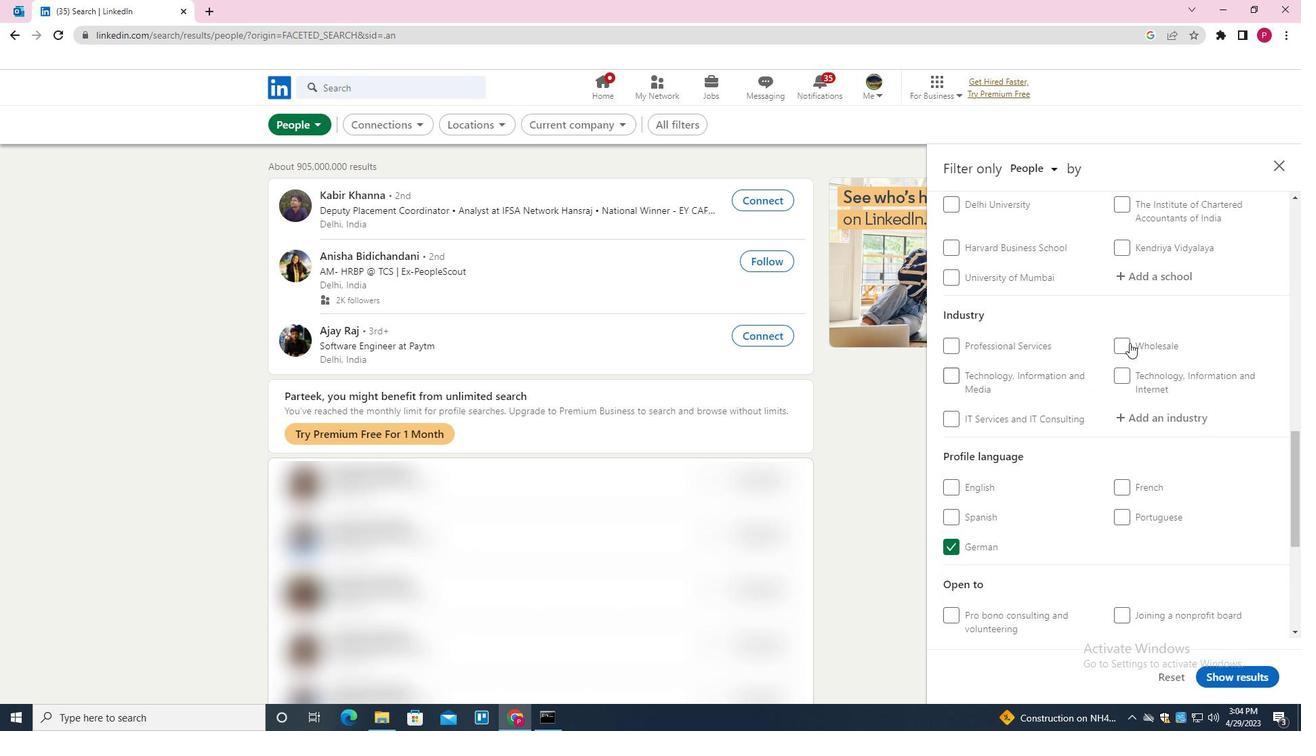 
Action: Mouse pressed left at (1160, 287)
Screenshot: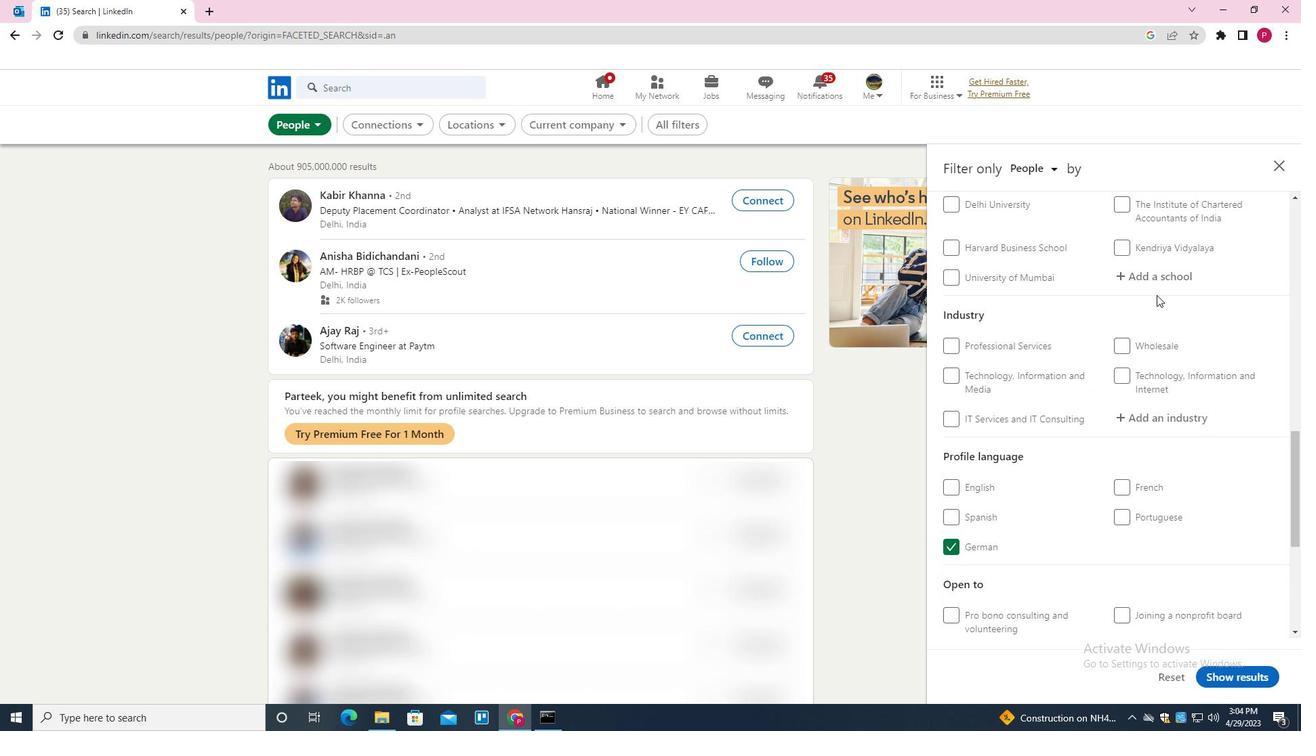 
Action: Mouse moved to (1160, 277)
Screenshot: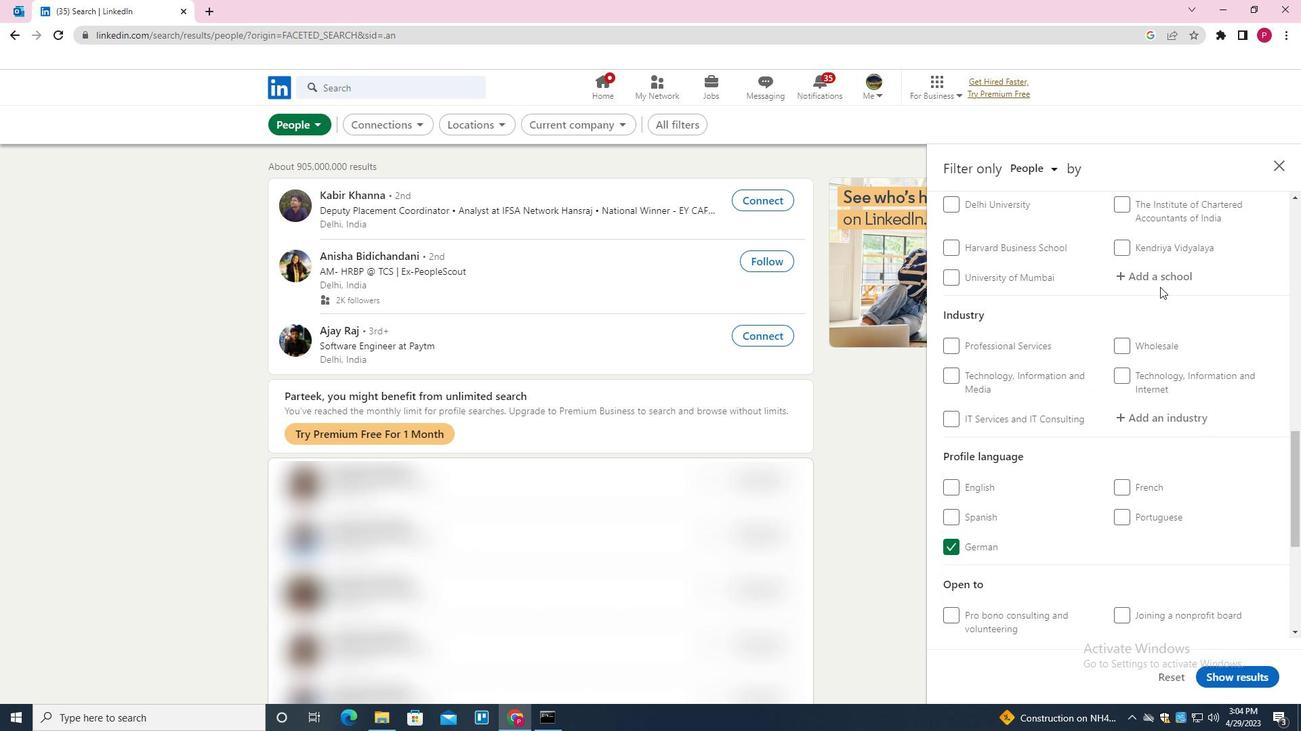 
Action: Mouse pressed left at (1160, 277)
Screenshot: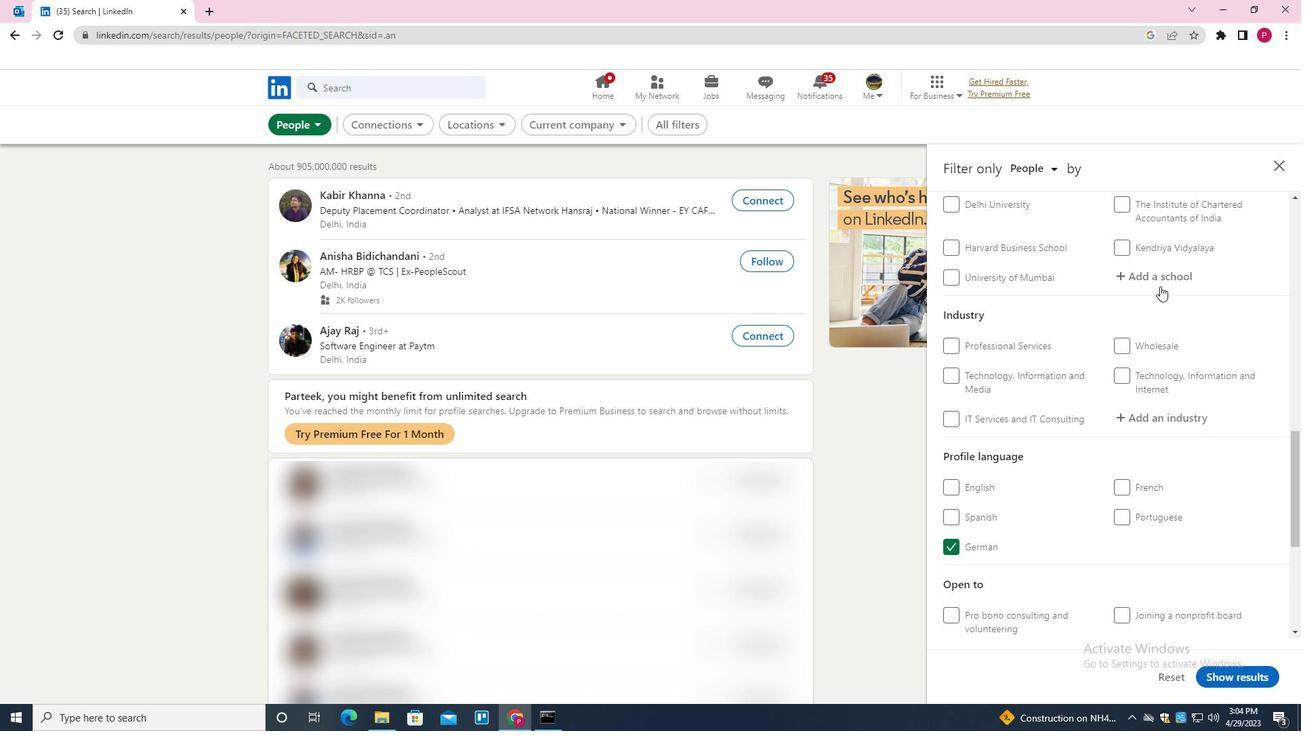 
Action: Key pressed <Key.shift><Key.shift><Key.shift><Key.shift><Key.shift><Key.shift><Key.shift><Key.shift><Key.shift>D.<Key.shift>A.<Key.shift>V<Key.space><Key.down><Key.down><Key.down><Key.down><Key.down><Key.down><Key.down><Key.down><Key.down><Key.down><Key.down><Key.down><Key.down><Key.down><Key.down><Key.down><Key.down><Key.down><Key.down><Key.down><Key.down><Key.down><Key.up><Key.shift>COLLEGE<Key.down><Key.down><Key.down><Key.down><Key.down><Key.down><Key.down><Key.down><Key.down><Key.down><Key.down><Key.down><Key.down><Key.down><Key.down><Key.up><Key.enter>
Screenshot: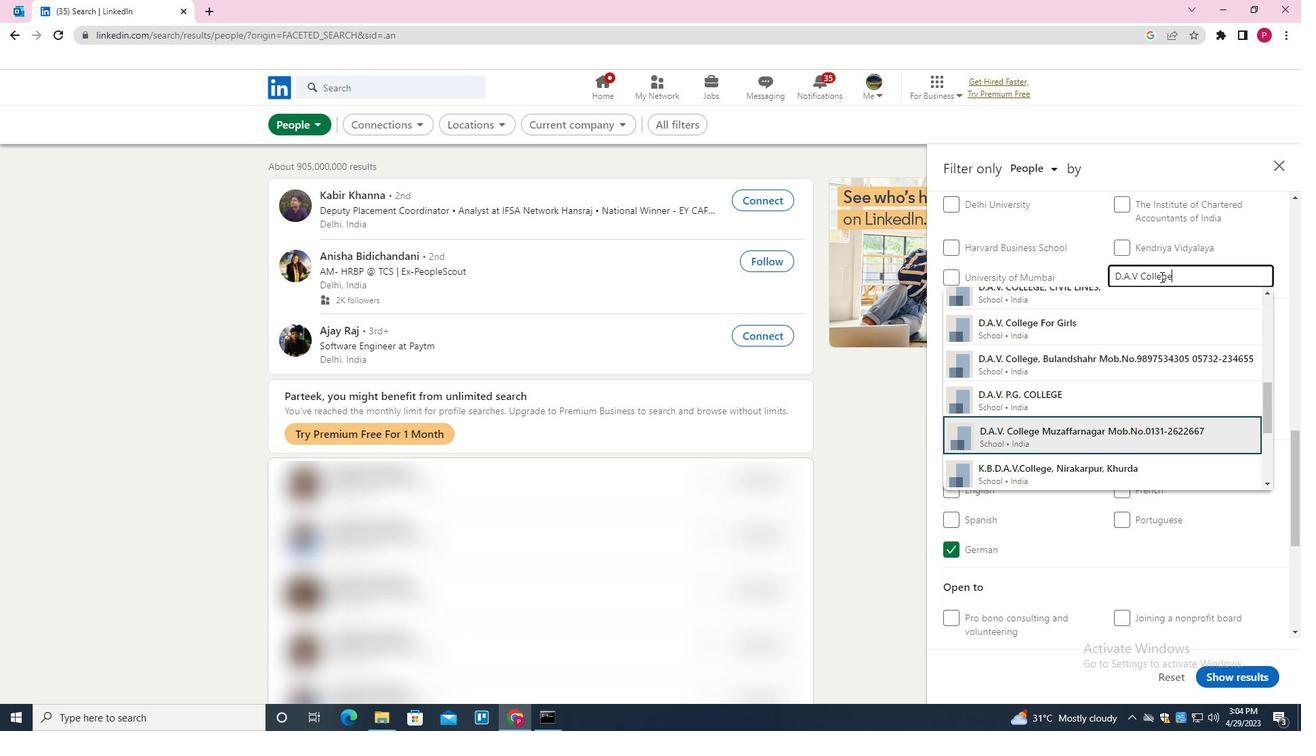 
Action: Mouse moved to (1105, 365)
Screenshot: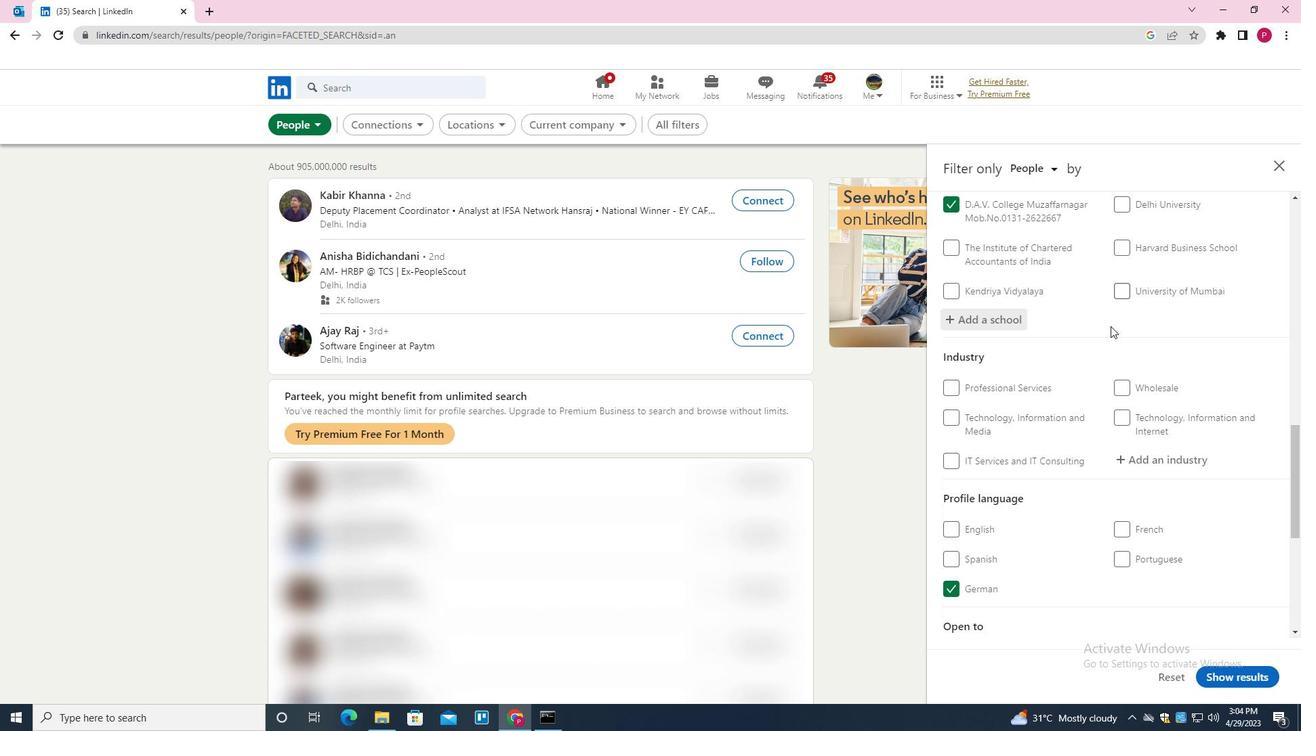 
Action: Mouse scrolled (1105, 364) with delta (0, 0)
Screenshot: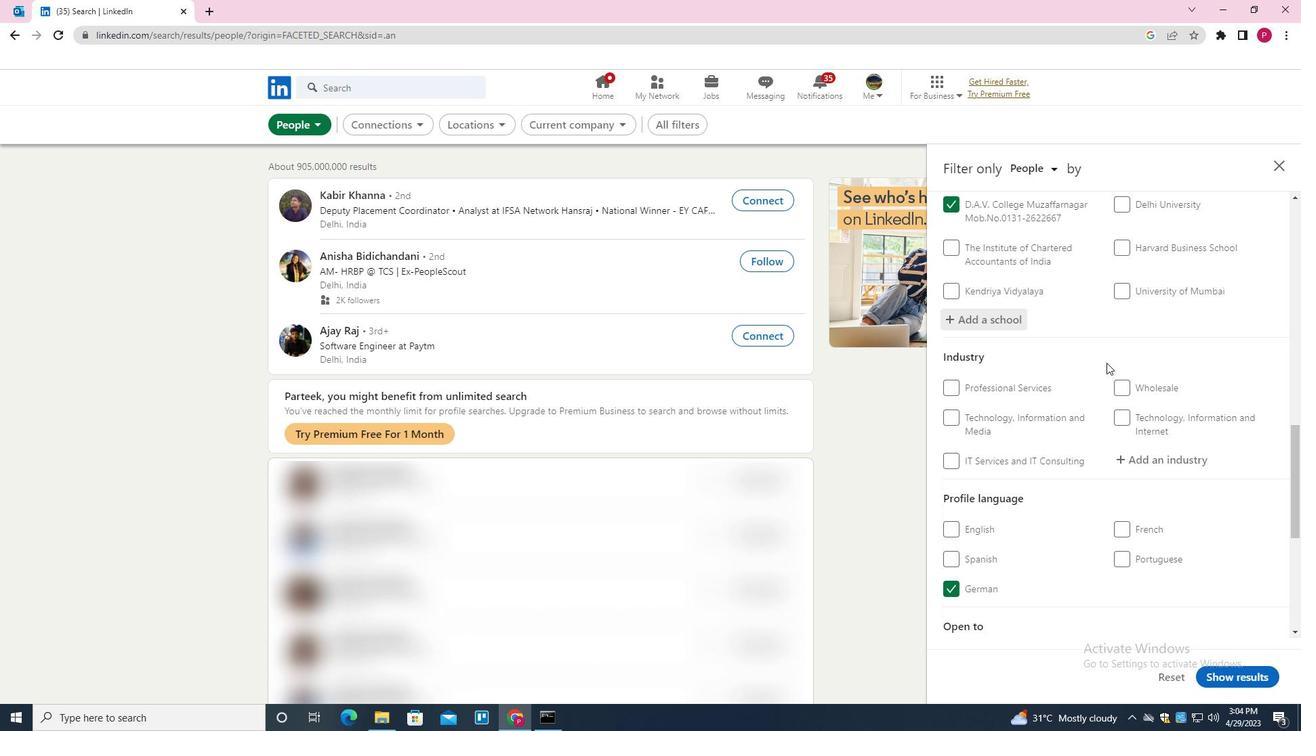 
Action: Mouse moved to (1104, 368)
Screenshot: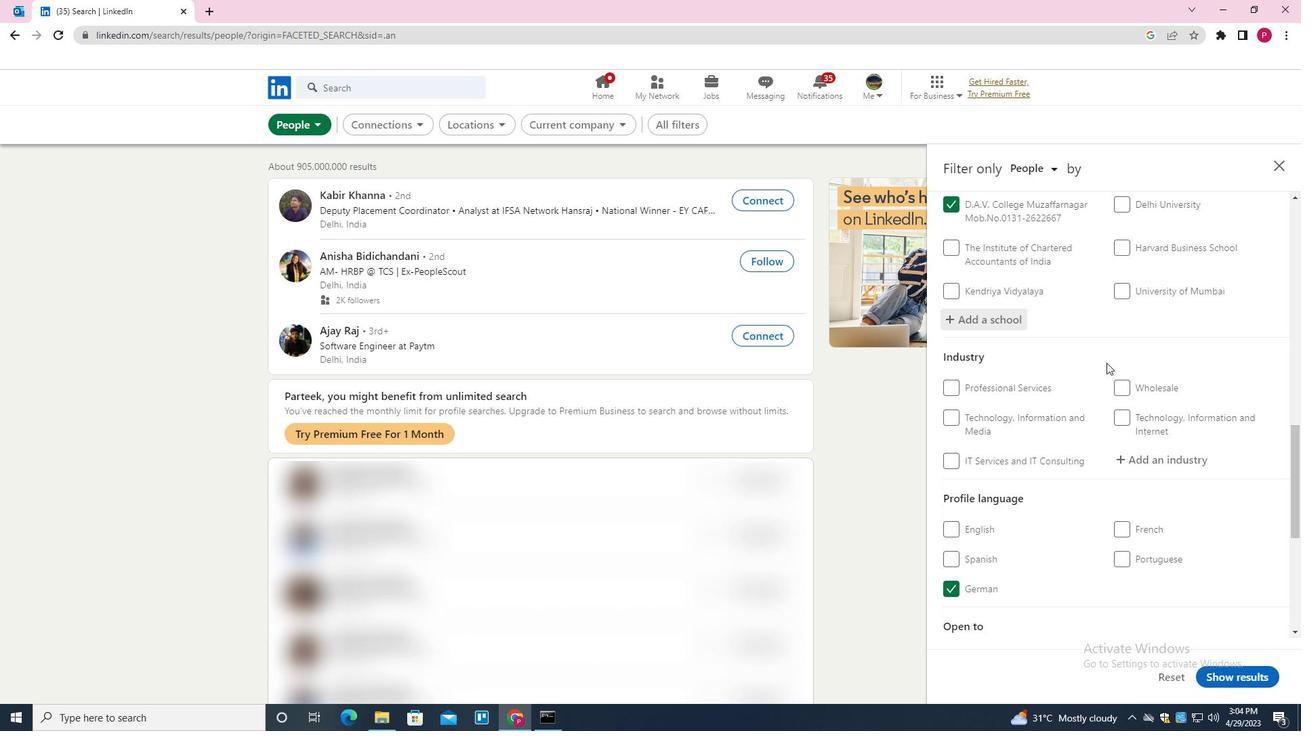 
Action: Mouse scrolled (1104, 367) with delta (0, 0)
Screenshot: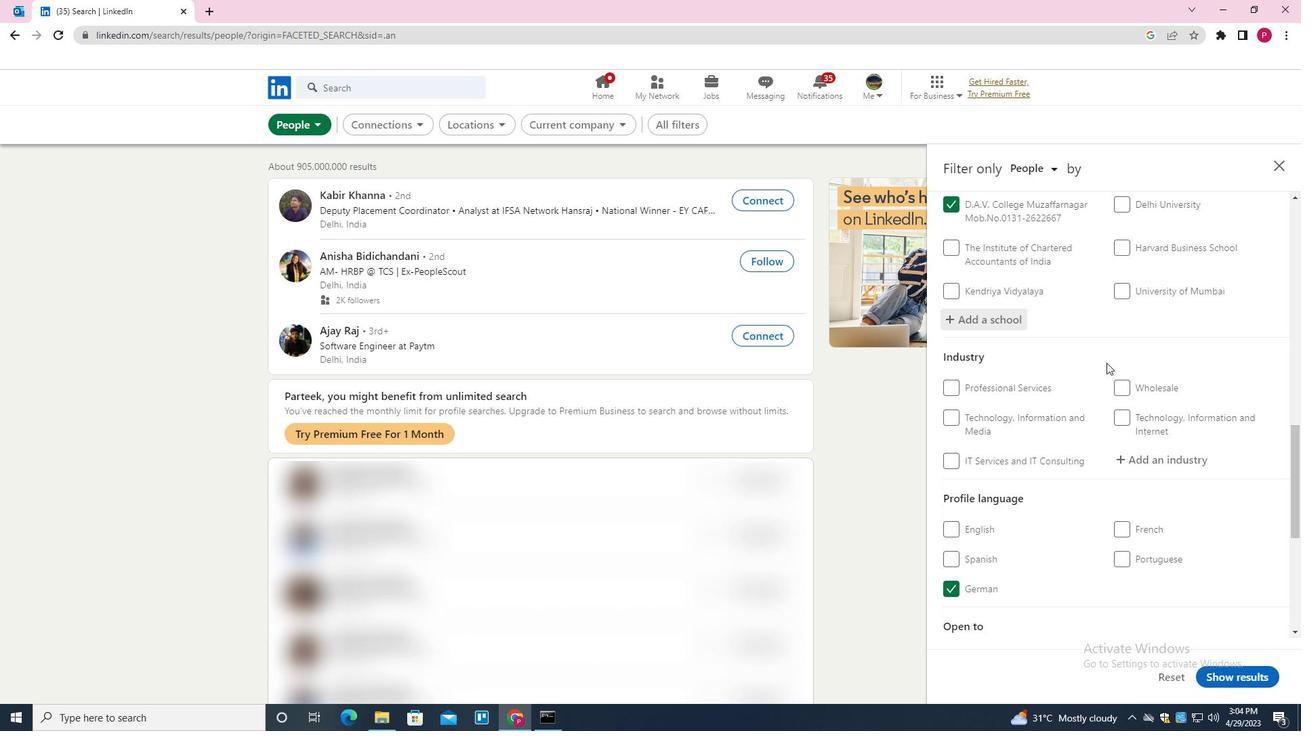 
Action: Mouse moved to (1103, 369)
Screenshot: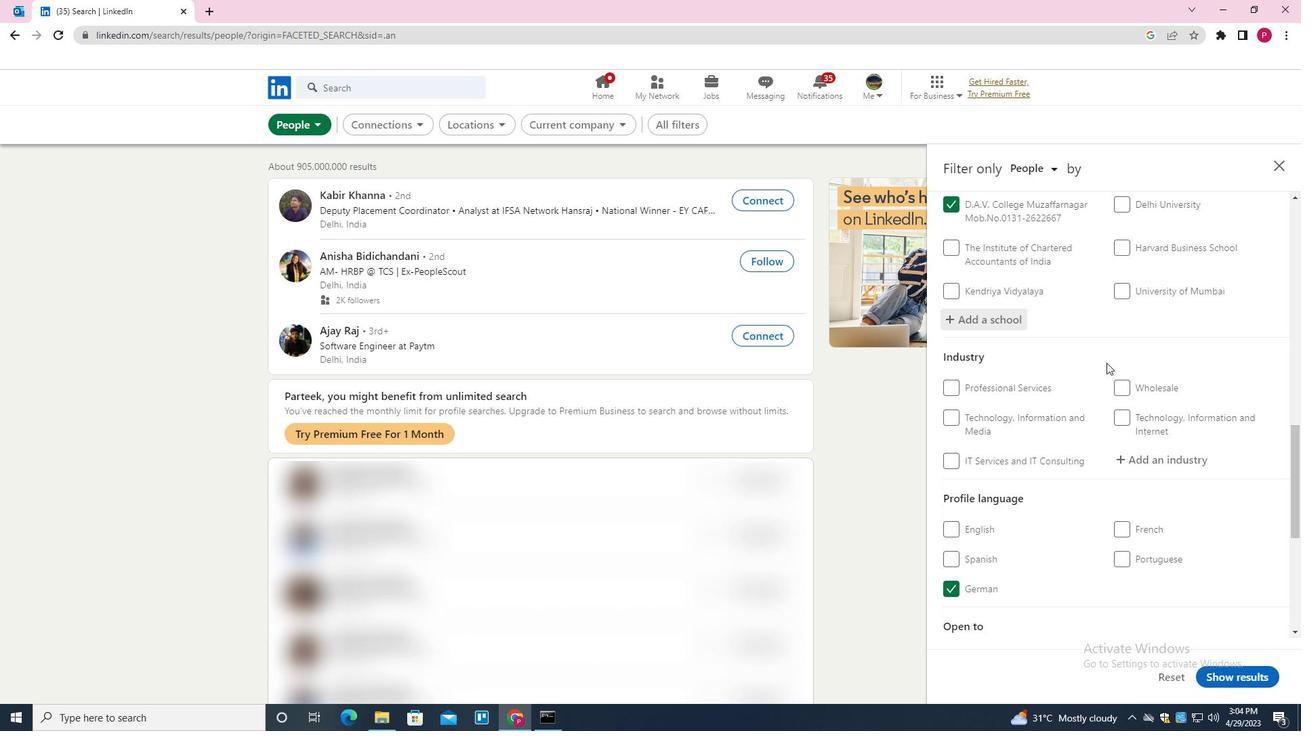 
Action: Mouse scrolled (1103, 368) with delta (0, 0)
Screenshot: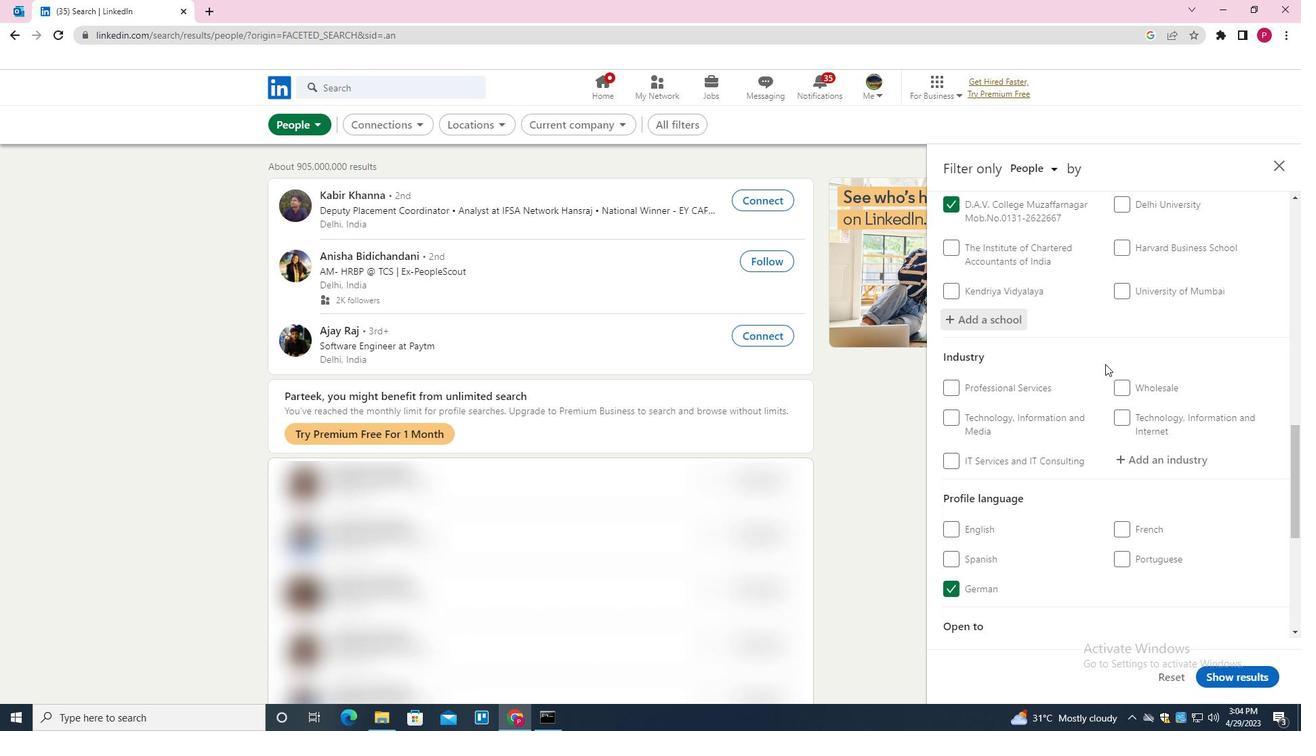 
Action: Mouse moved to (1099, 373)
Screenshot: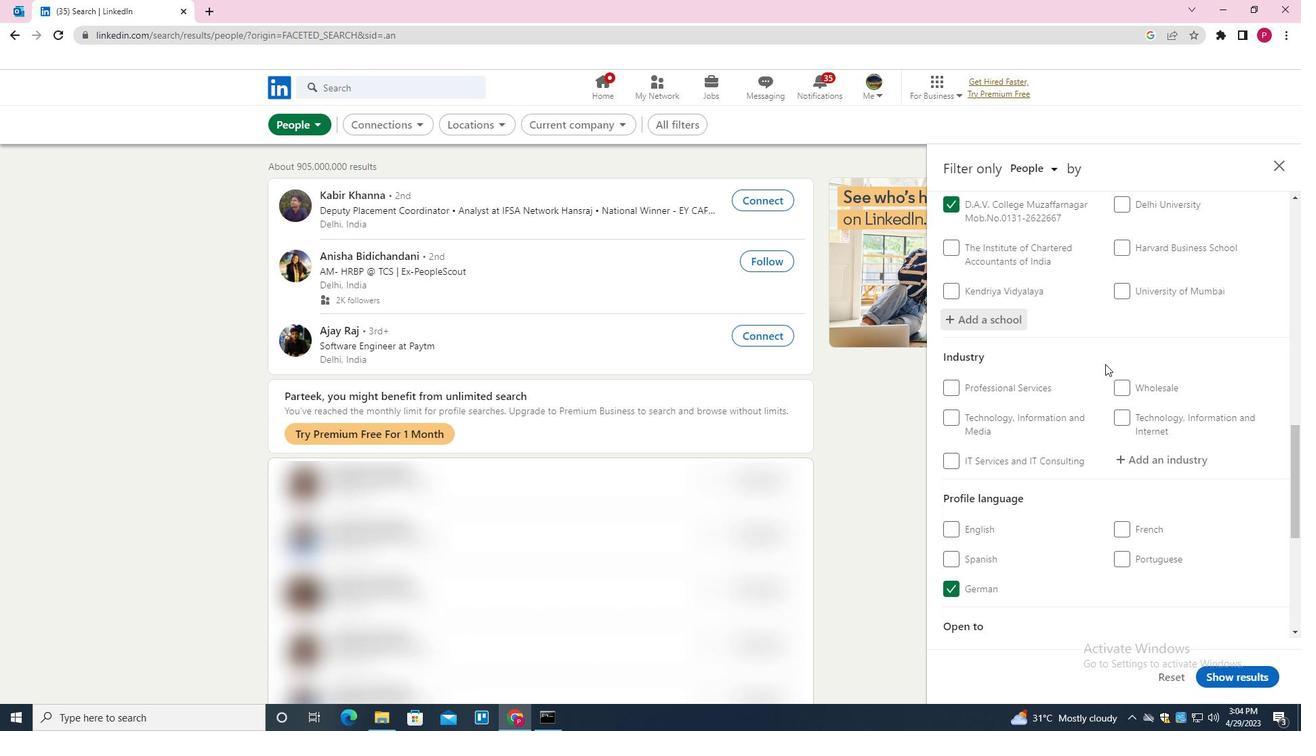 
Action: Mouse scrolled (1099, 372) with delta (0, 0)
Screenshot: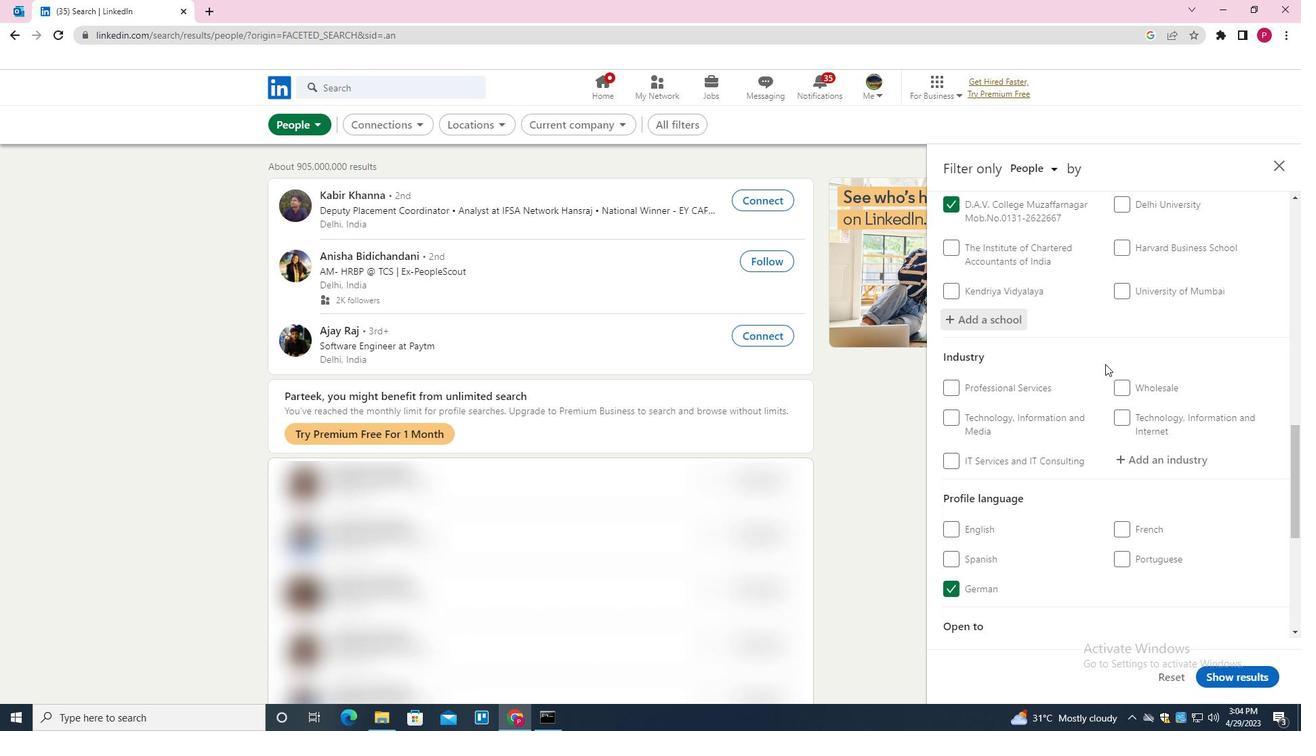 
Action: Mouse moved to (1110, 355)
Screenshot: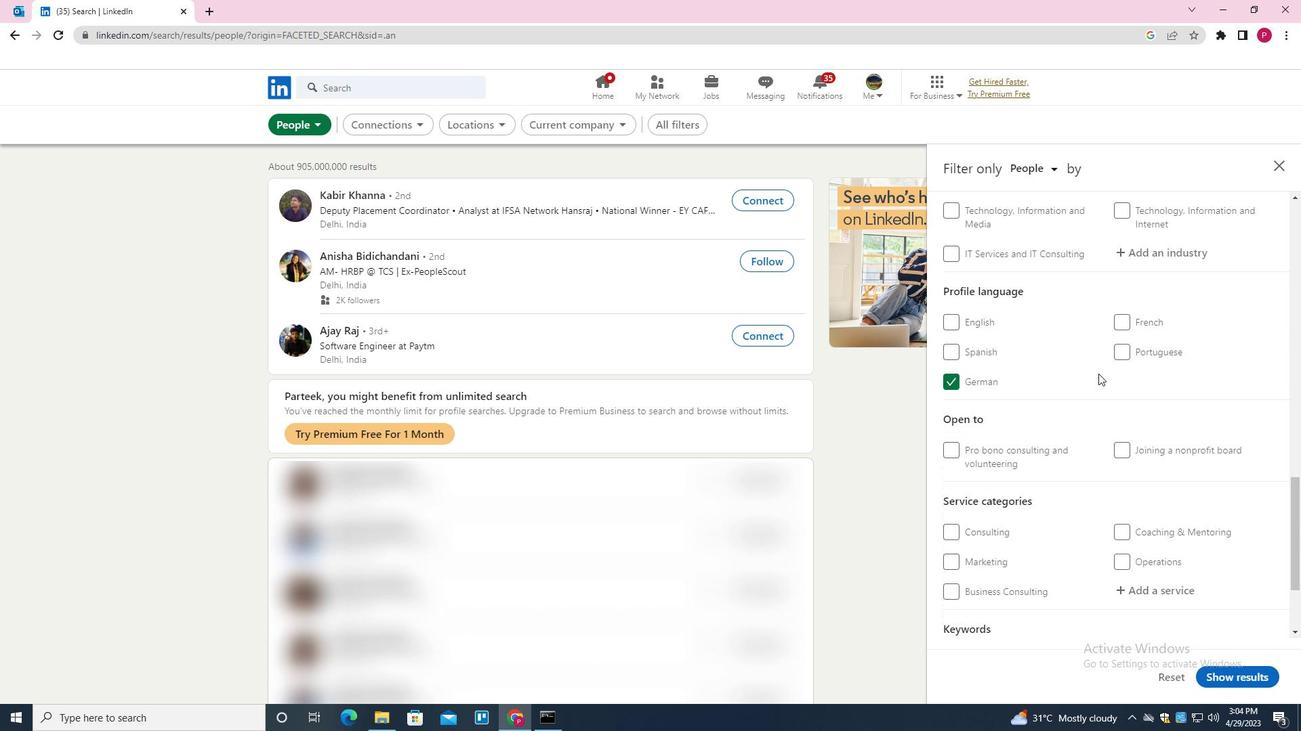 
Action: Mouse scrolled (1110, 355) with delta (0, 0)
Screenshot: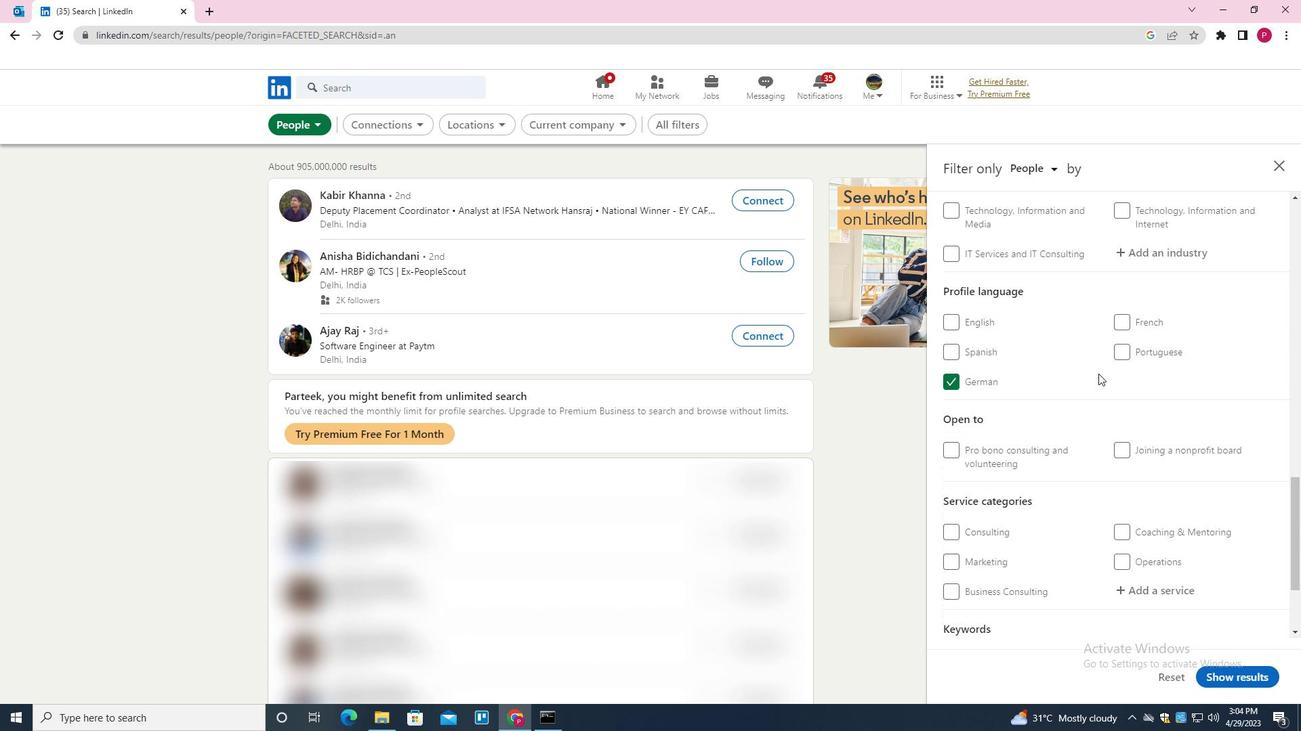 
Action: Mouse moved to (1112, 349)
Screenshot: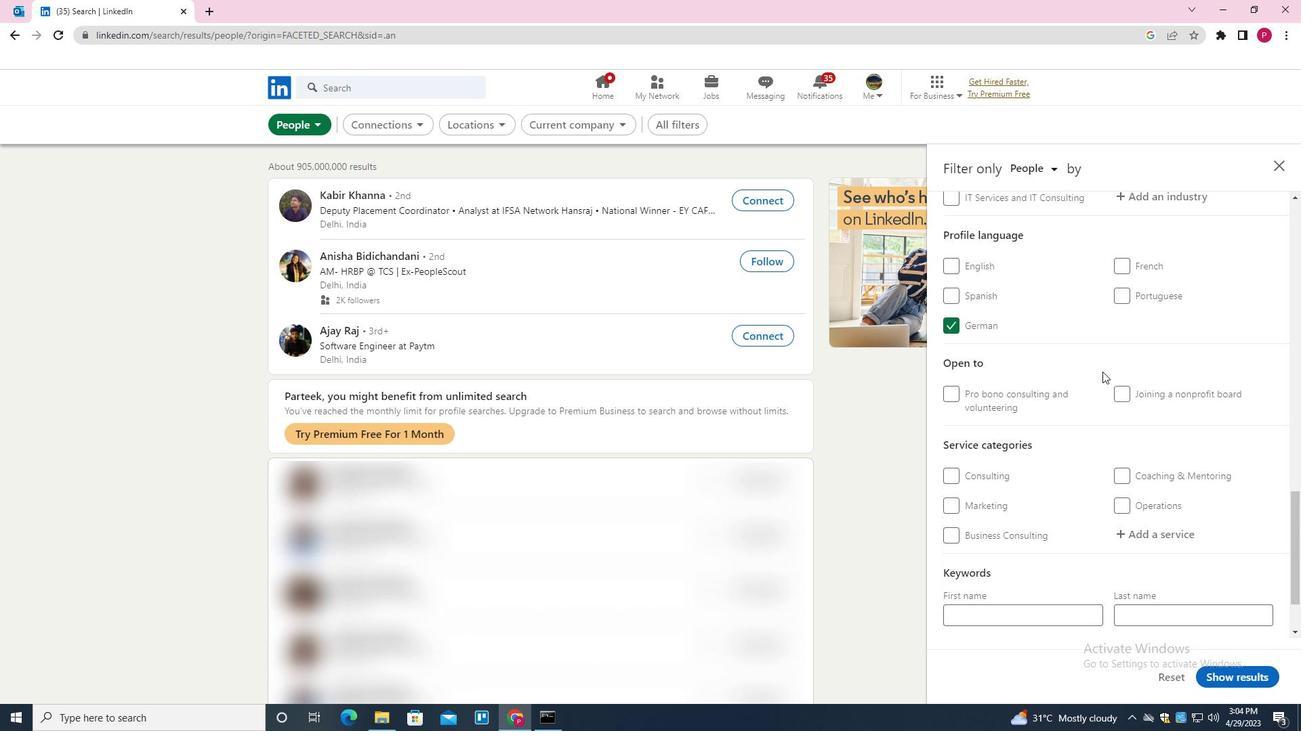 
Action: Mouse scrolled (1112, 349) with delta (0, 0)
Screenshot: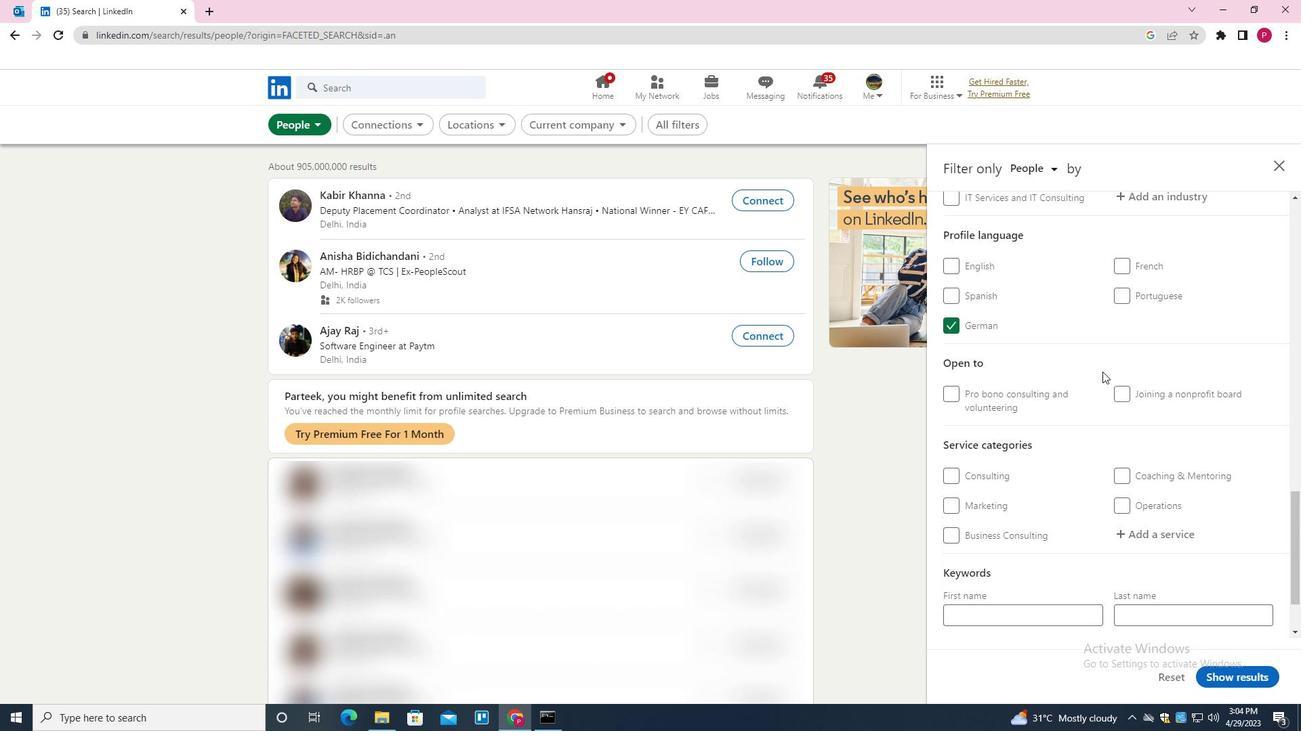 
Action: Mouse moved to (1148, 315)
Screenshot: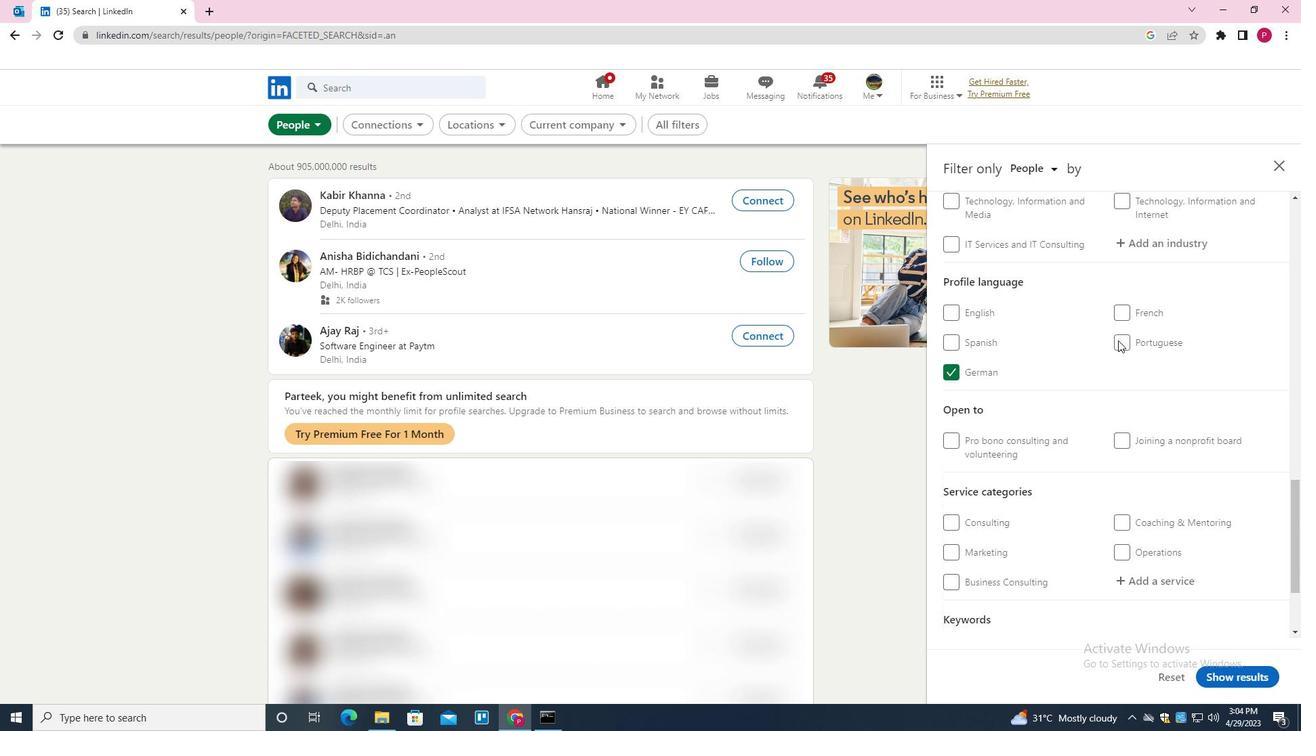 
Action: Mouse pressed left at (1148, 315)
Screenshot: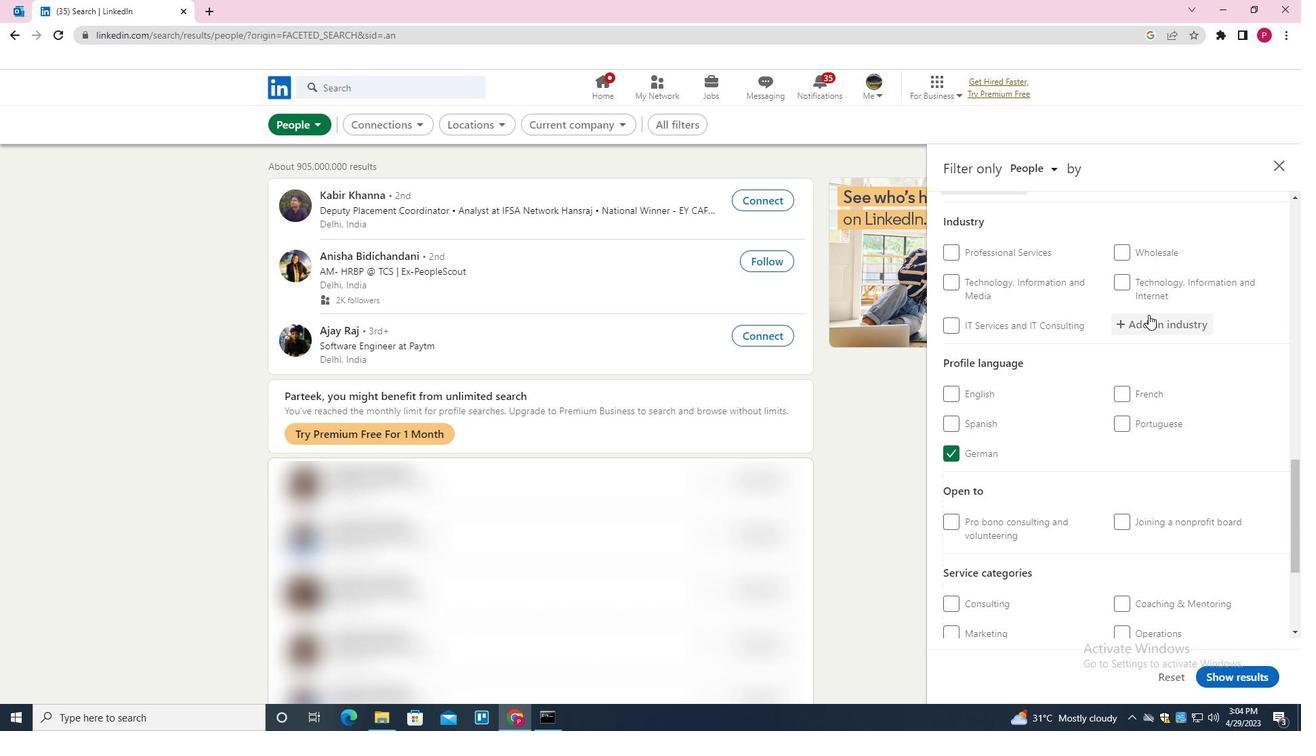 
Action: Mouse moved to (1149, 315)
Screenshot: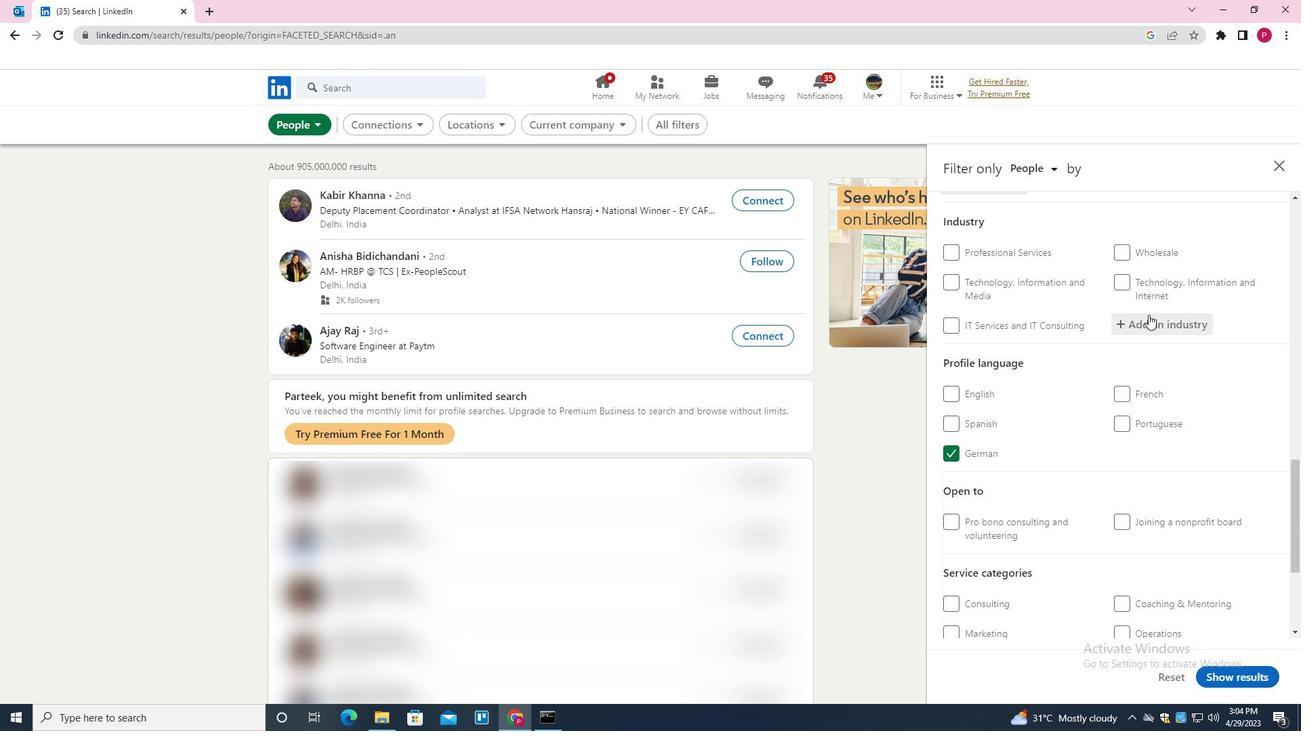 
Action: Key pressed <Key.shift>ANIMATION<Key.down><Key.enter>
Screenshot: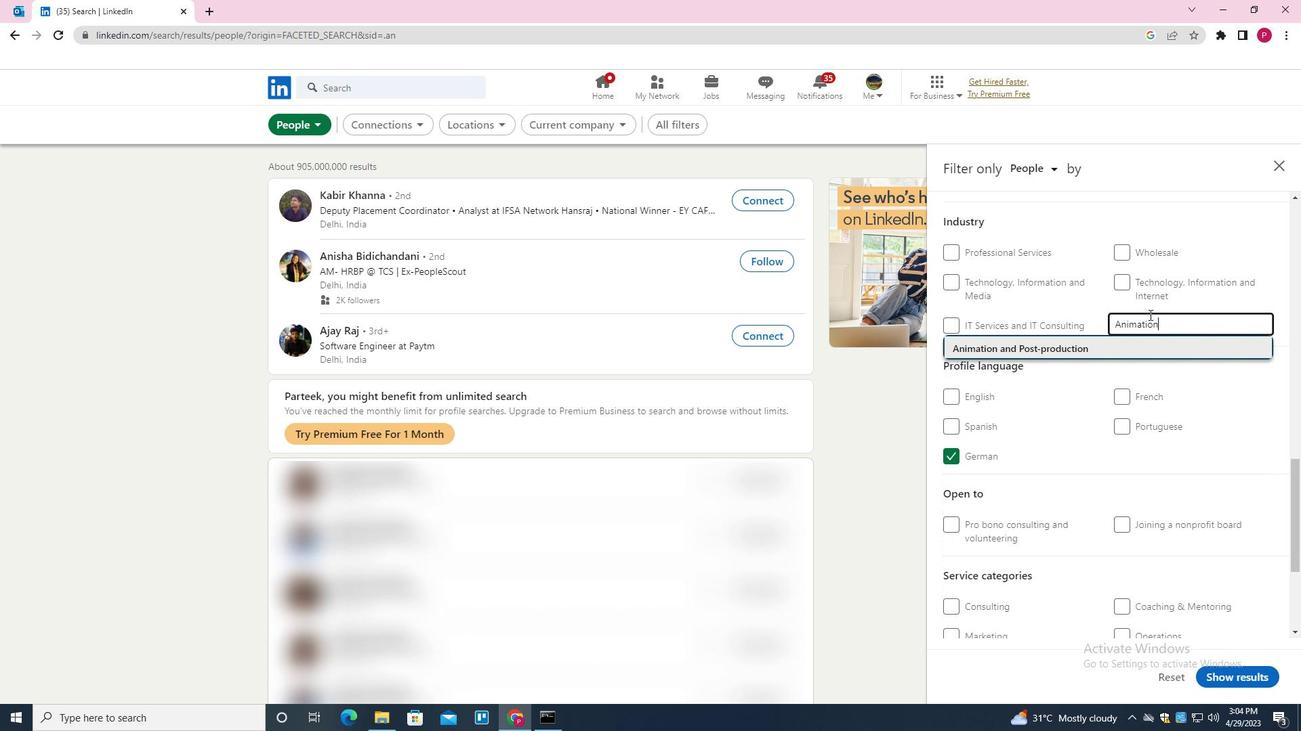 
Action: Mouse moved to (1079, 441)
Screenshot: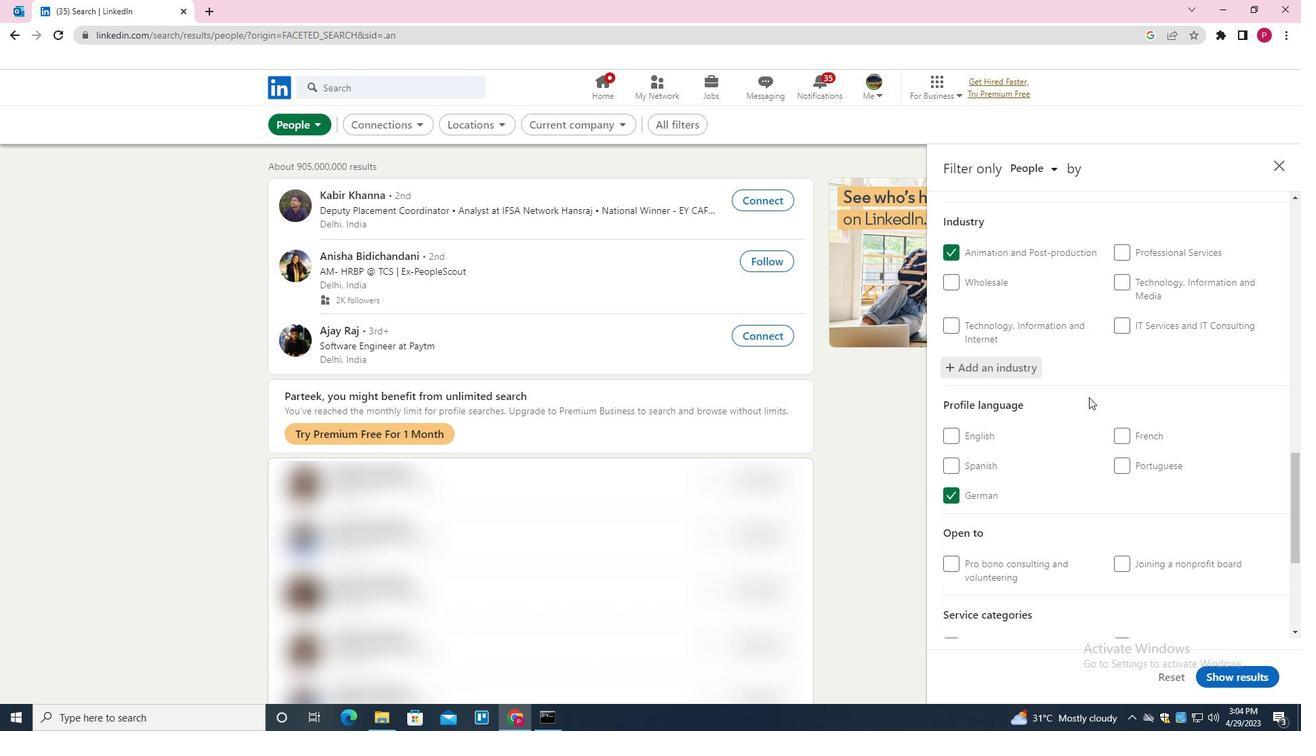 
Action: Mouse scrolled (1079, 440) with delta (0, 0)
Screenshot: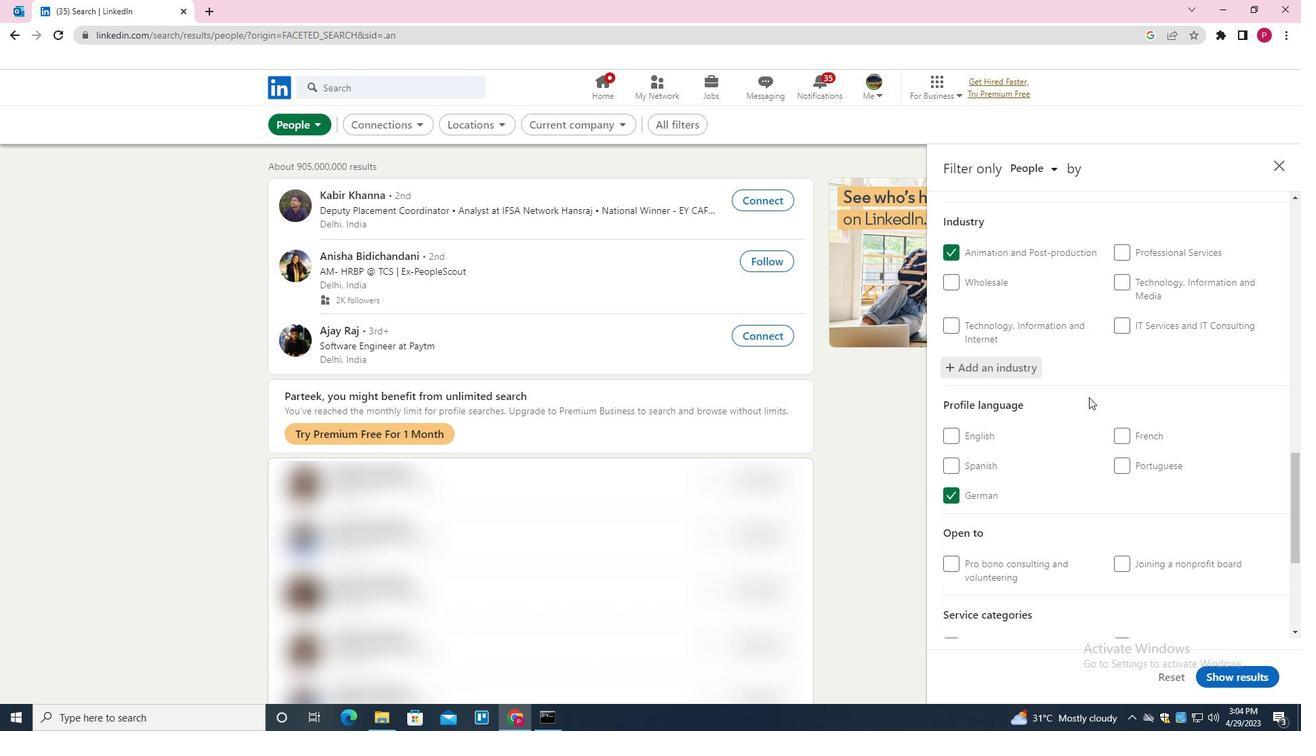 
Action: Mouse moved to (1076, 445)
Screenshot: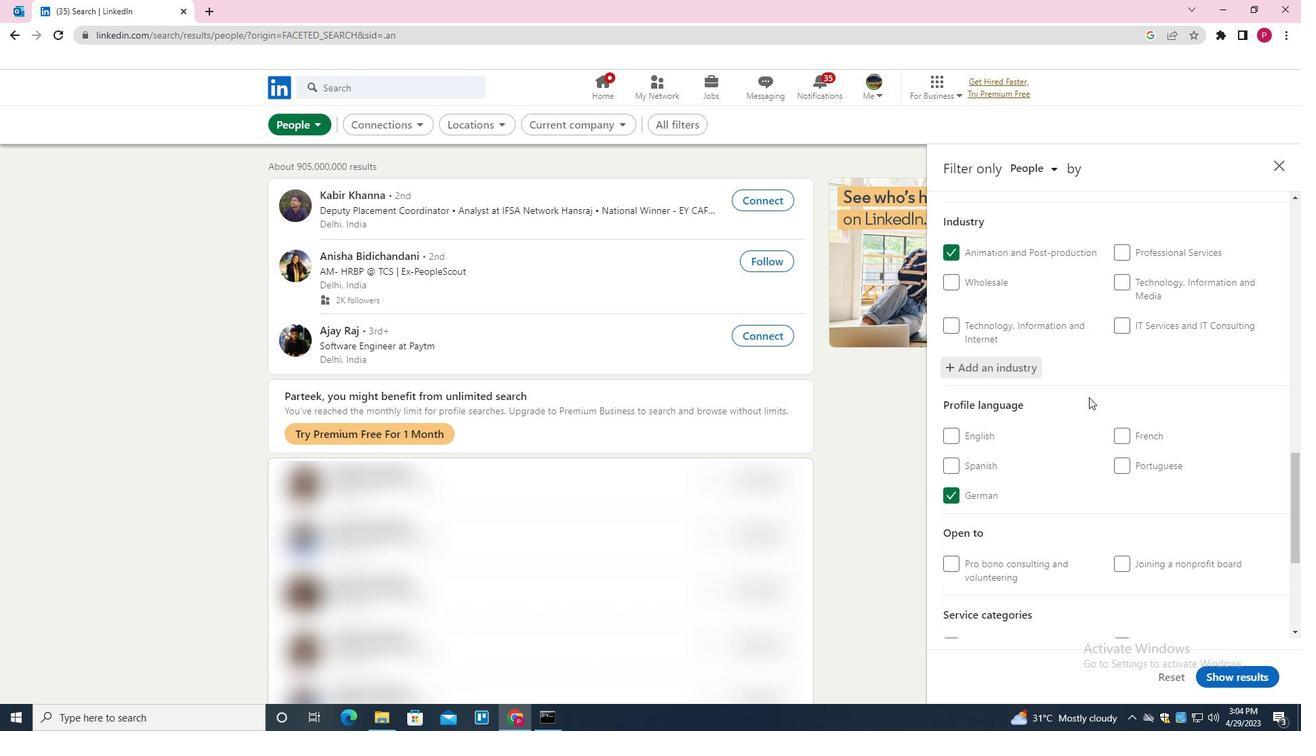 
Action: Mouse scrolled (1076, 445) with delta (0, 0)
Screenshot: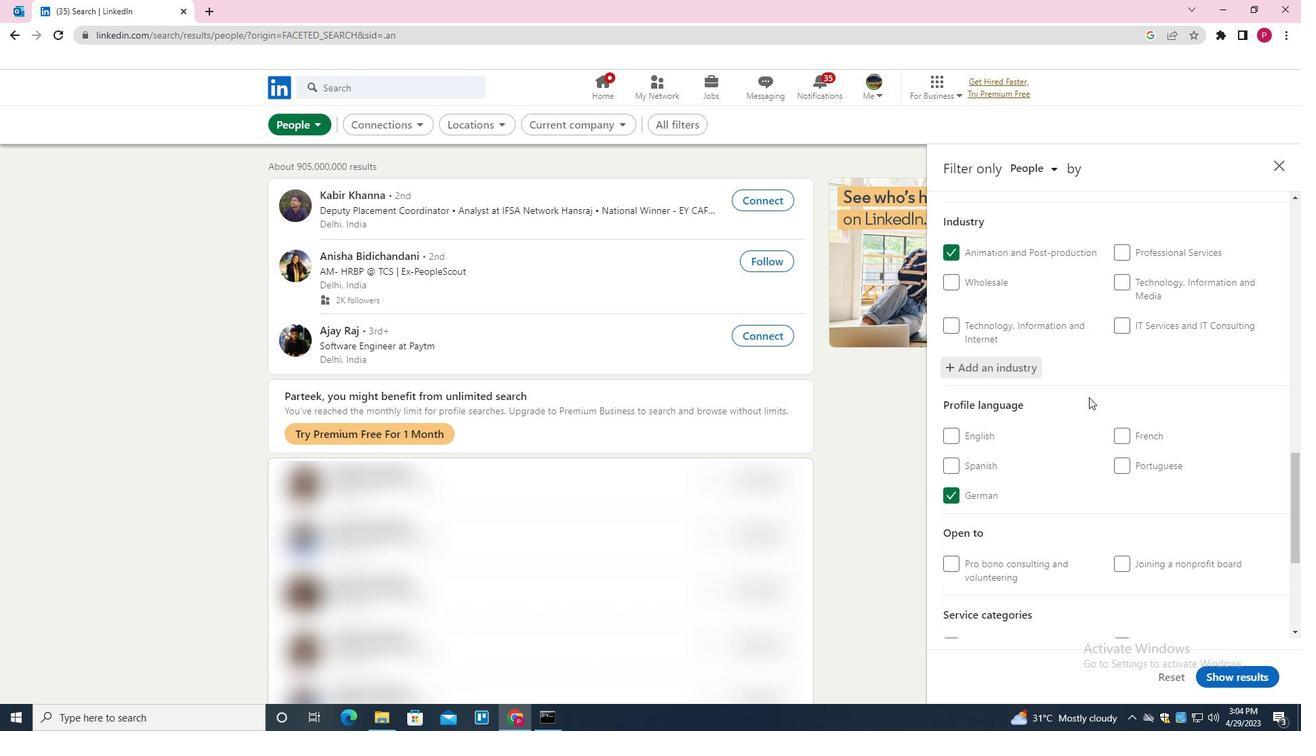 
Action: Mouse scrolled (1076, 445) with delta (0, 0)
Screenshot: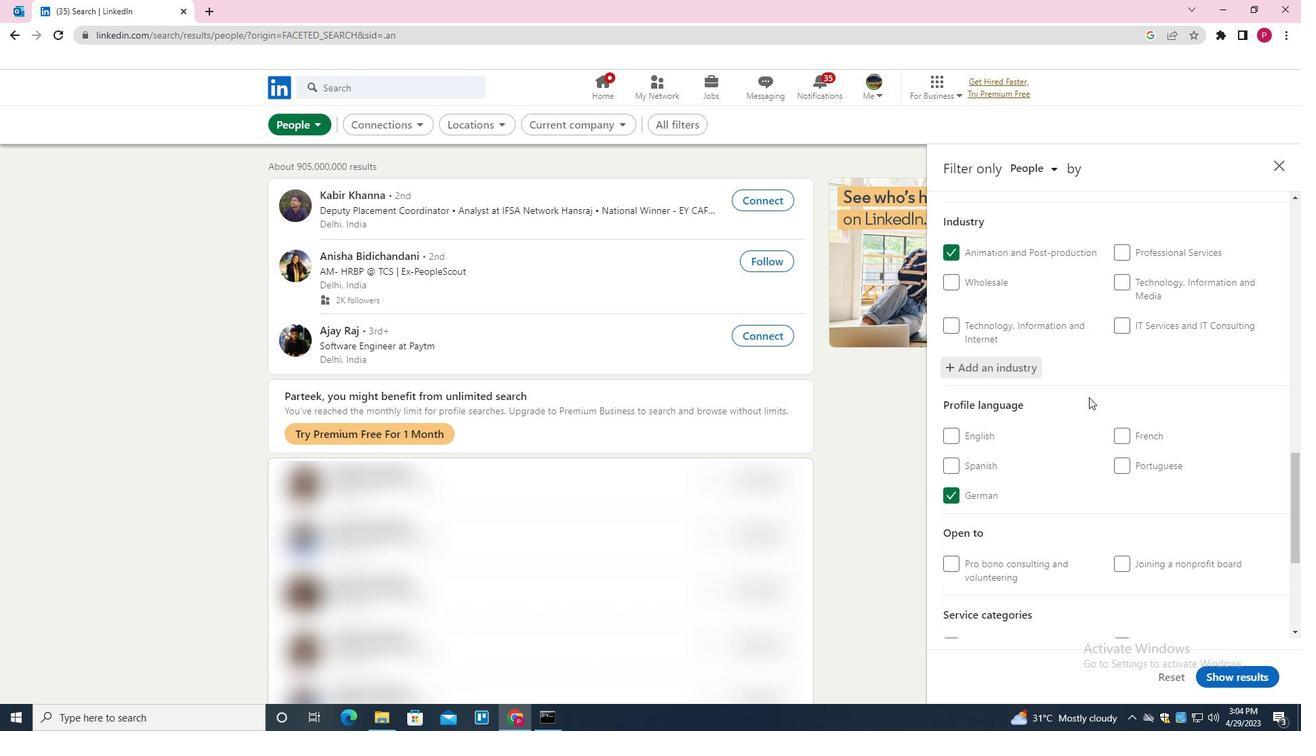 
Action: Mouse scrolled (1076, 445) with delta (0, 0)
Screenshot: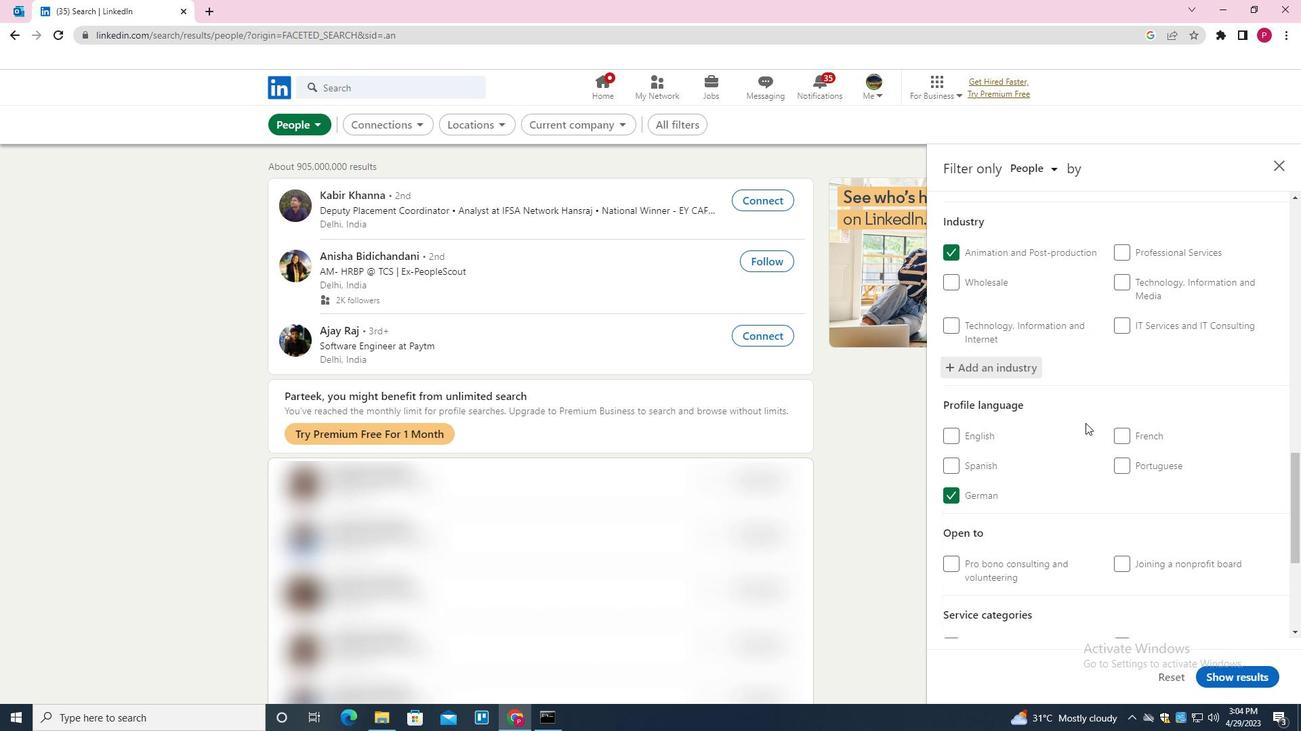 
Action: Mouse moved to (1133, 453)
Screenshot: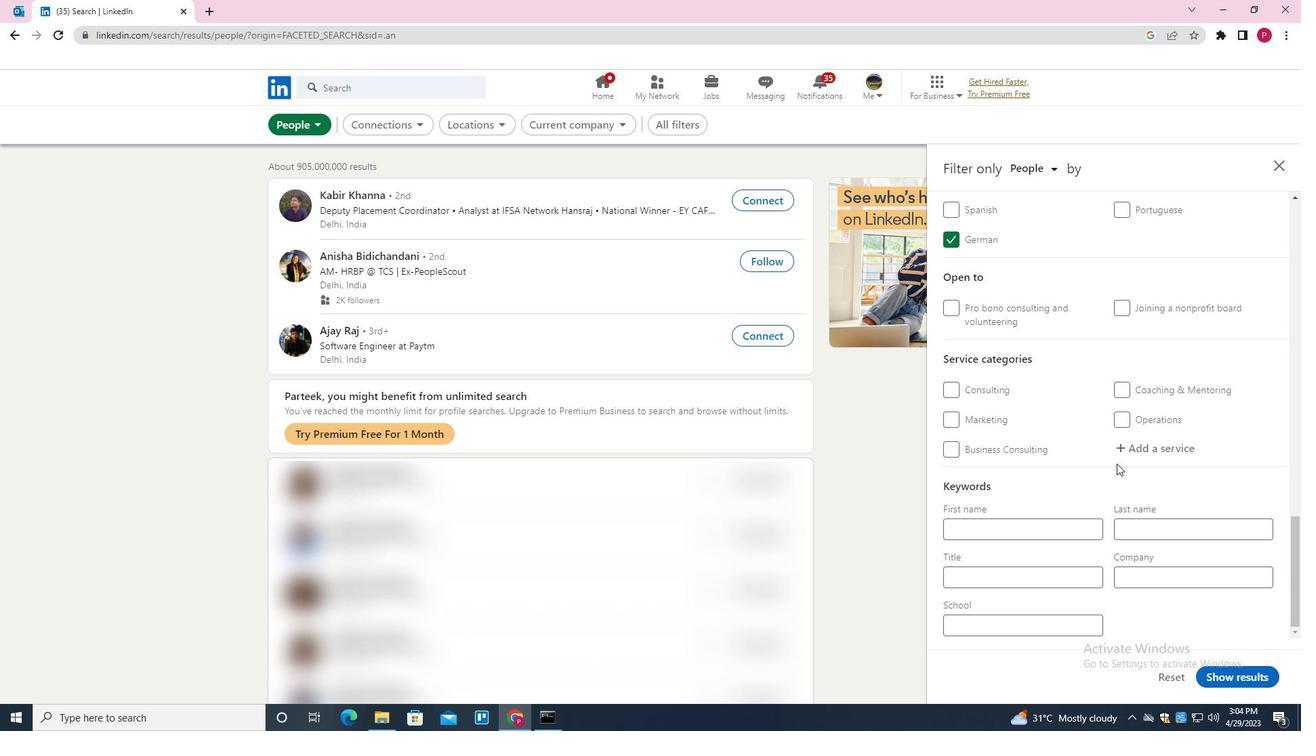 
Action: Mouse pressed left at (1133, 453)
Screenshot: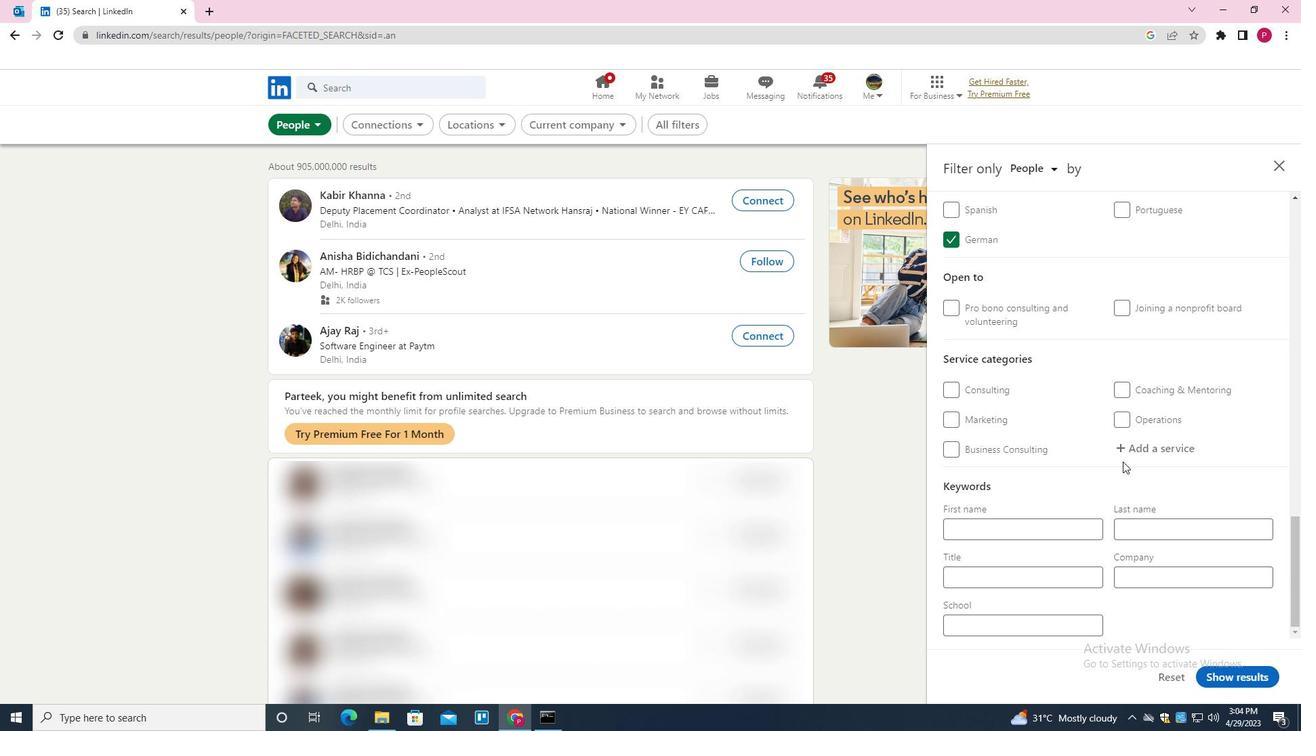 
Action: Key pressed <Key.shift>WORD<Key.down><Key.enter>
Screenshot: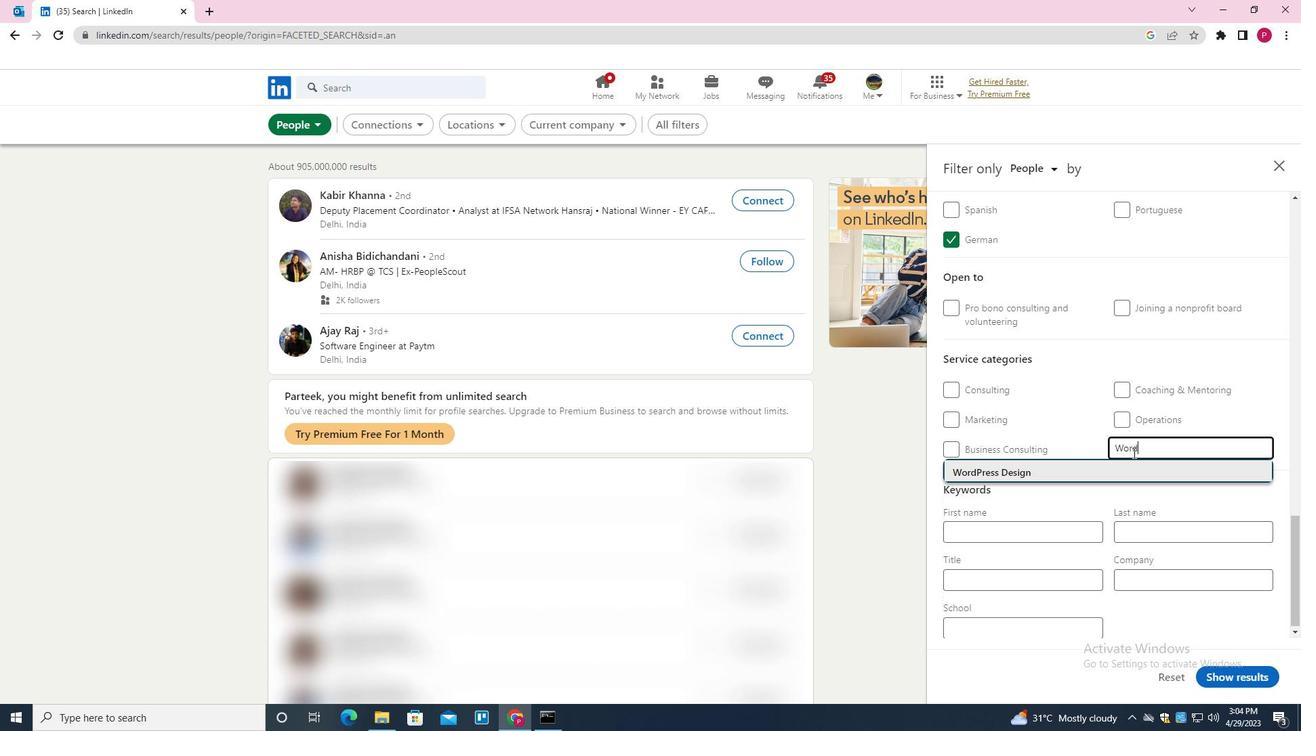 
Action: Mouse moved to (1106, 489)
Screenshot: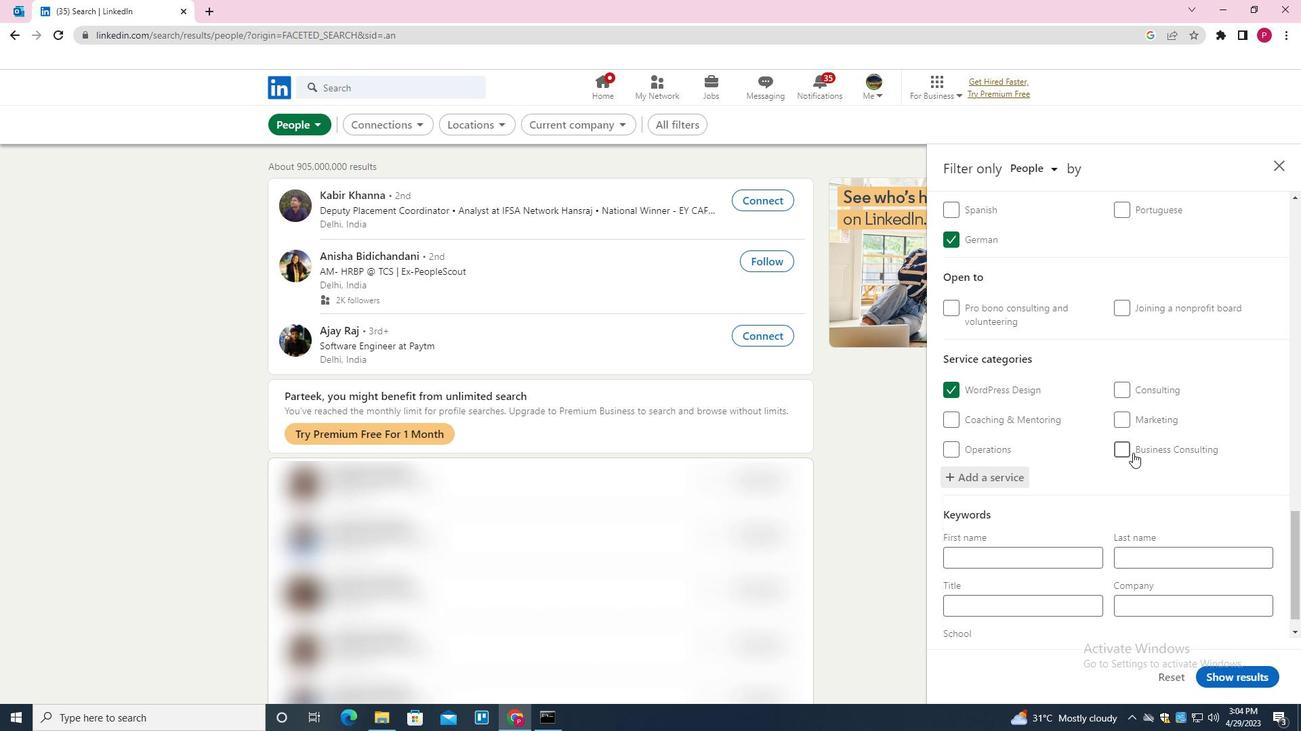
Action: Mouse scrolled (1106, 488) with delta (0, 0)
Screenshot: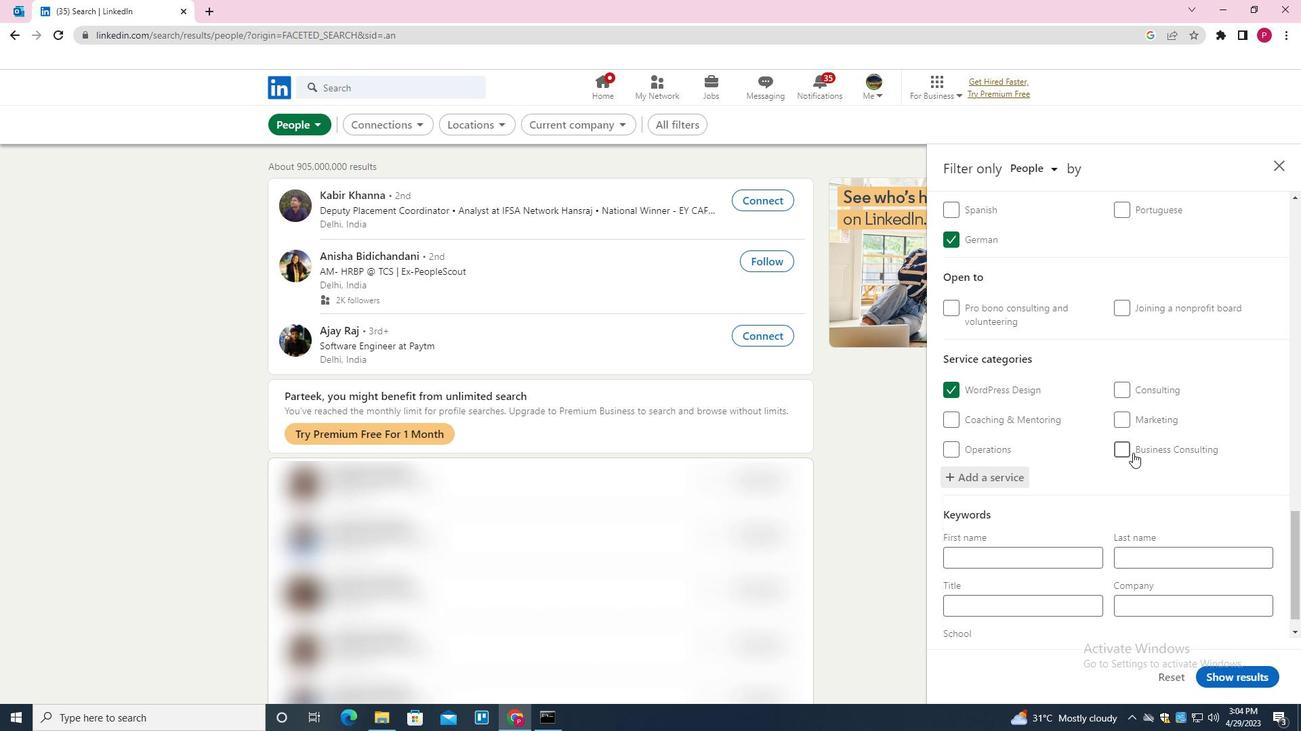 
Action: Mouse moved to (1099, 498)
Screenshot: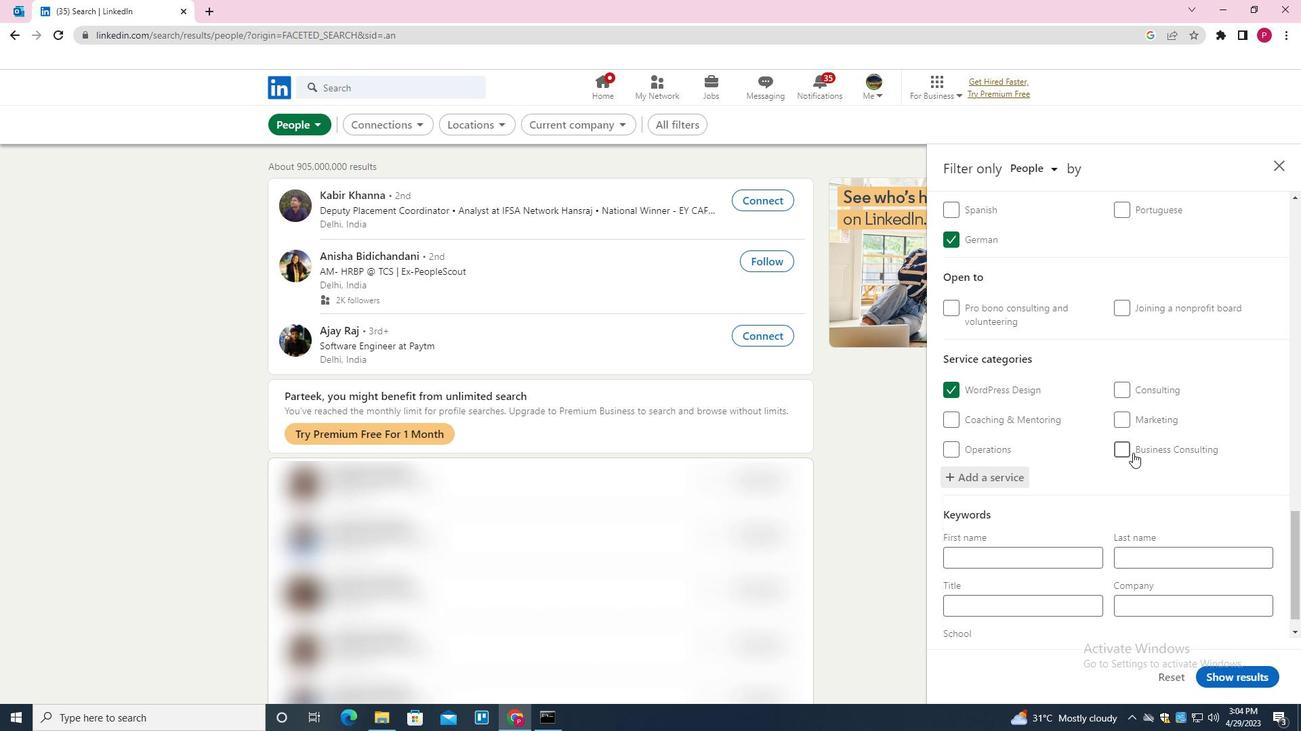 
Action: Mouse scrolled (1099, 498) with delta (0, 0)
Screenshot: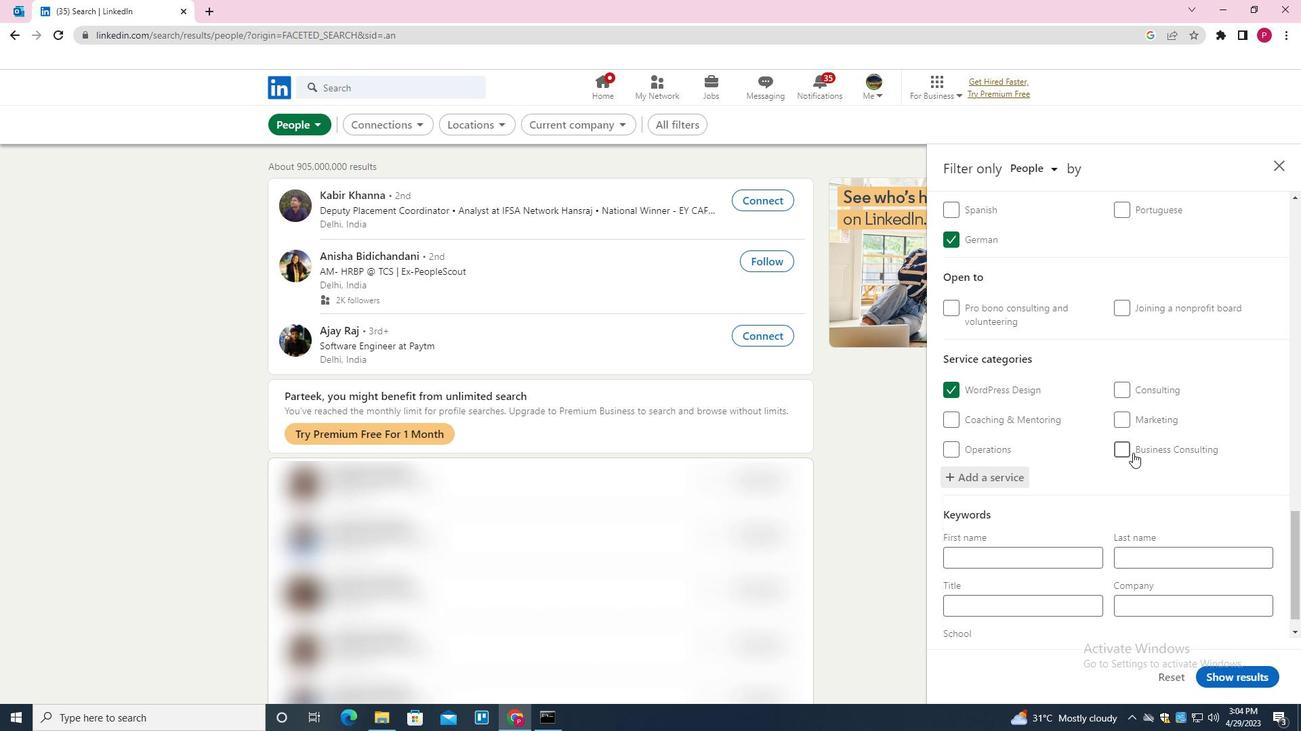 
Action: Mouse moved to (1093, 508)
Screenshot: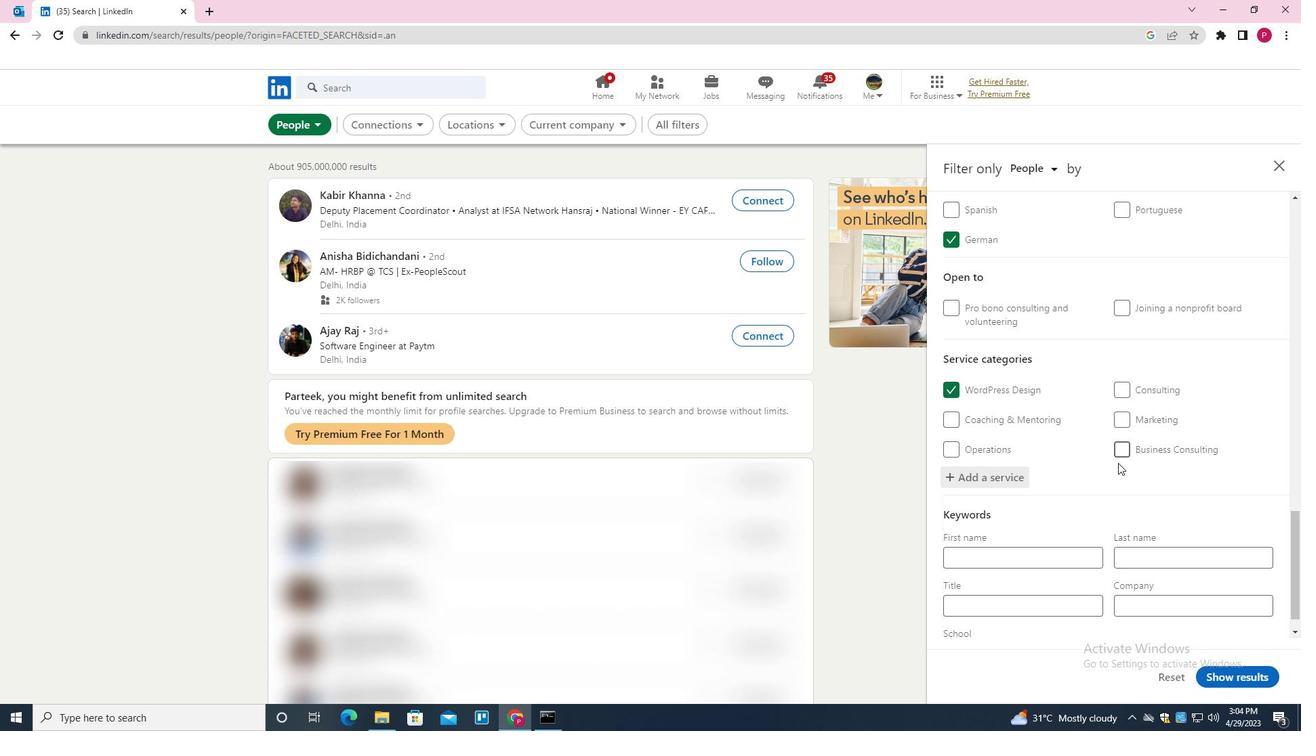 
Action: Mouse scrolled (1093, 507) with delta (0, 0)
Screenshot: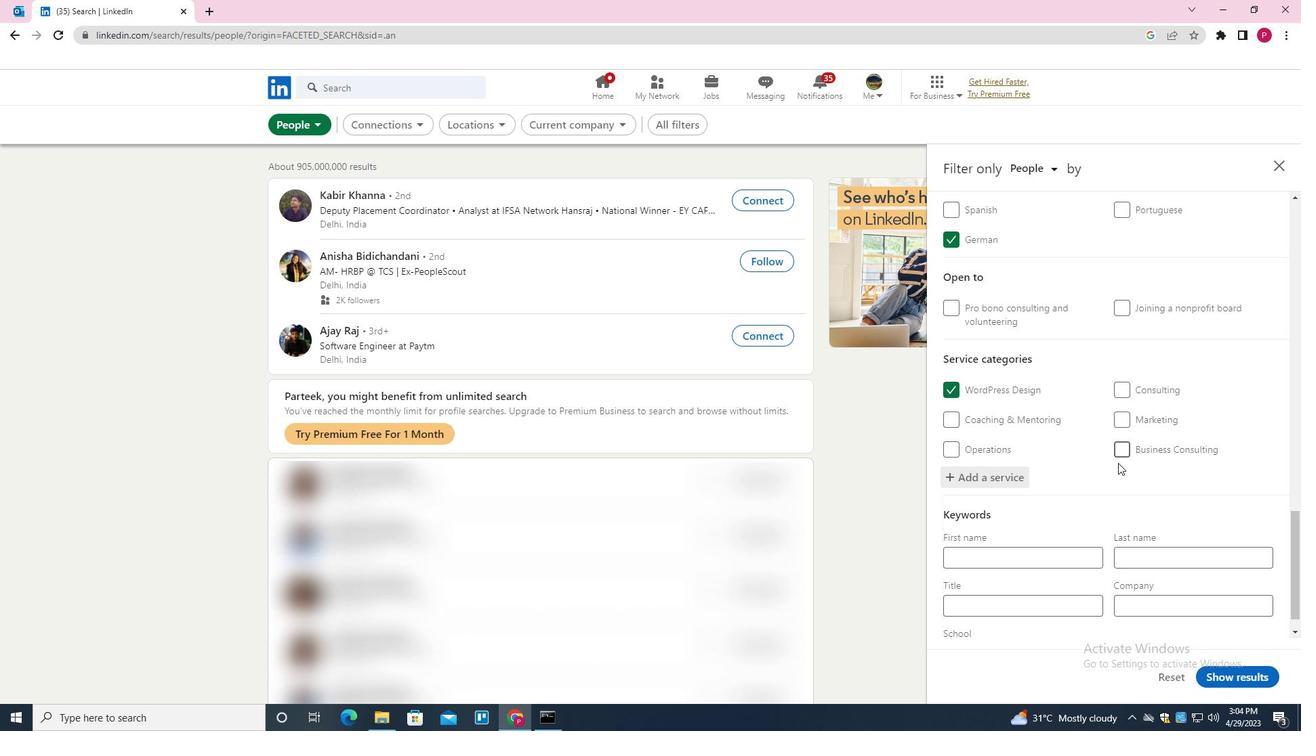 
Action: Mouse moved to (1076, 527)
Screenshot: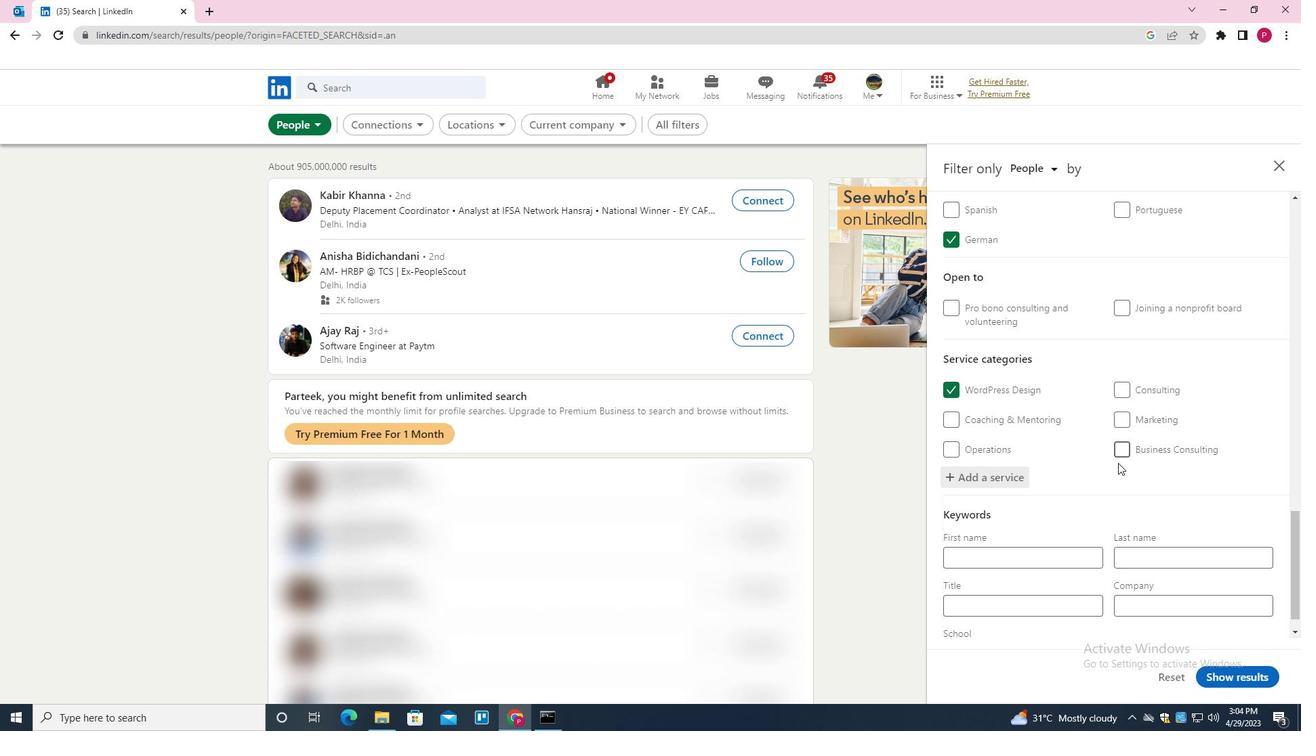 
Action: Mouse scrolled (1076, 526) with delta (0, 0)
Screenshot: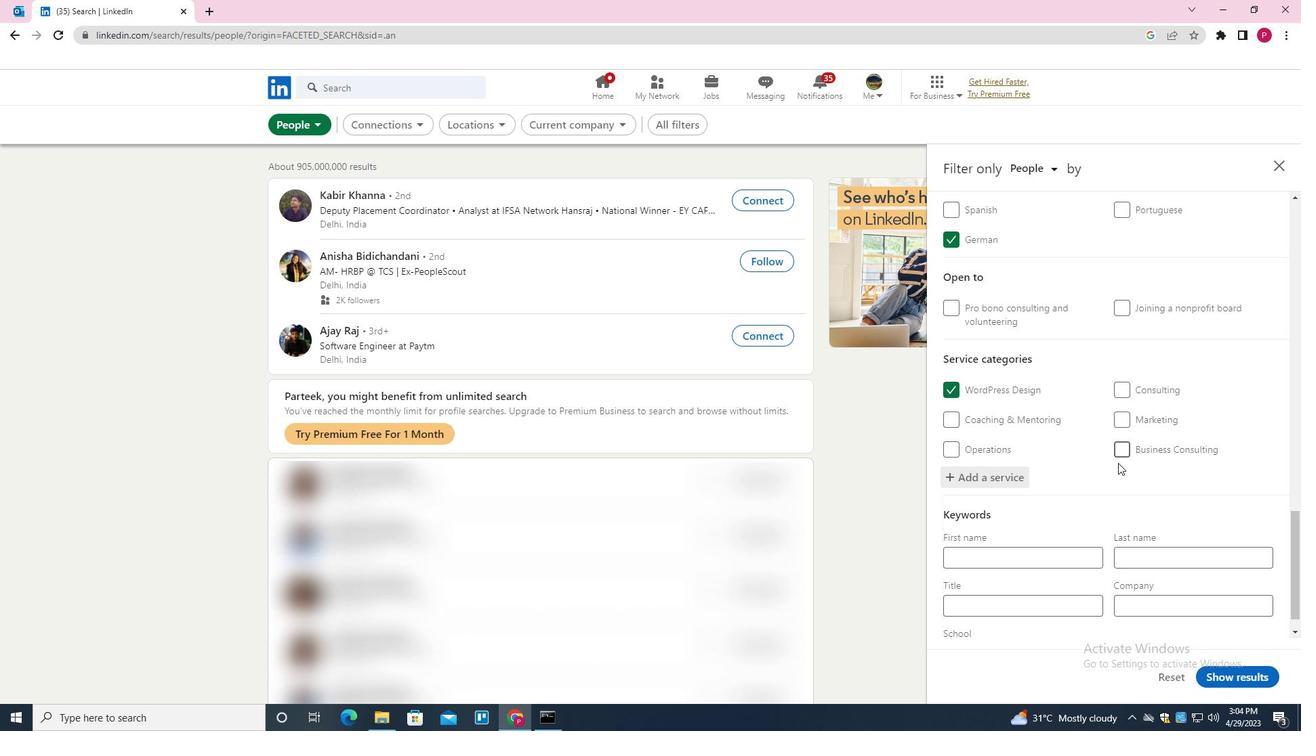 
Action: Mouse moved to (1061, 538)
Screenshot: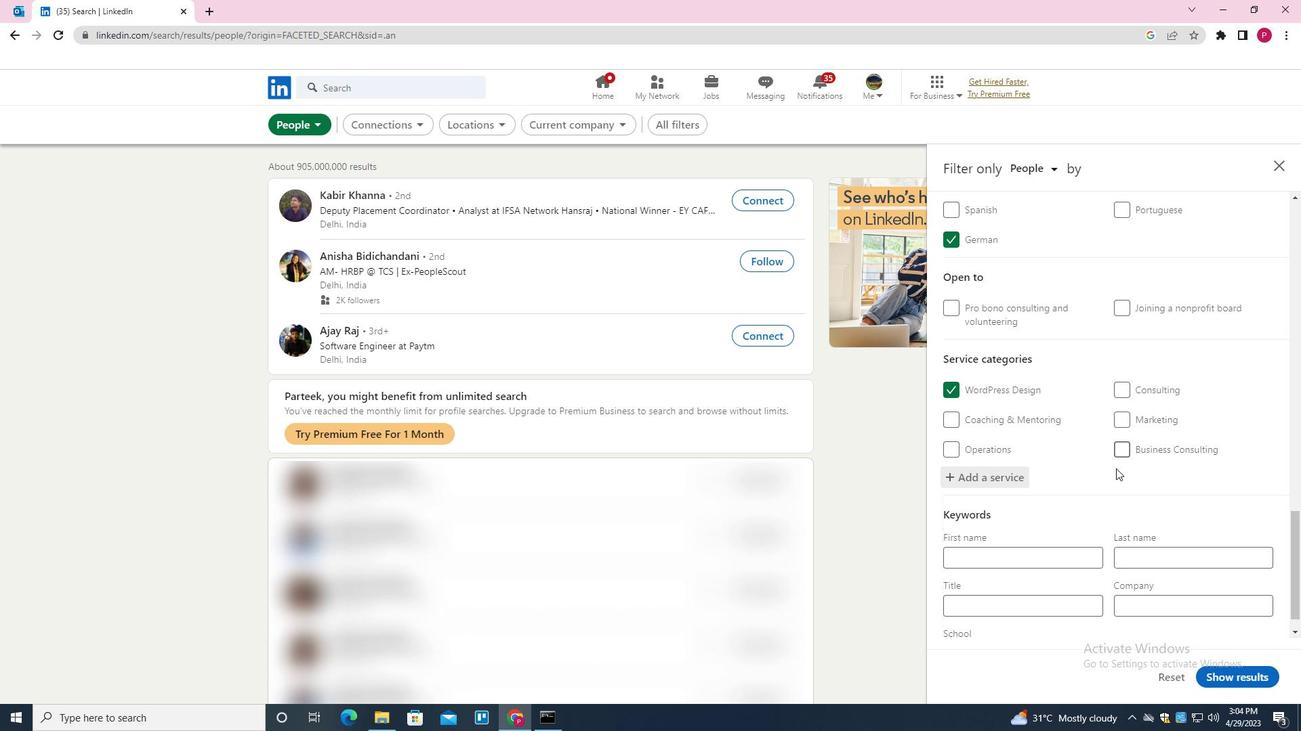 
Action: Mouse scrolled (1061, 538) with delta (0, 0)
Screenshot: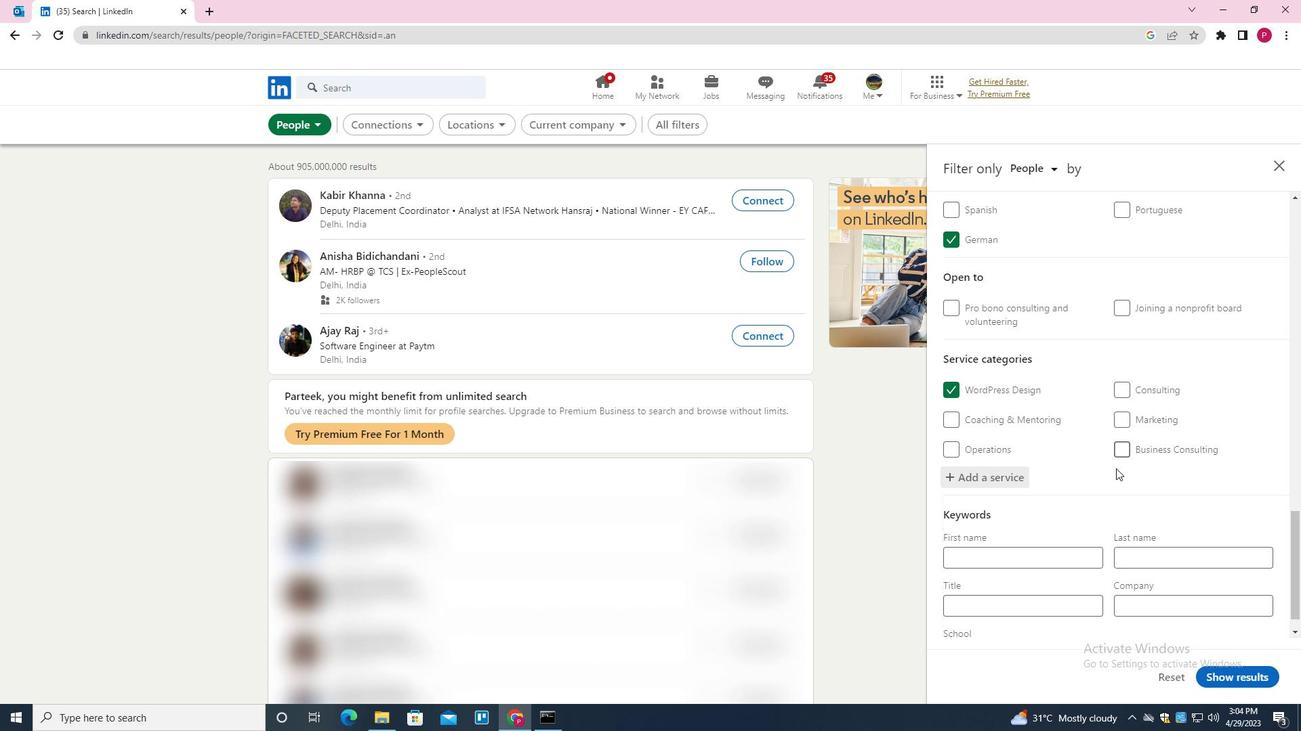 
Action: Mouse moved to (1001, 574)
Screenshot: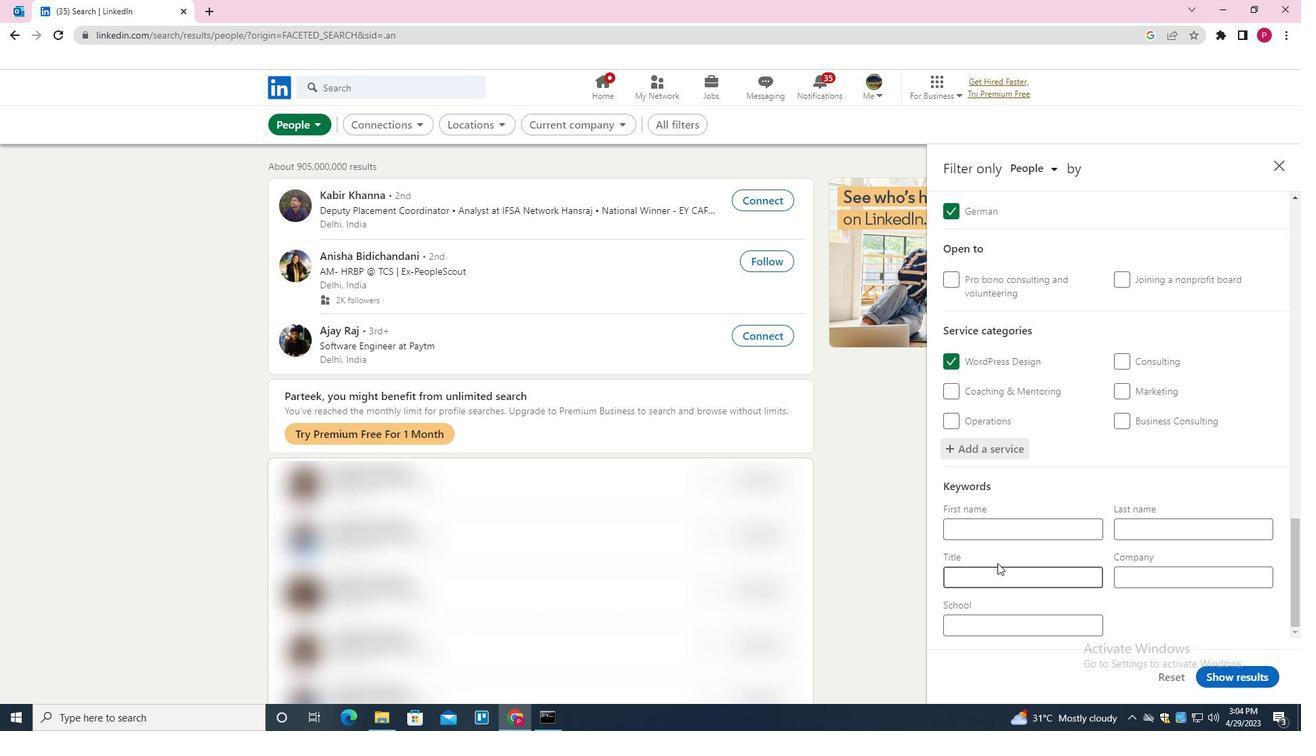 
Action: Mouse pressed left at (1001, 574)
Screenshot: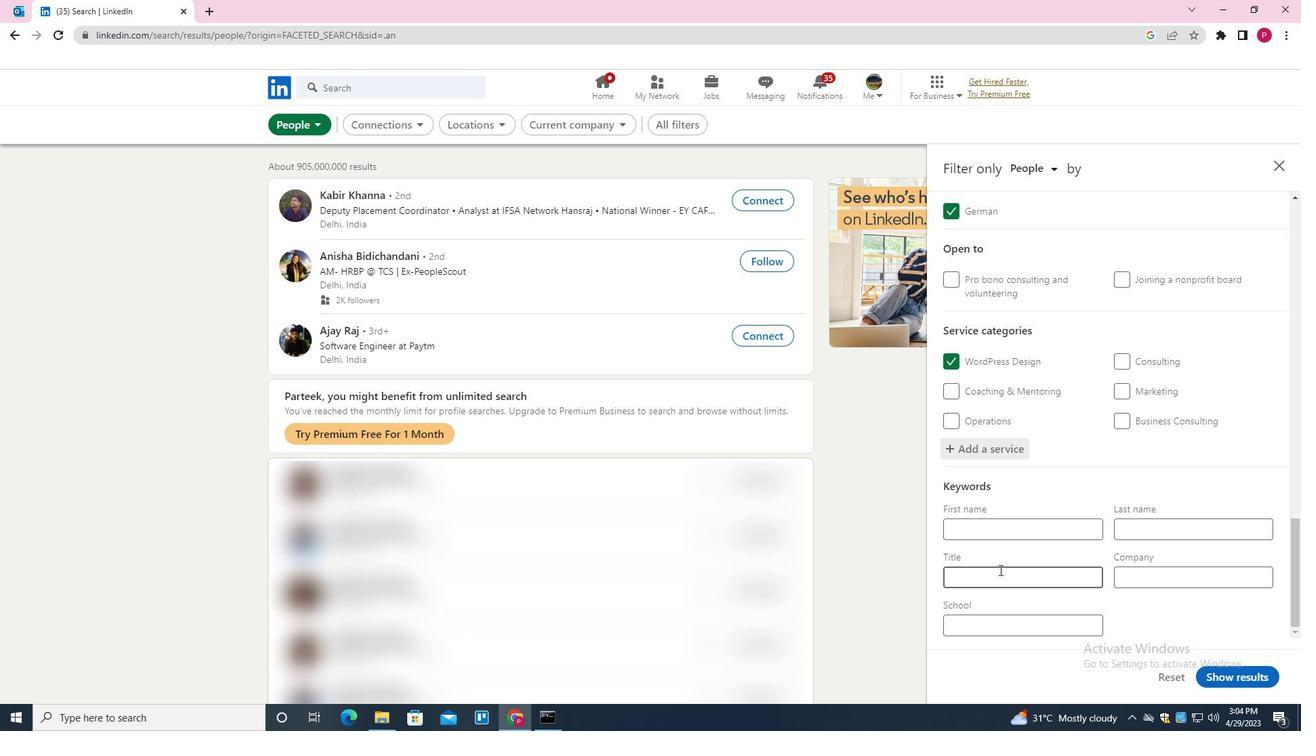 
Action: Key pressed <Key.shift><Key.shift>DIRECTOR<Key.space><Key.shift>OF<Key.space><Key.shift>BEAN<Key.space><Key.shift>COUNTING
Screenshot: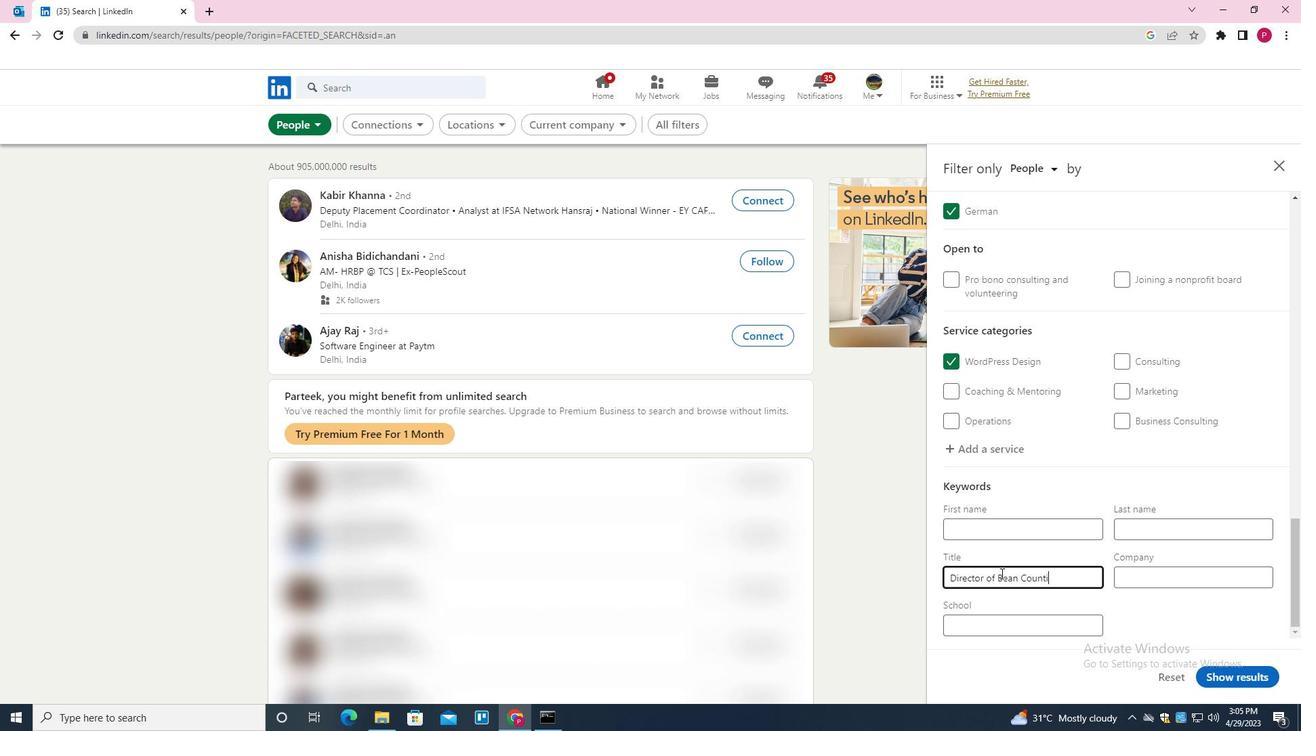 
Action: Mouse moved to (1241, 678)
Screenshot: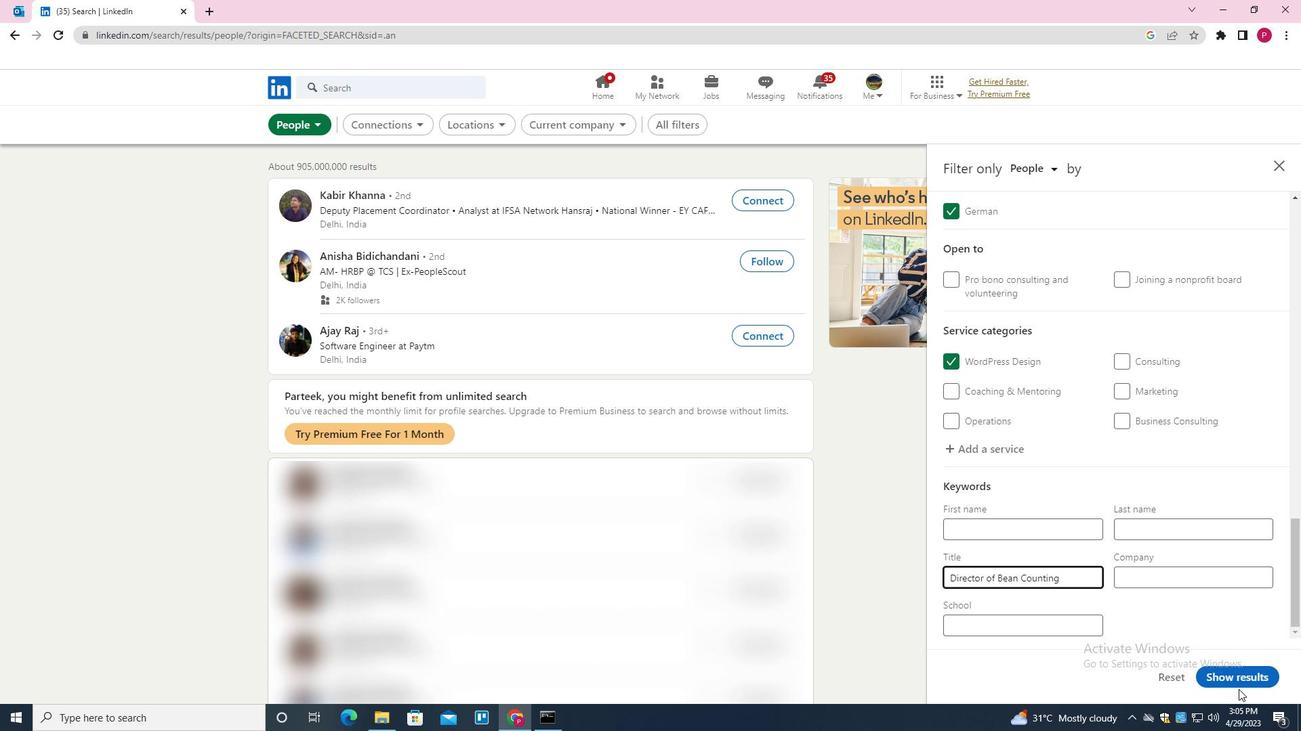 
Action: Mouse pressed left at (1241, 678)
Screenshot: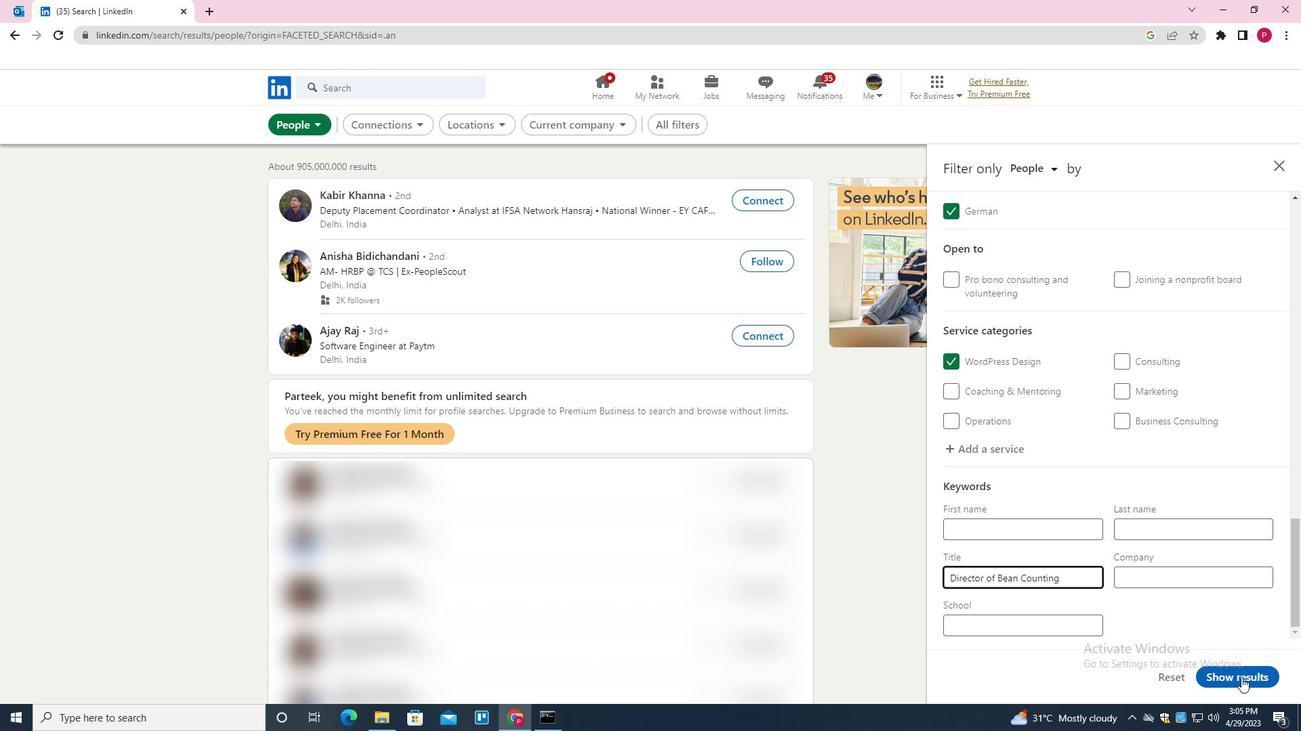
Action: Mouse moved to (672, 275)
Screenshot: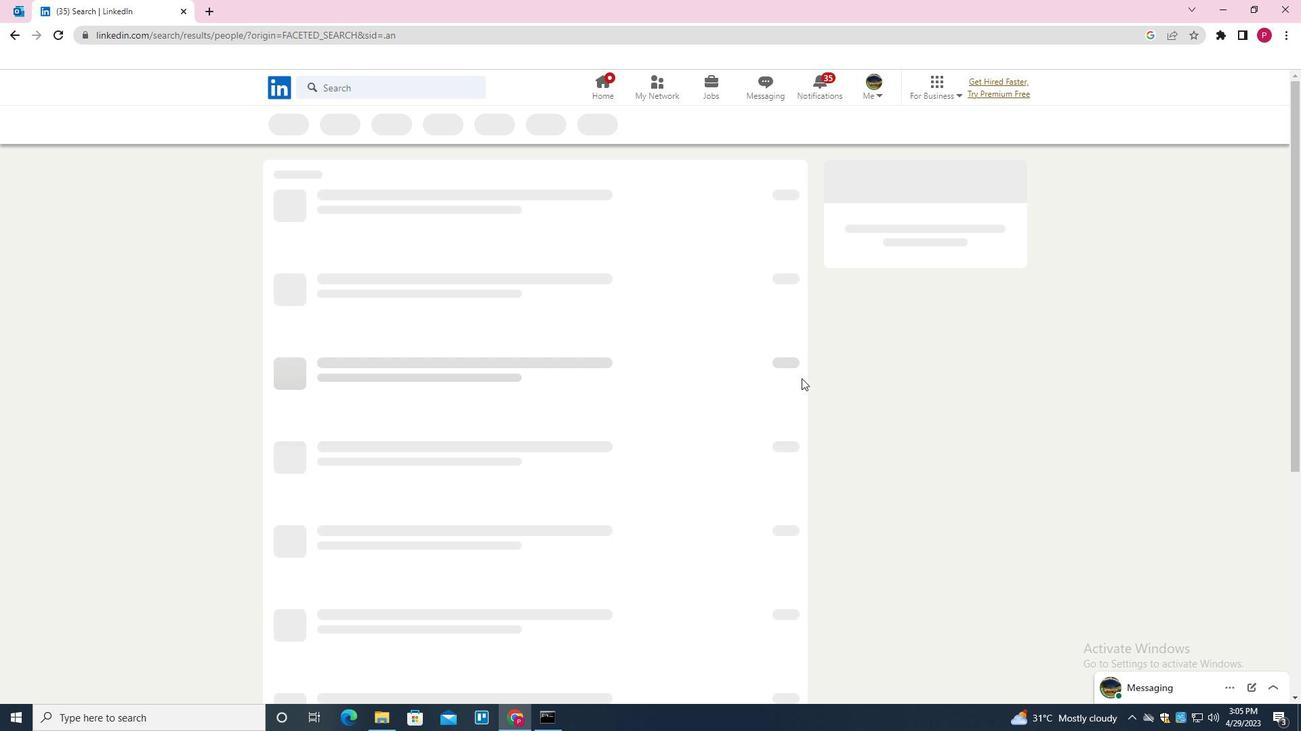
